 Task: Search one way flight ticket for 2 adults, 4 children and 1 infant on lap in business from Charleston: Charleston International Airport/charleston Afb to Gillette: Gillette Campbell County Airport on 5-1-2023. Choice of flights is American. Number of bags: 2 carry on bags and 7 checked bags. Price is upto 107000. Outbound departure time preference is 20:30.
Action: Mouse moved to (252, 417)
Screenshot: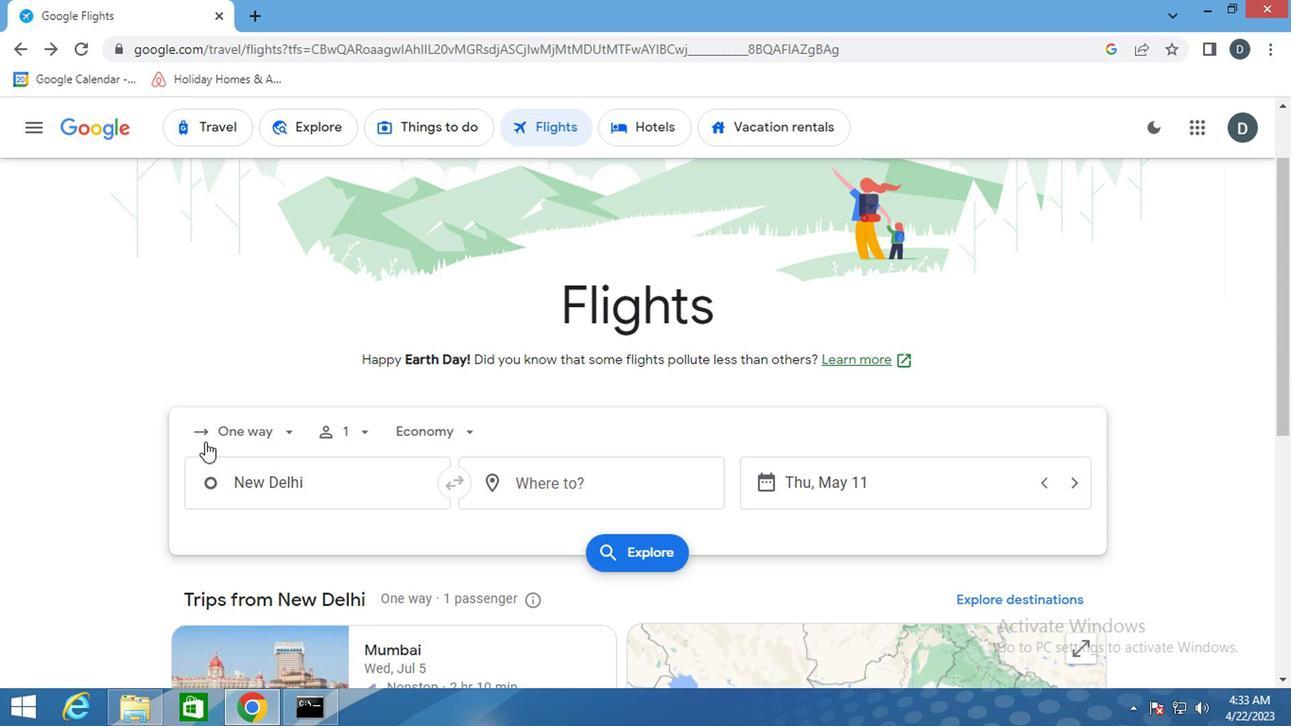 
Action: Mouse pressed left at (252, 417)
Screenshot: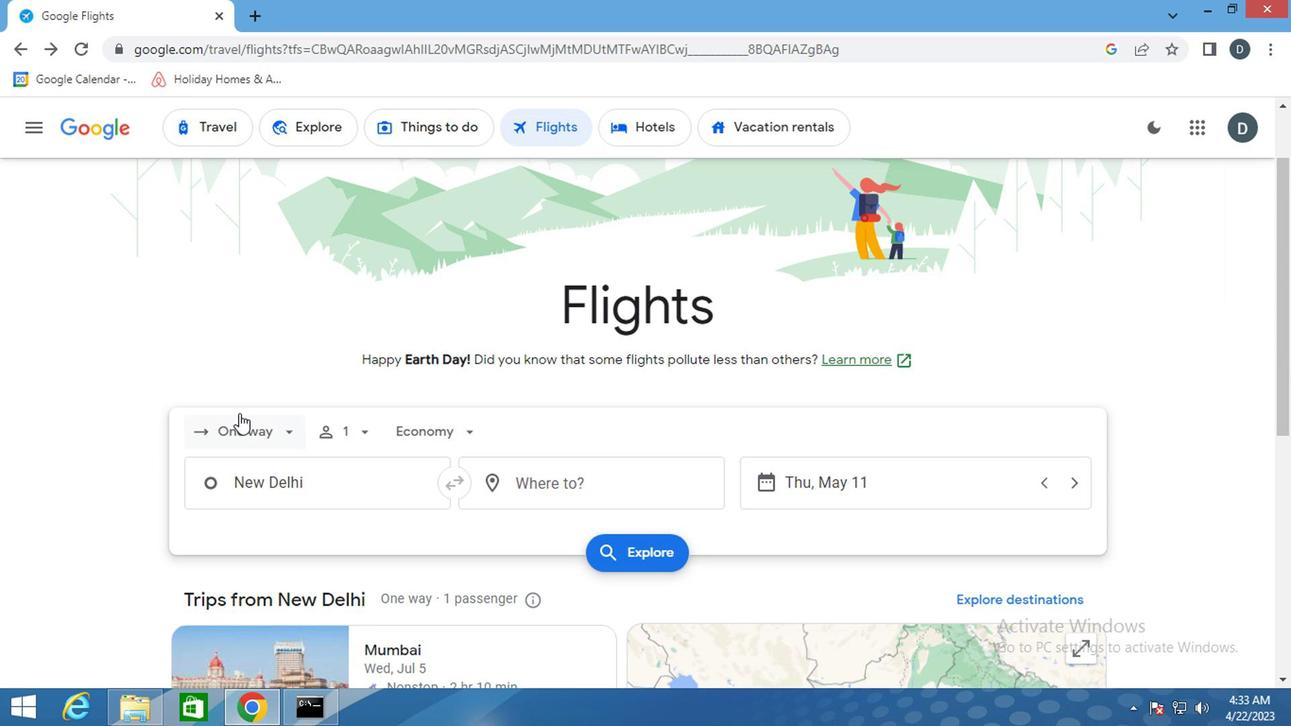 
Action: Mouse moved to (294, 510)
Screenshot: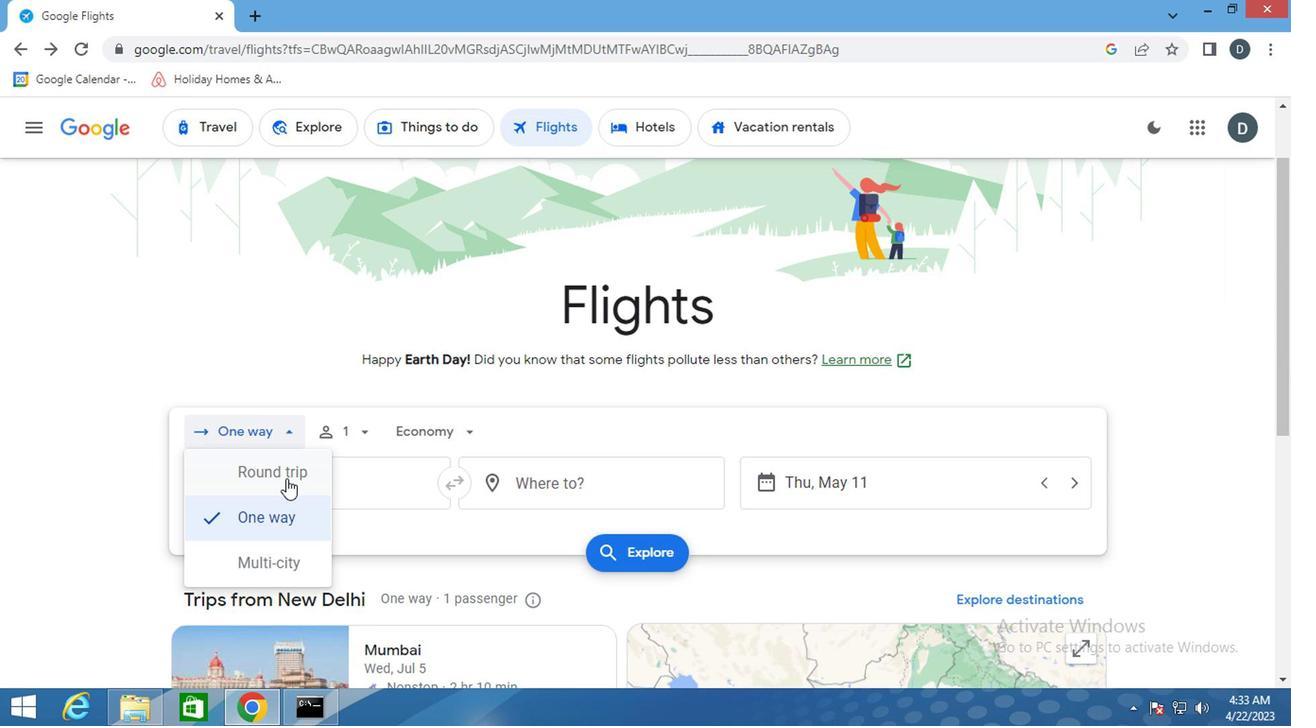 
Action: Mouse pressed left at (294, 510)
Screenshot: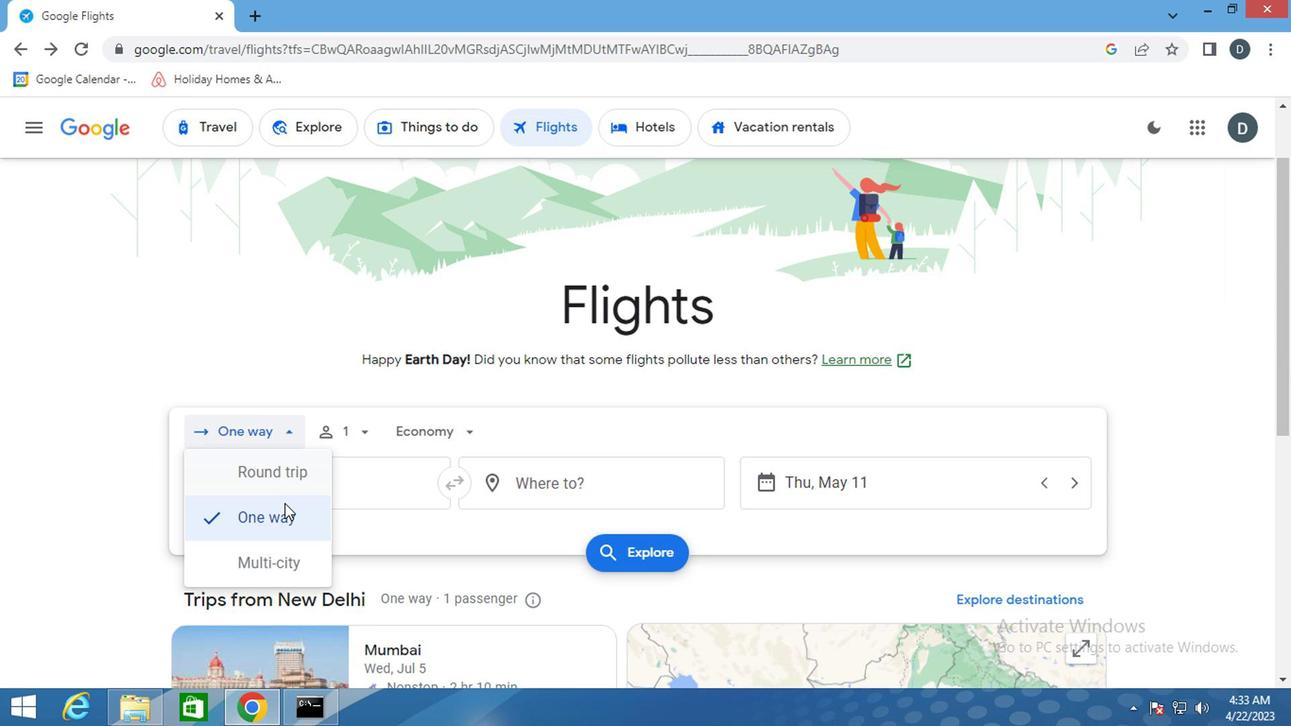 
Action: Mouse moved to (345, 446)
Screenshot: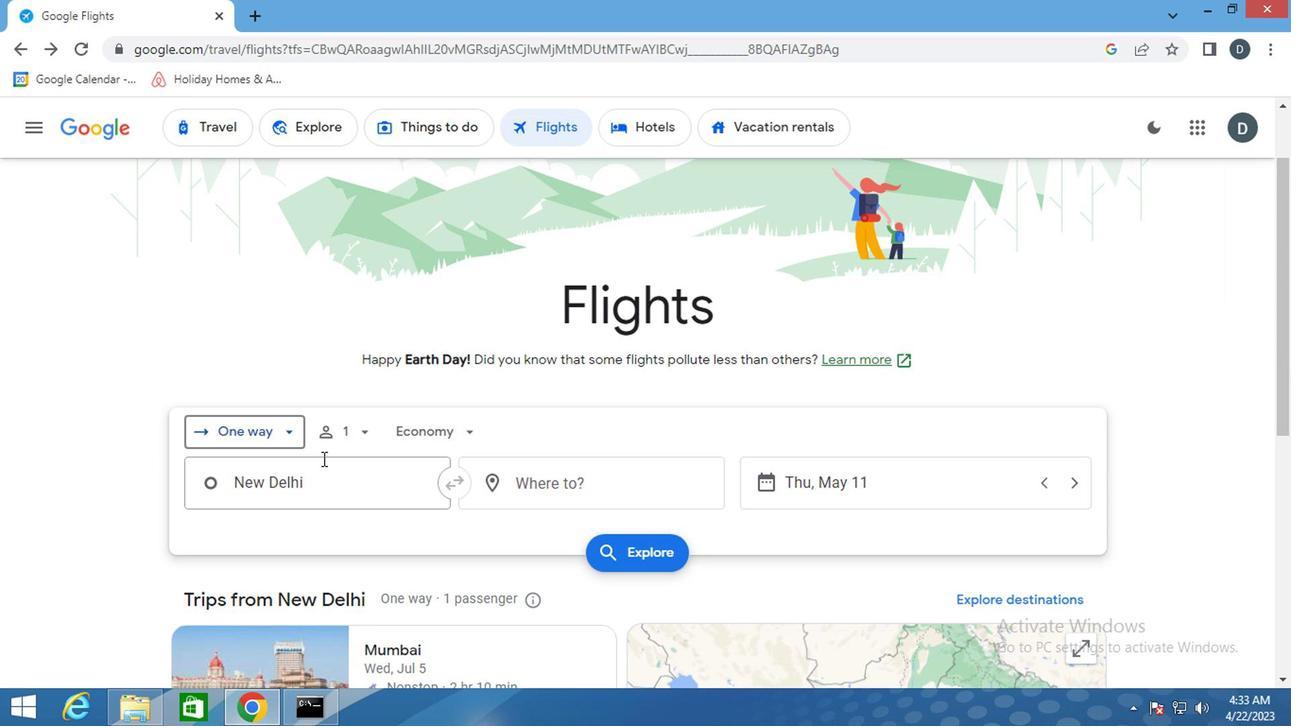 
Action: Mouse pressed left at (345, 446)
Screenshot: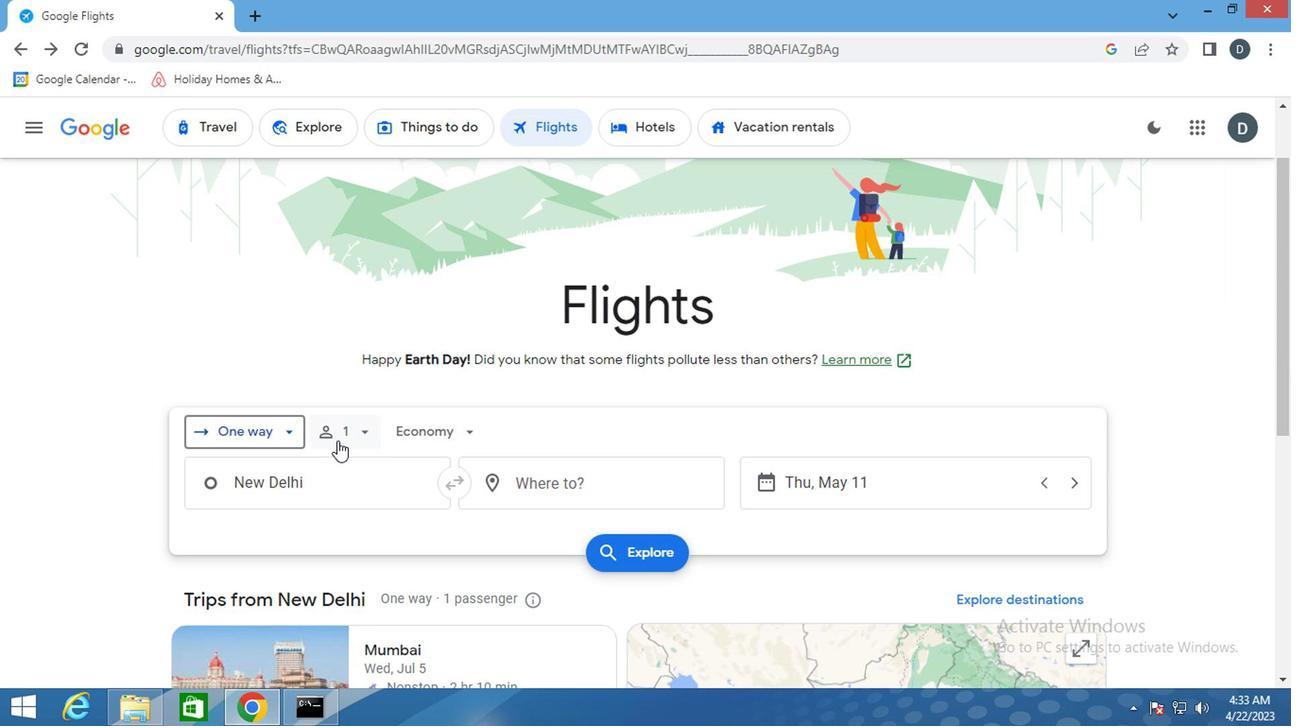 
Action: Mouse moved to (510, 486)
Screenshot: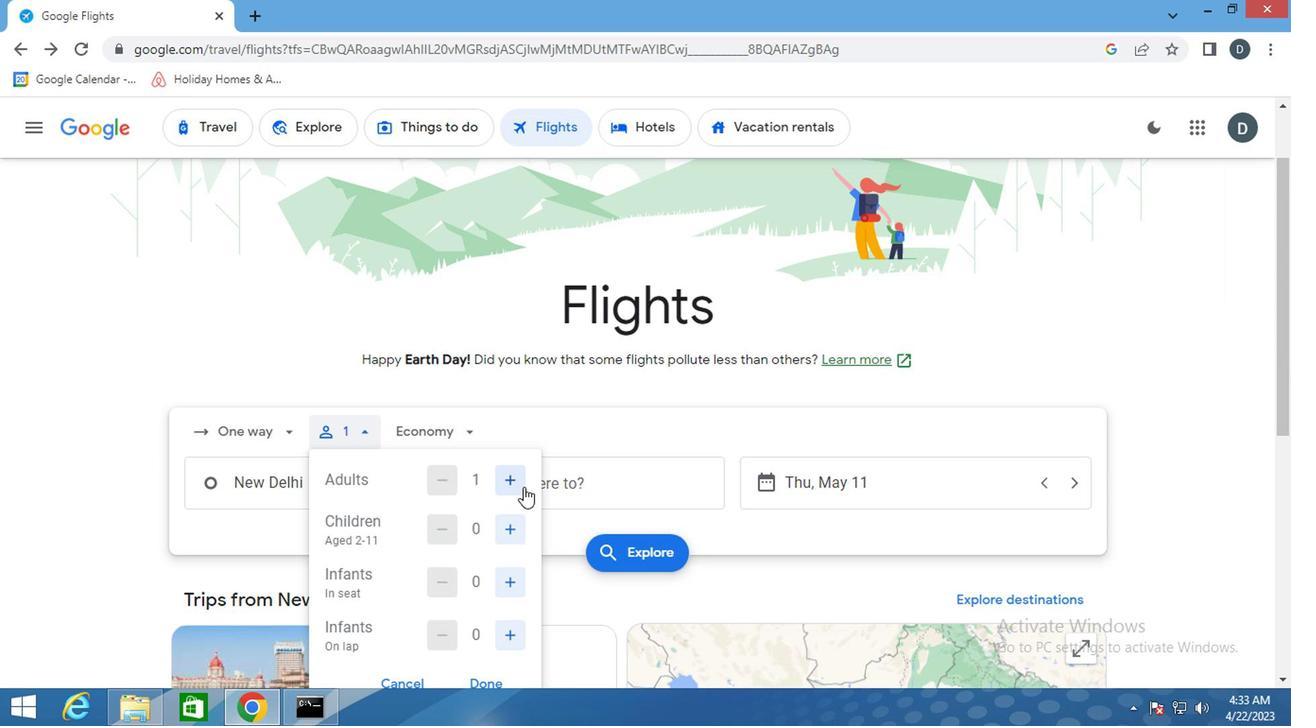 
Action: Mouse pressed left at (510, 486)
Screenshot: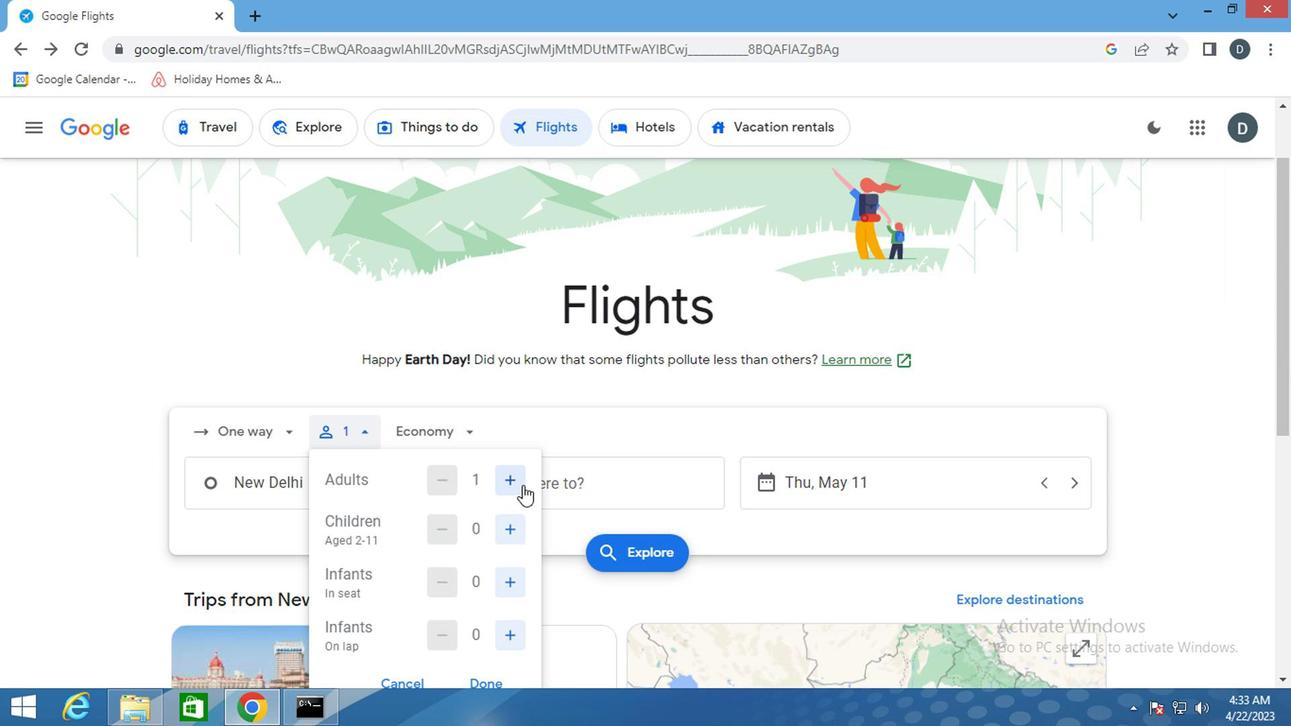 
Action: Mouse pressed left at (510, 486)
Screenshot: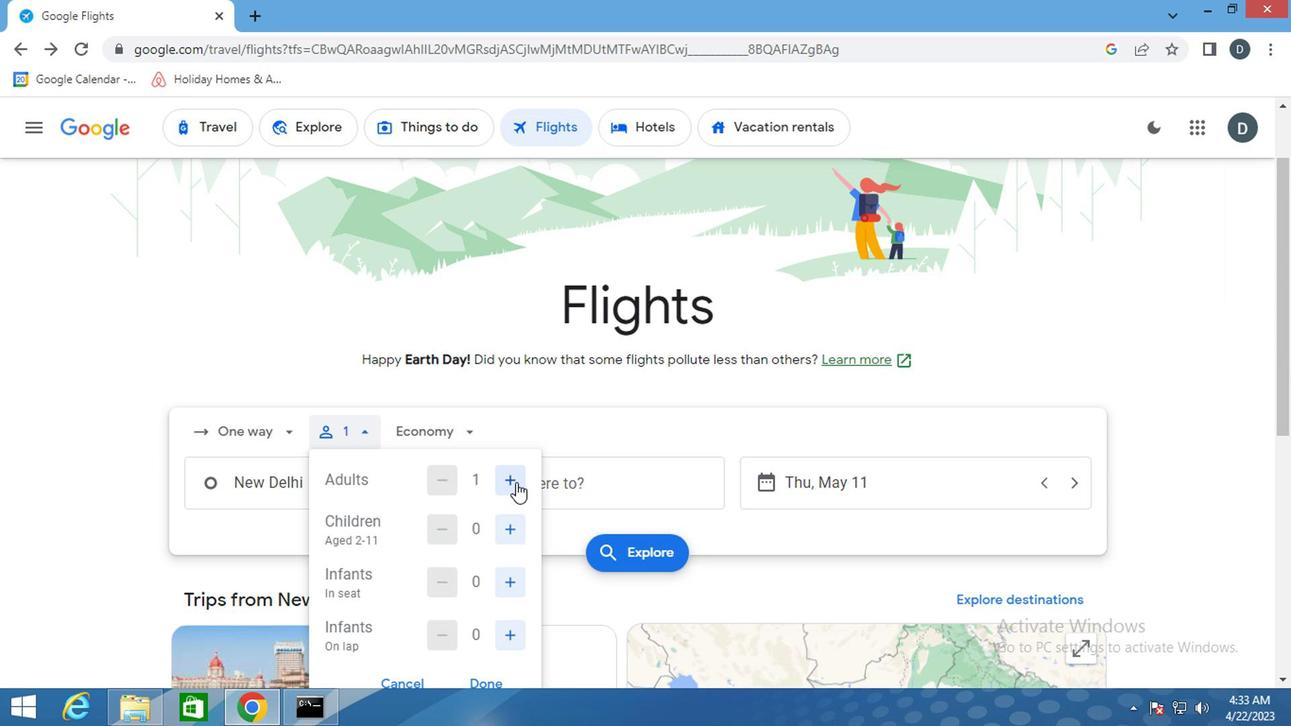 
Action: Mouse moved to (437, 486)
Screenshot: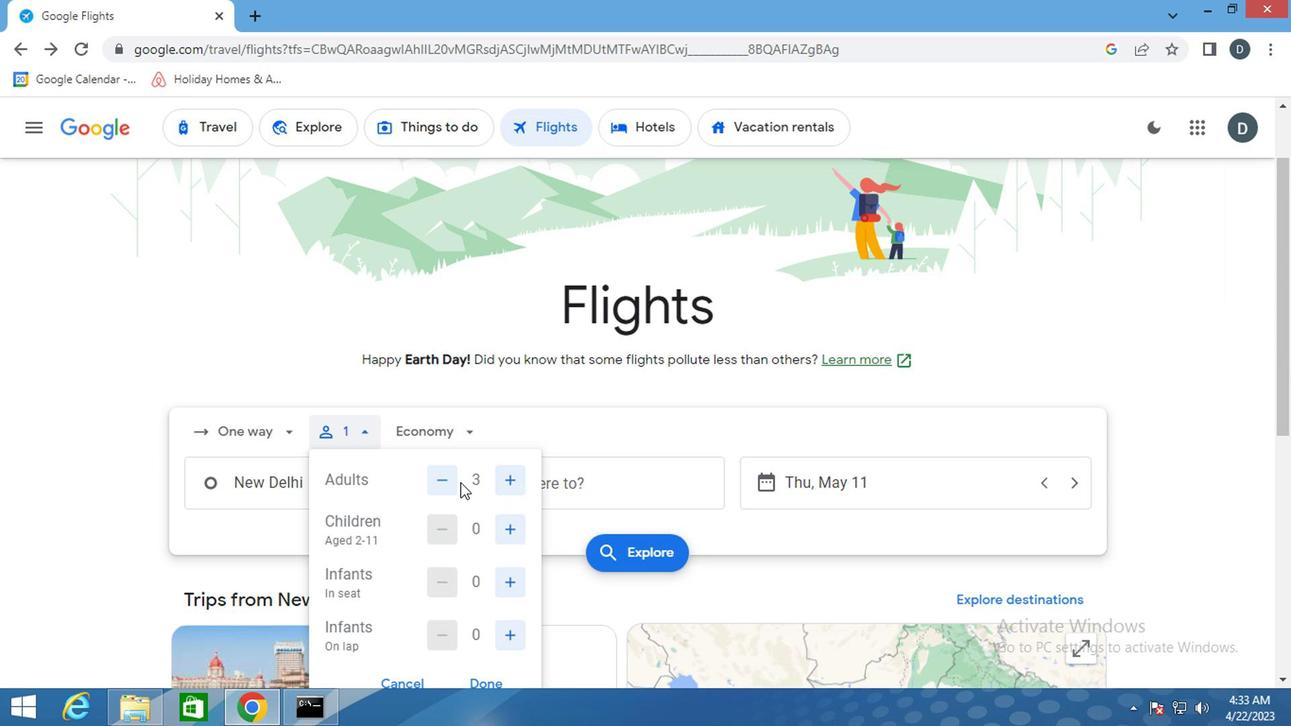 
Action: Mouse pressed left at (437, 486)
Screenshot: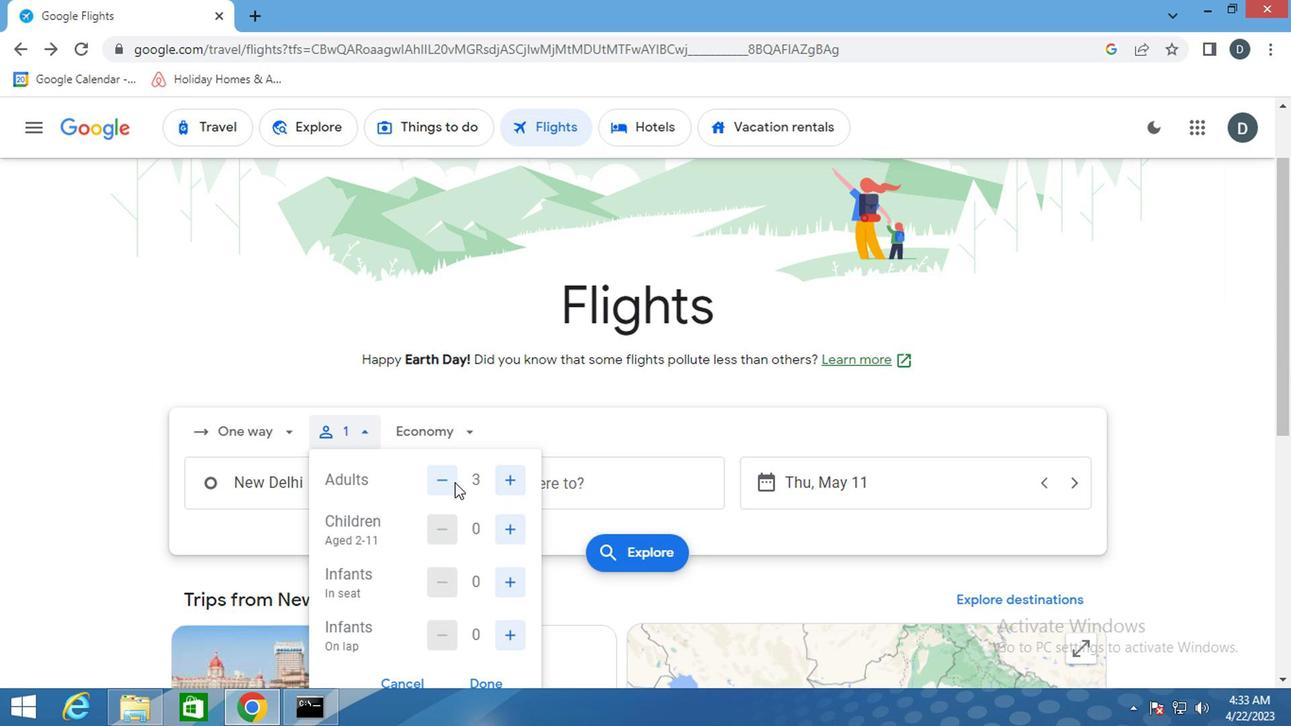 
Action: Mouse moved to (491, 534)
Screenshot: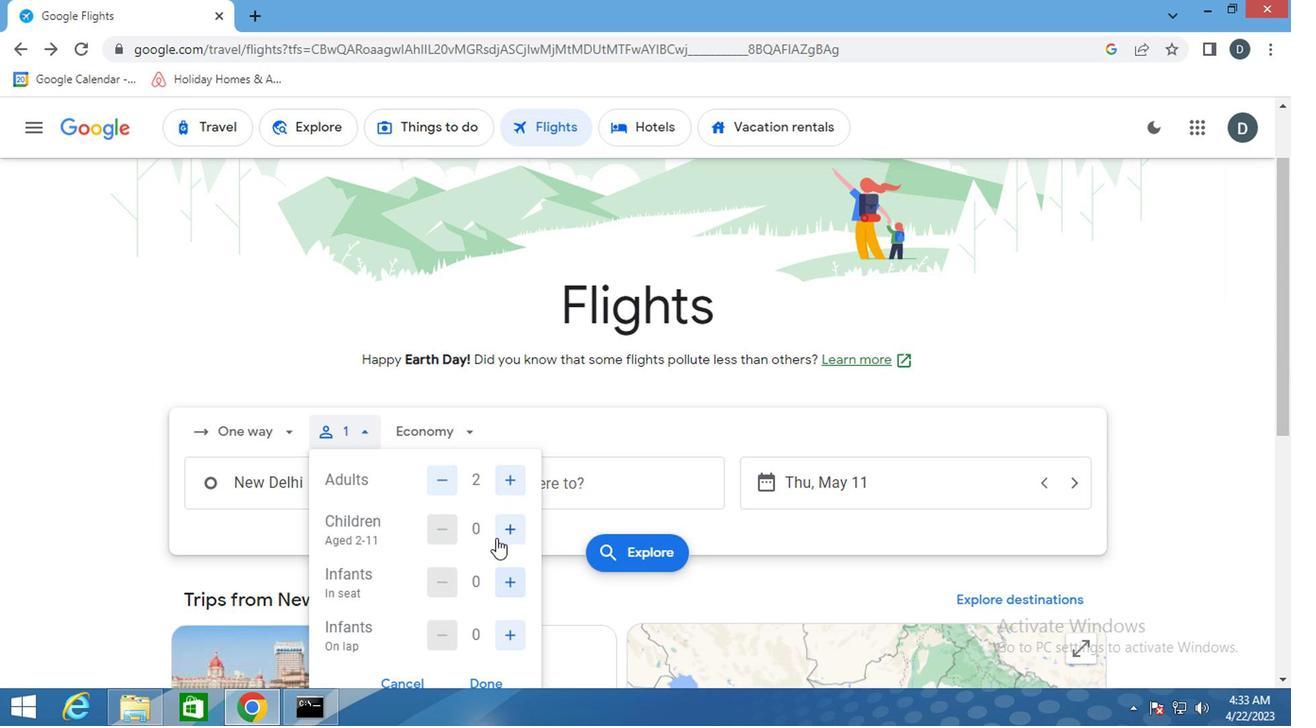 
Action: Mouse pressed left at (491, 534)
Screenshot: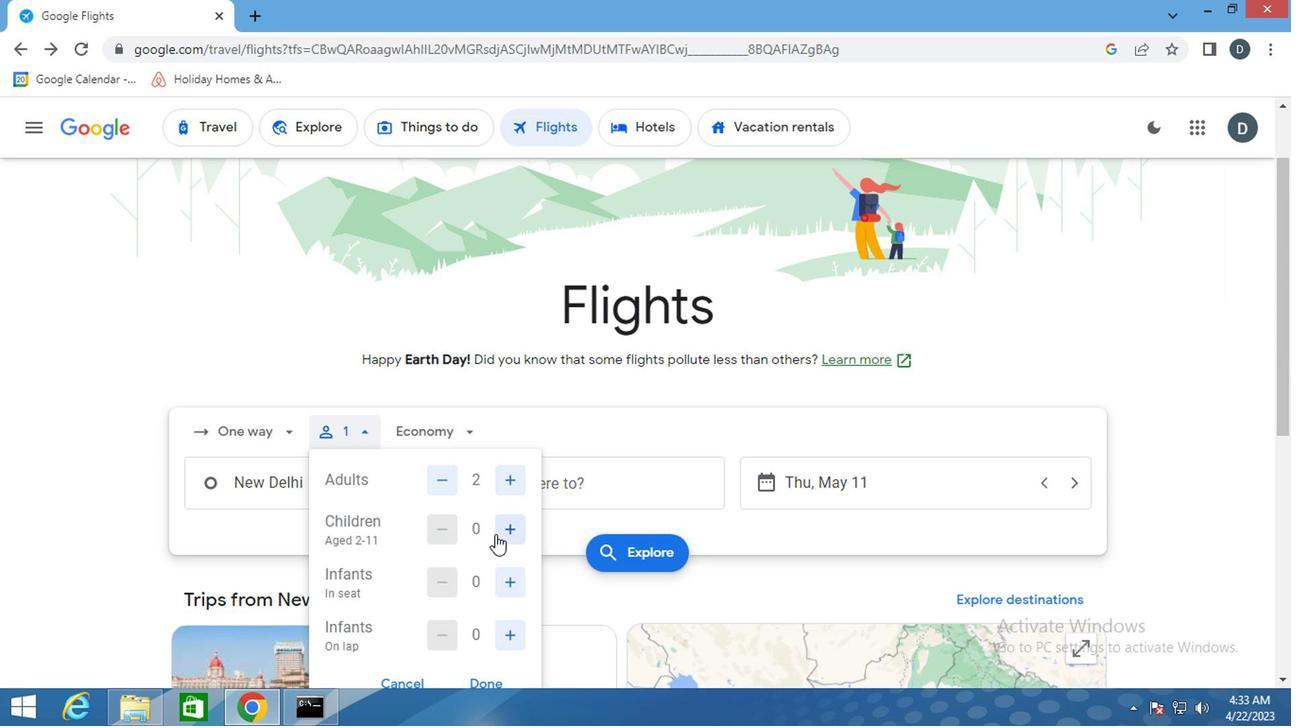 
Action: Mouse pressed left at (491, 534)
Screenshot: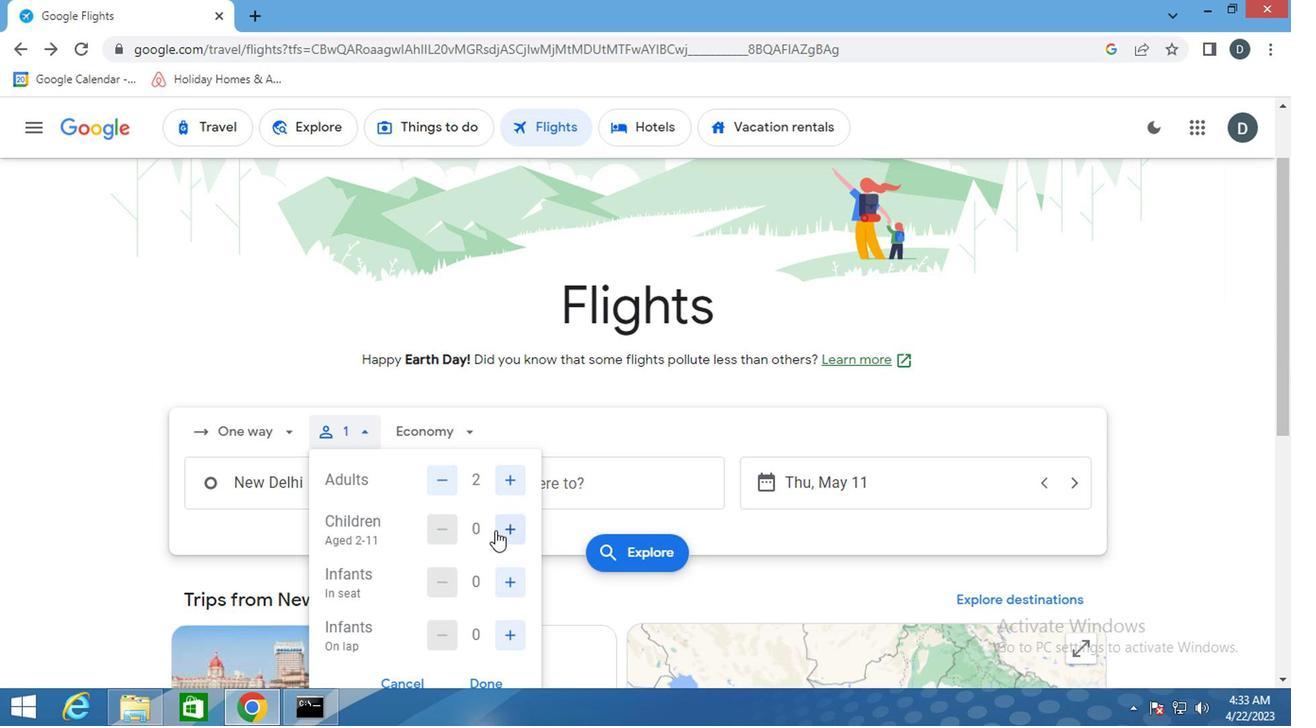 
Action: Mouse pressed left at (491, 534)
Screenshot: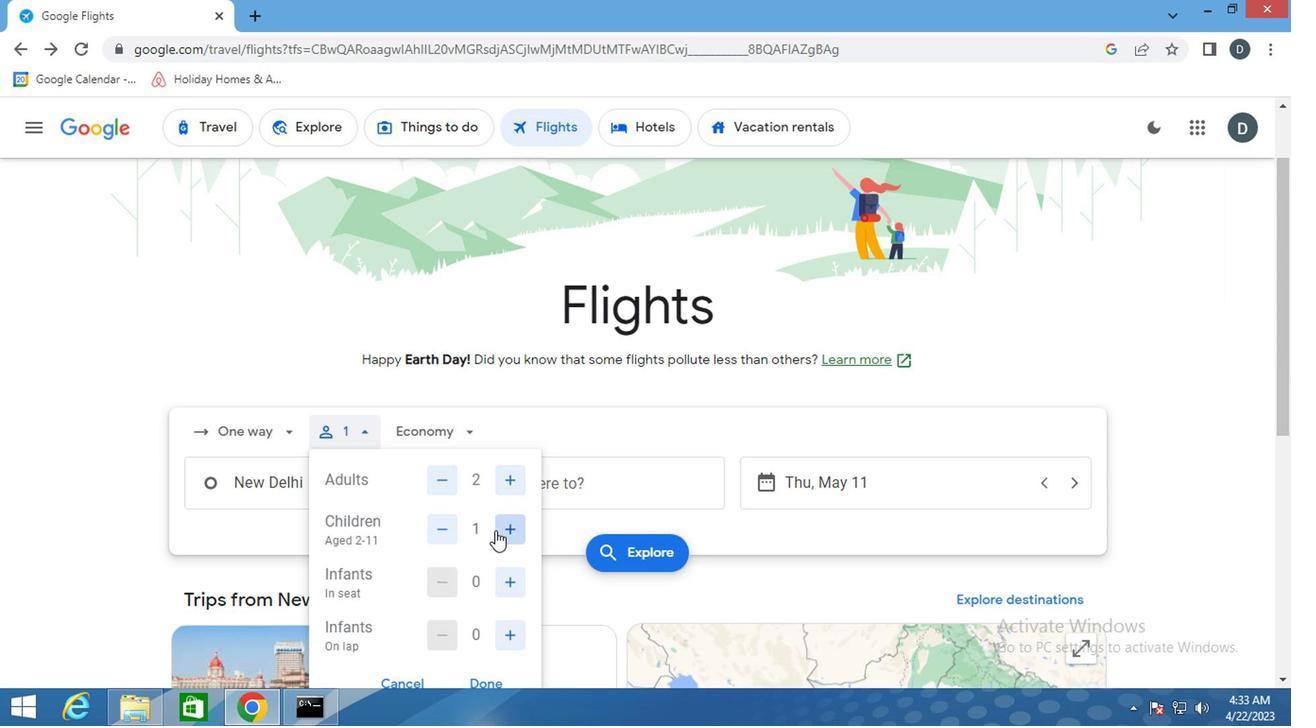 
Action: Mouse pressed left at (491, 534)
Screenshot: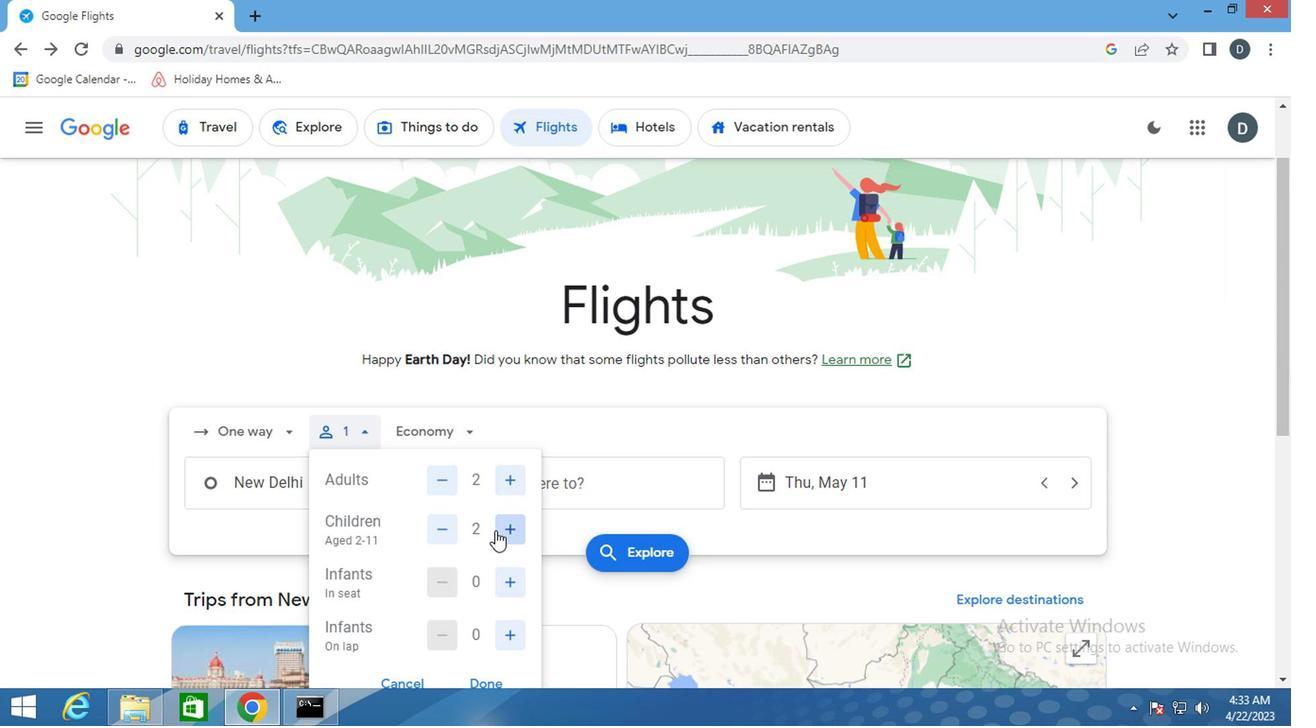 
Action: Mouse moved to (499, 637)
Screenshot: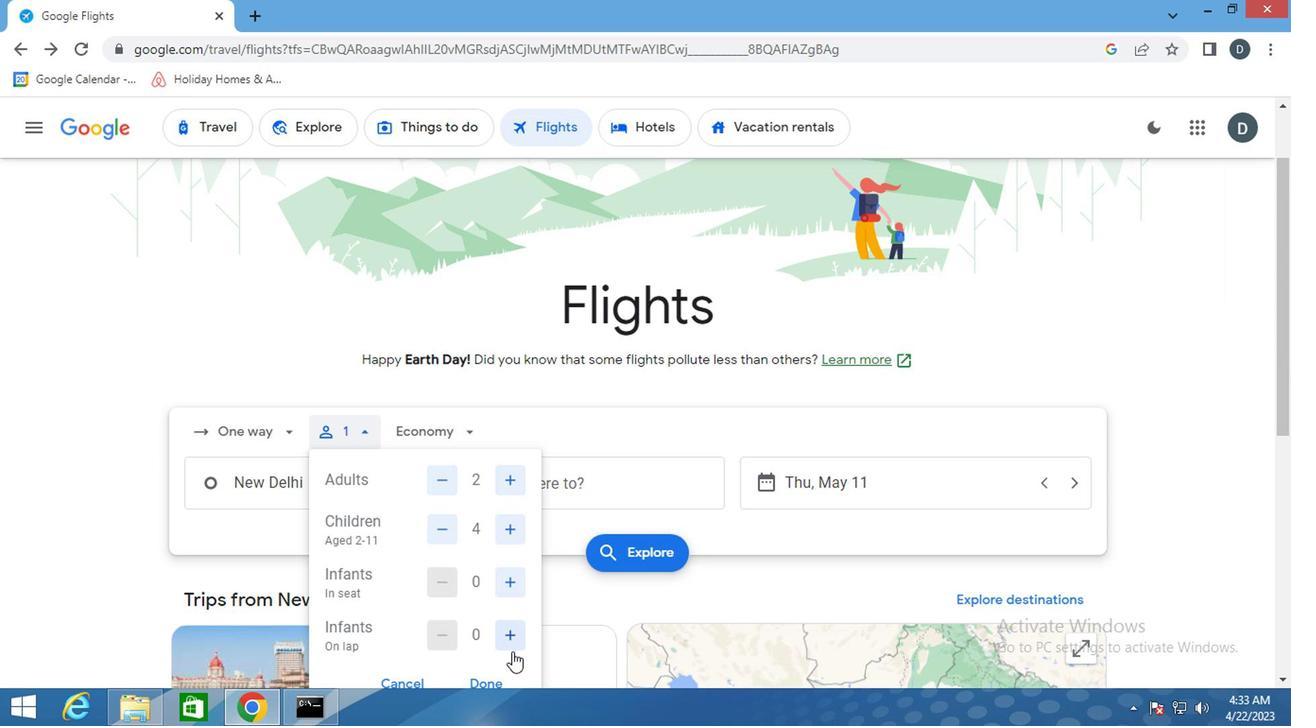 
Action: Mouse pressed left at (499, 637)
Screenshot: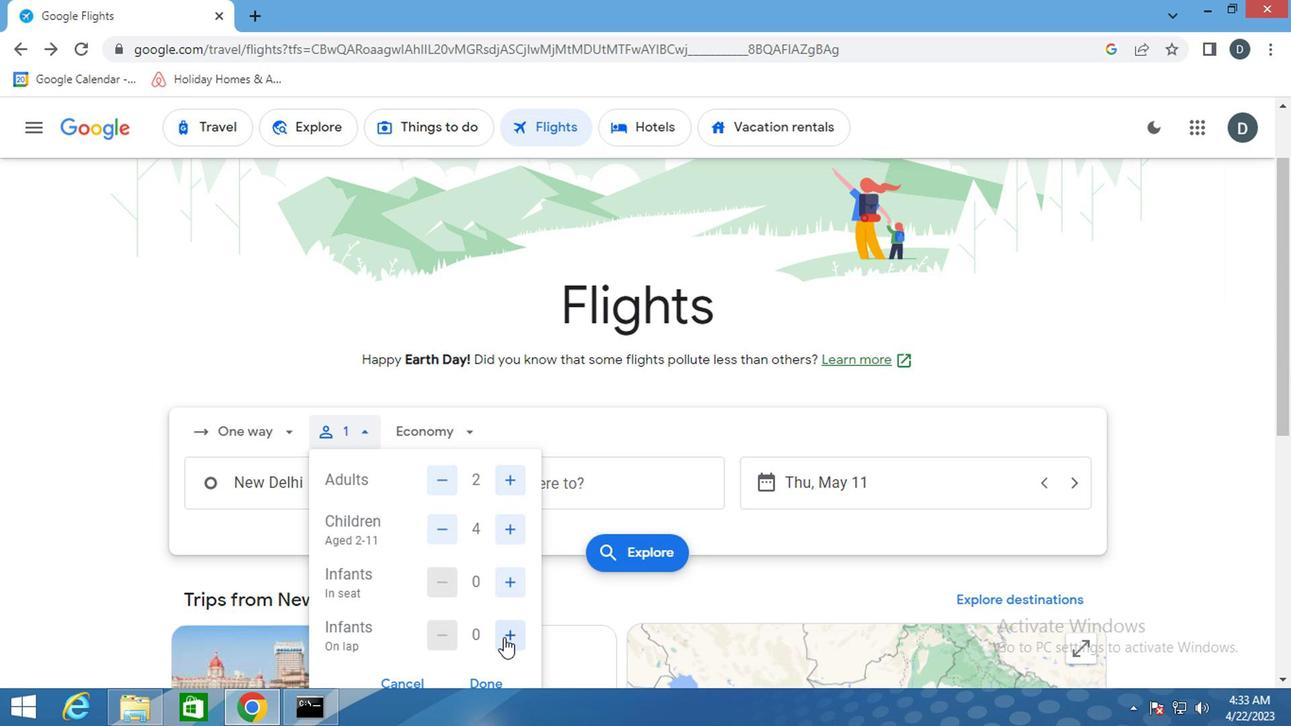
Action: Mouse moved to (487, 676)
Screenshot: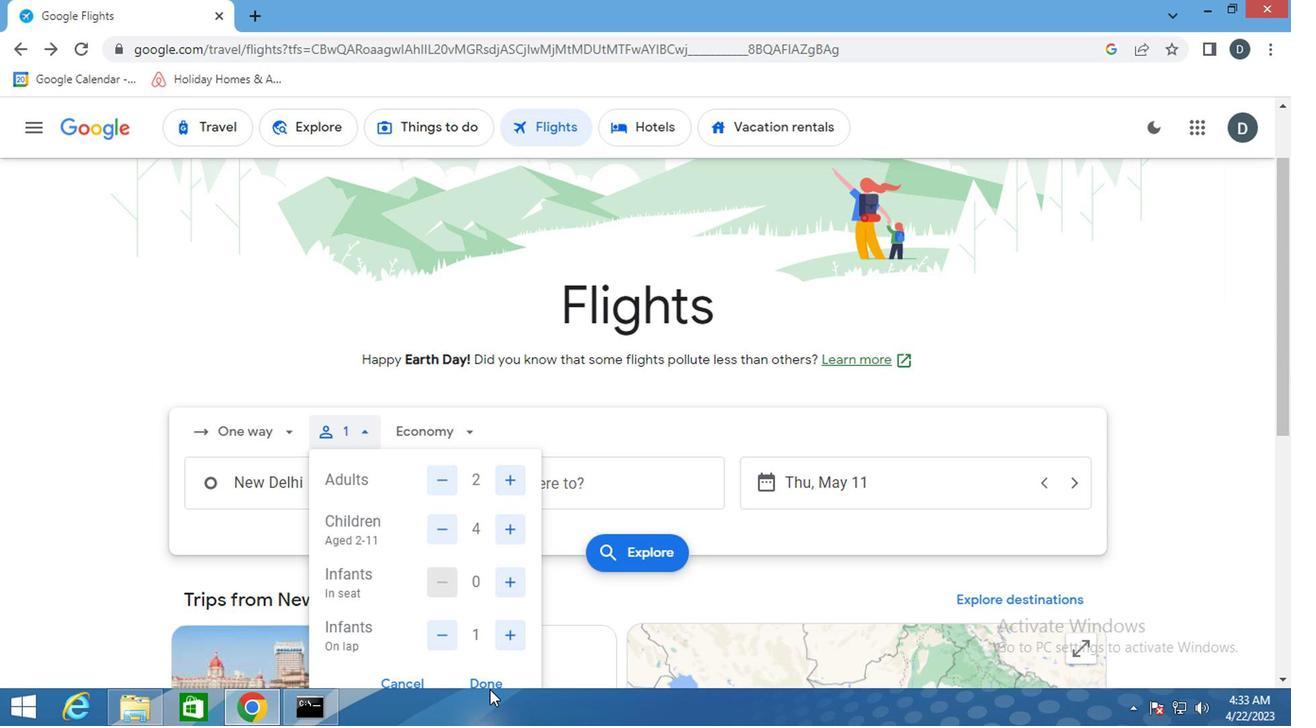 
Action: Mouse pressed left at (487, 676)
Screenshot: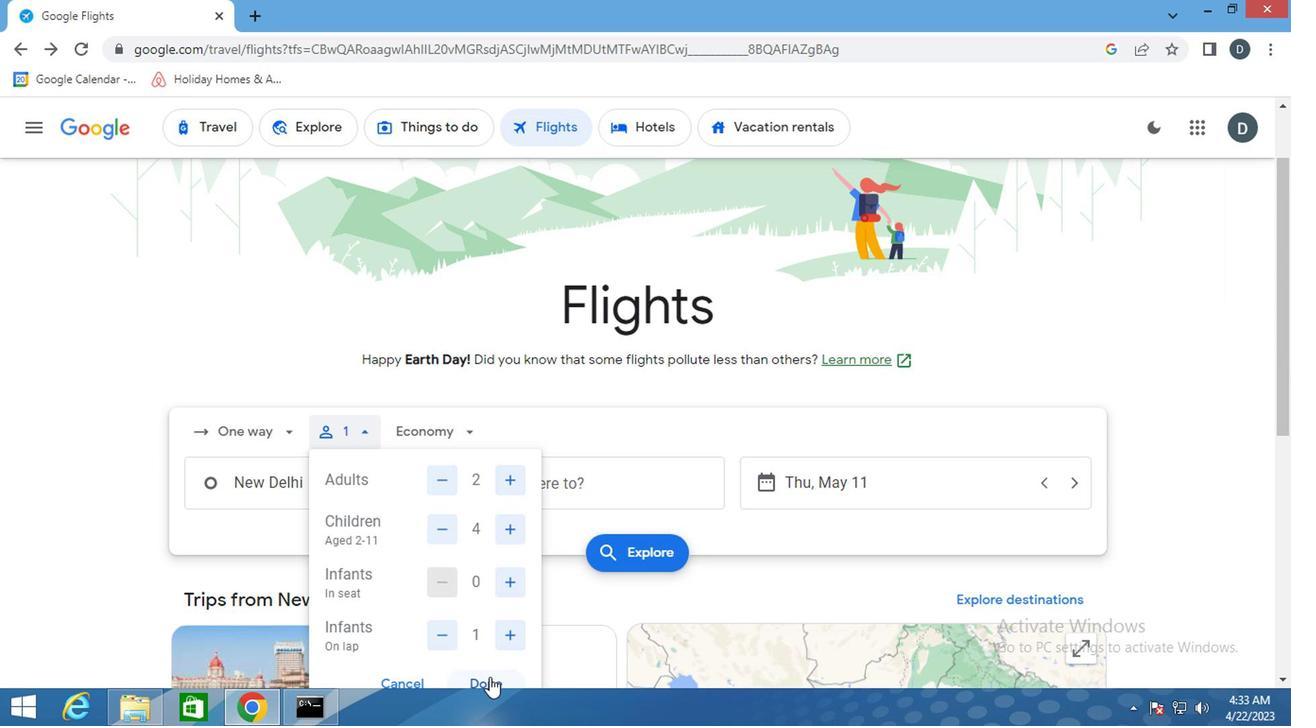 
Action: Mouse moved to (423, 444)
Screenshot: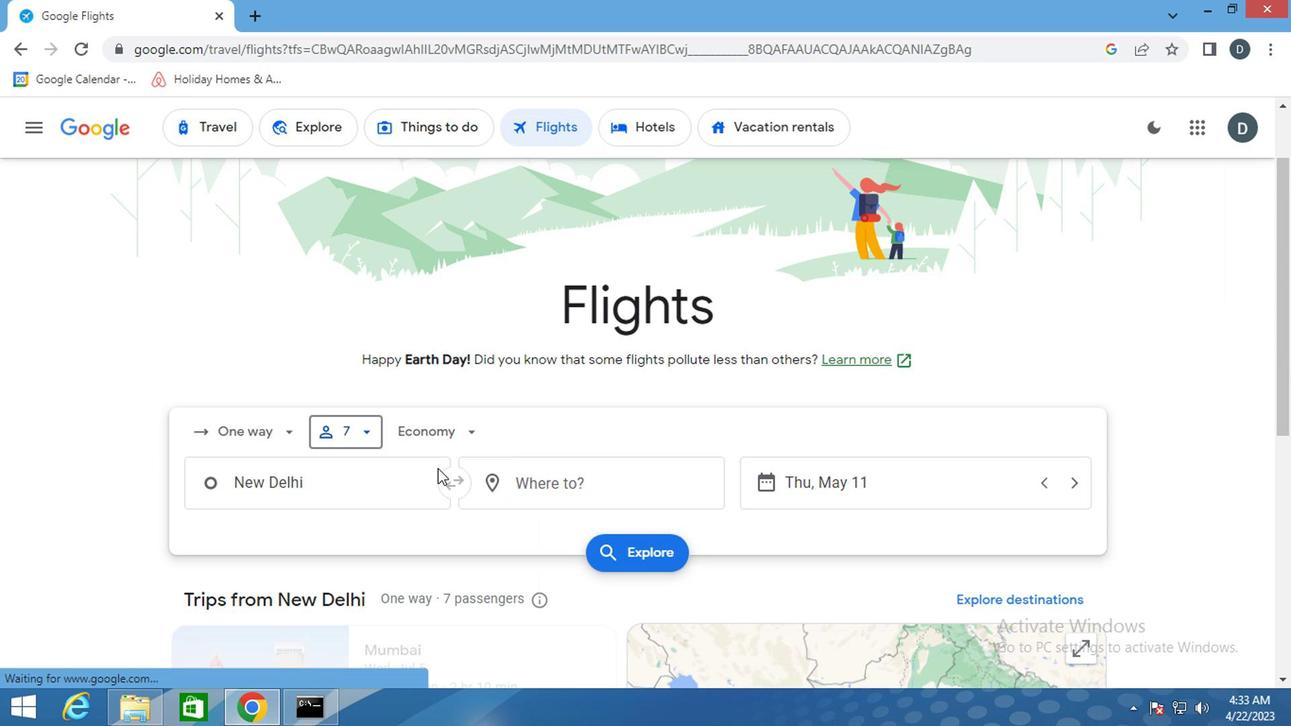 
Action: Mouse pressed left at (423, 444)
Screenshot: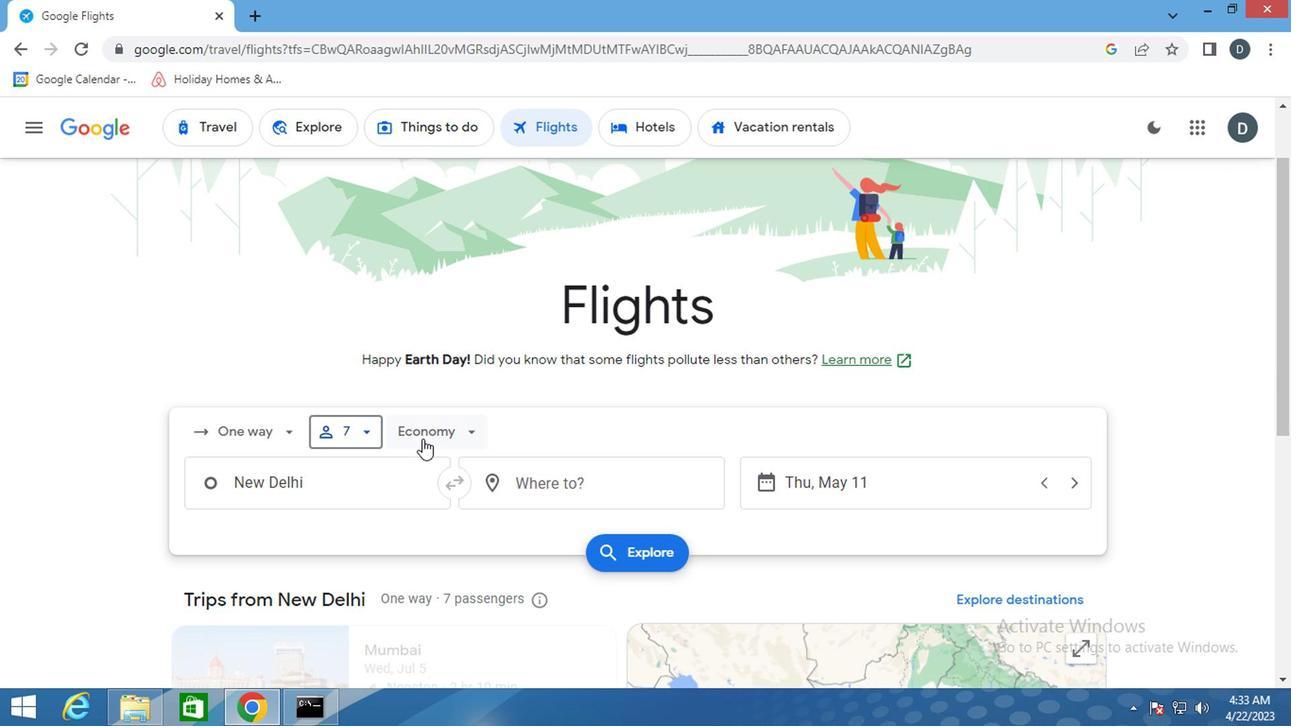 
Action: Mouse moved to (453, 553)
Screenshot: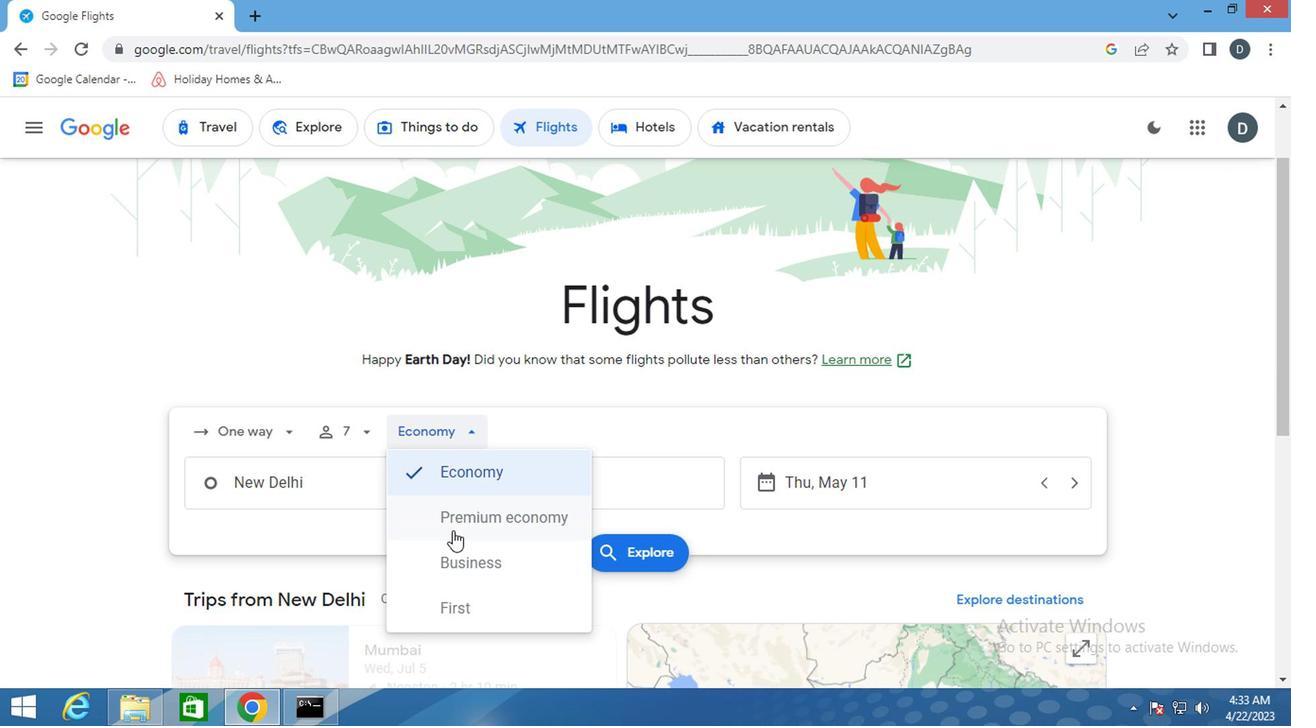 
Action: Mouse pressed left at (453, 553)
Screenshot: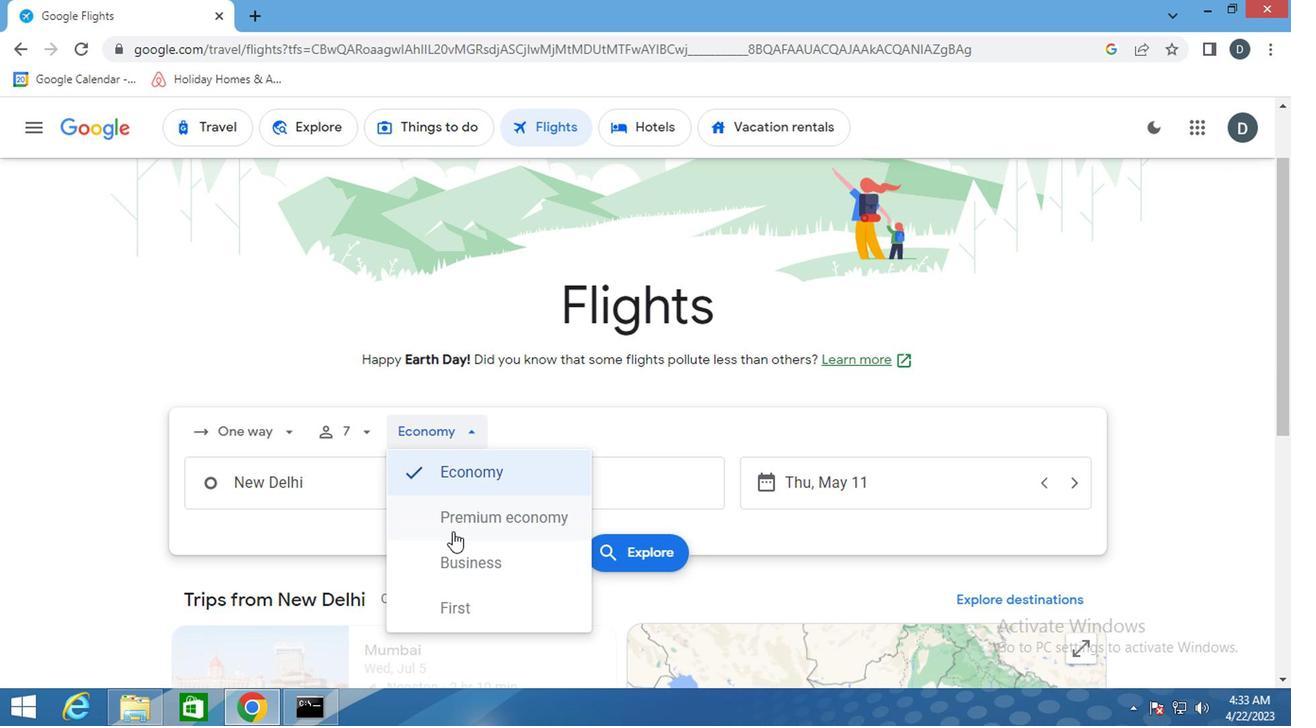
Action: Mouse moved to (323, 495)
Screenshot: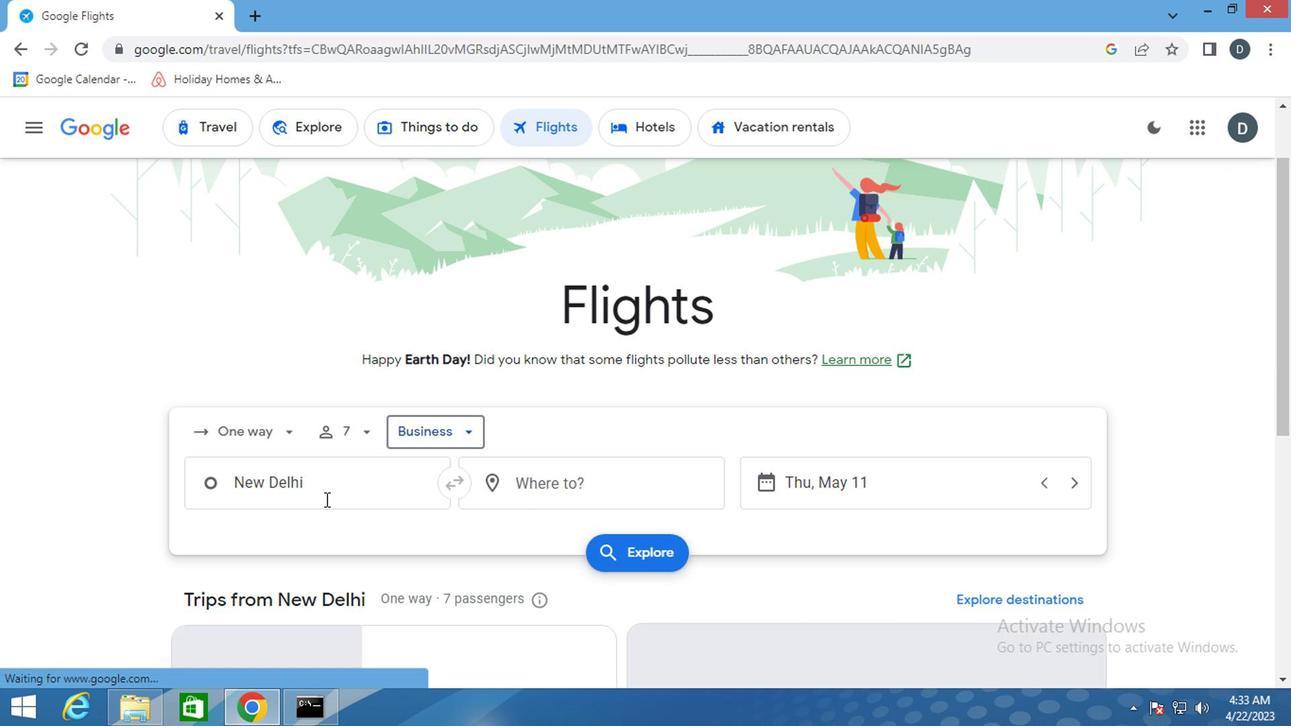 
Action: Mouse pressed left at (323, 495)
Screenshot: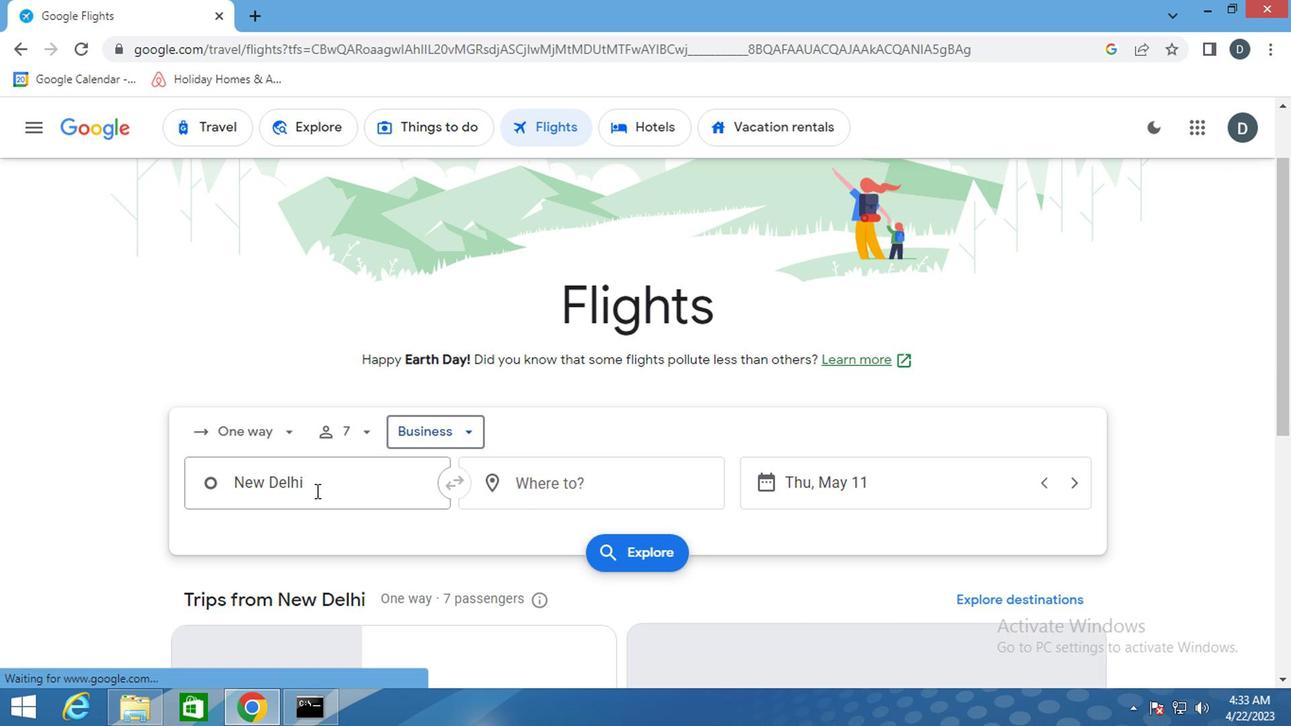 
Action: Mouse moved to (322, 493)
Screenshot: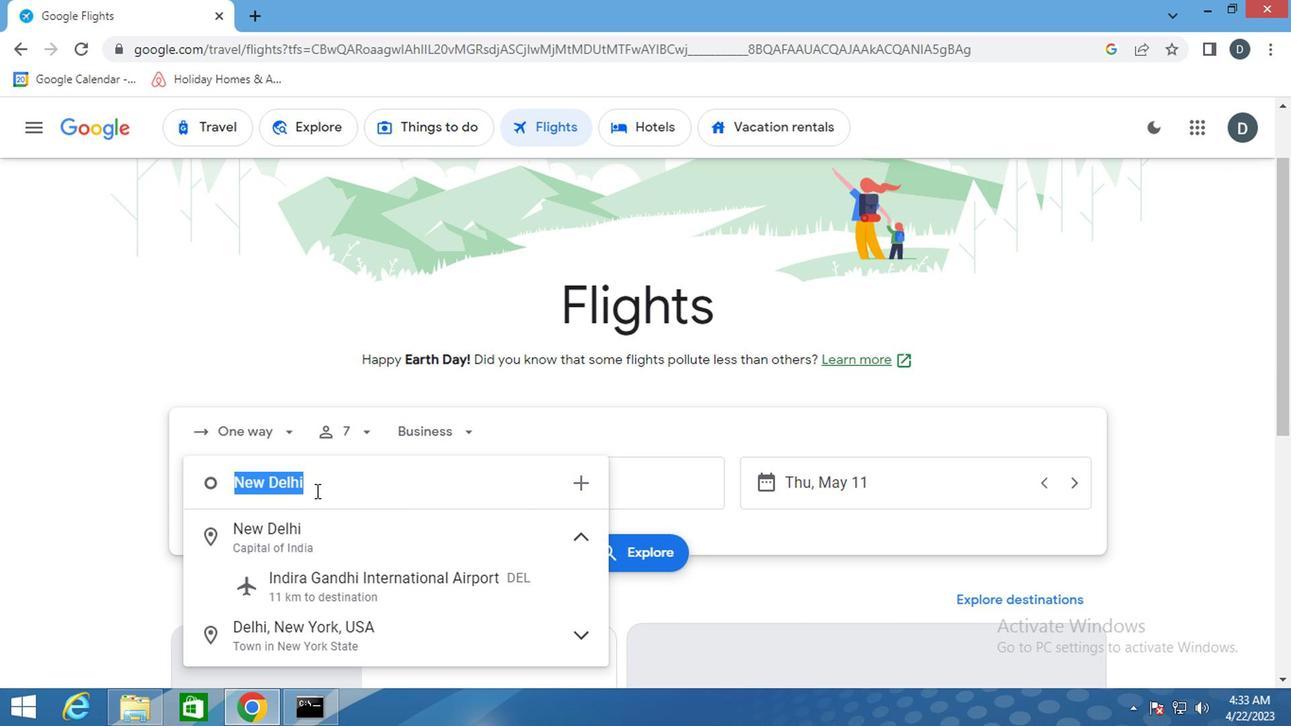 
Action: Key pressed <Key.shift><Key.shift>CHAR<Key.down><Key.down><Key.enter>
Screenshot: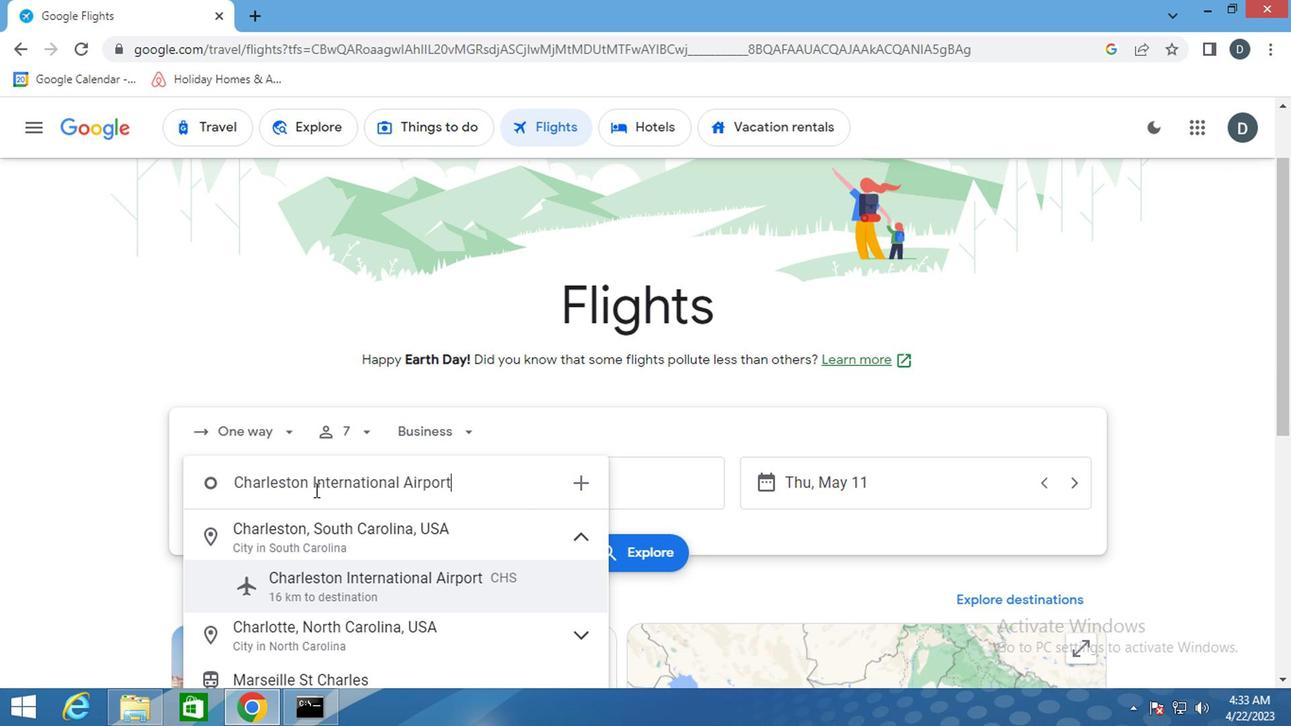 
Action: Mouse moved to (561, 495)
Screenshot: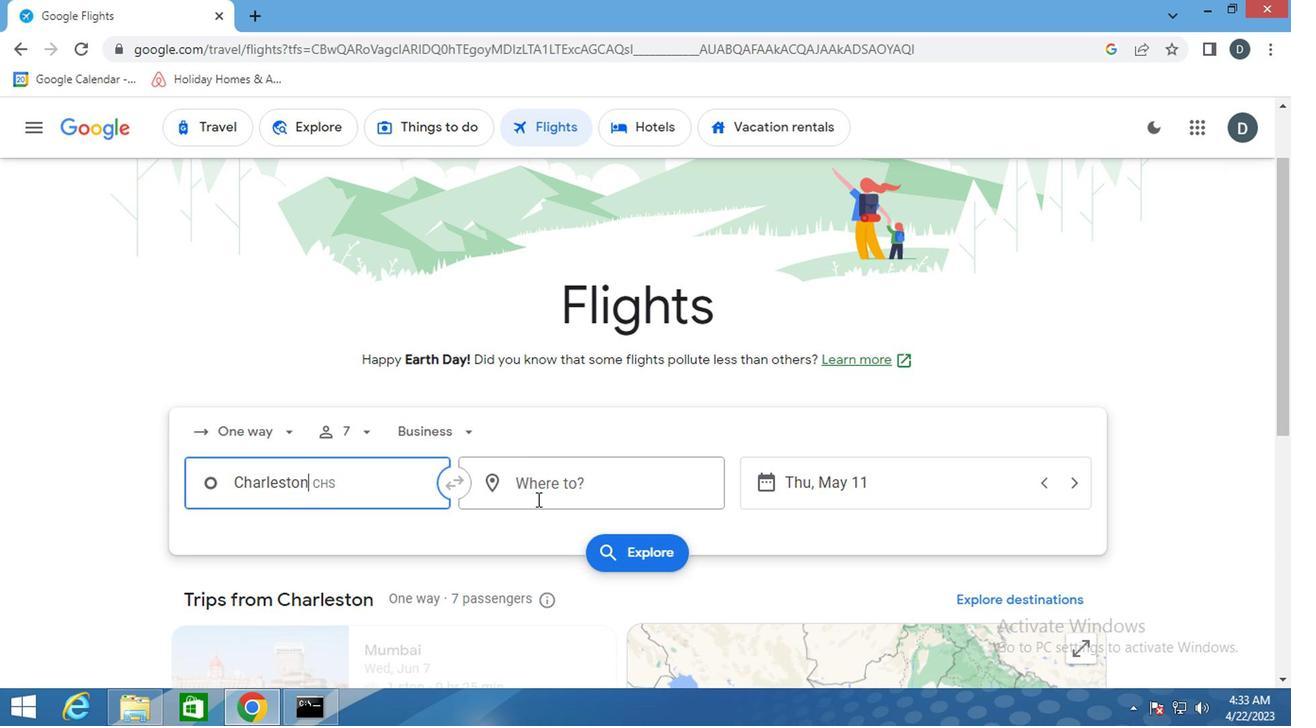 
Action: Mouse pressed left at (561, 495)
Screenshot: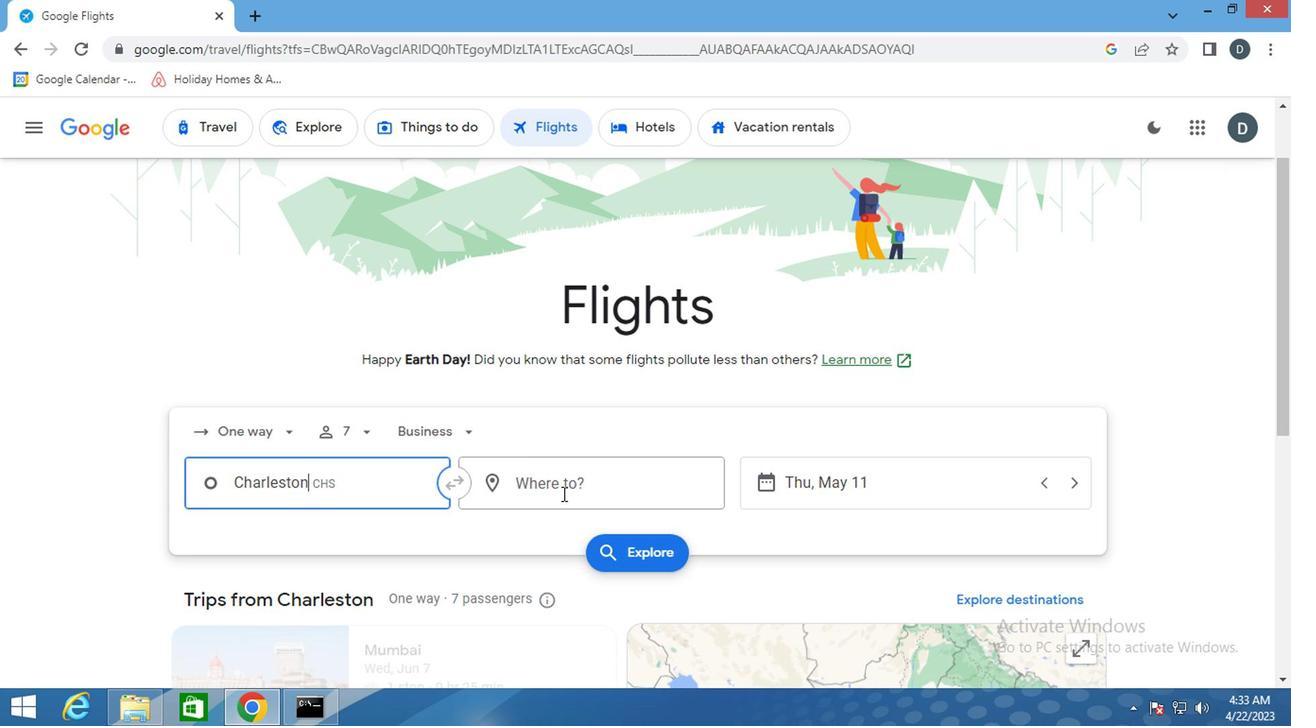 
Action: Key pressed <Key.shift>GILETTE
Screenshot: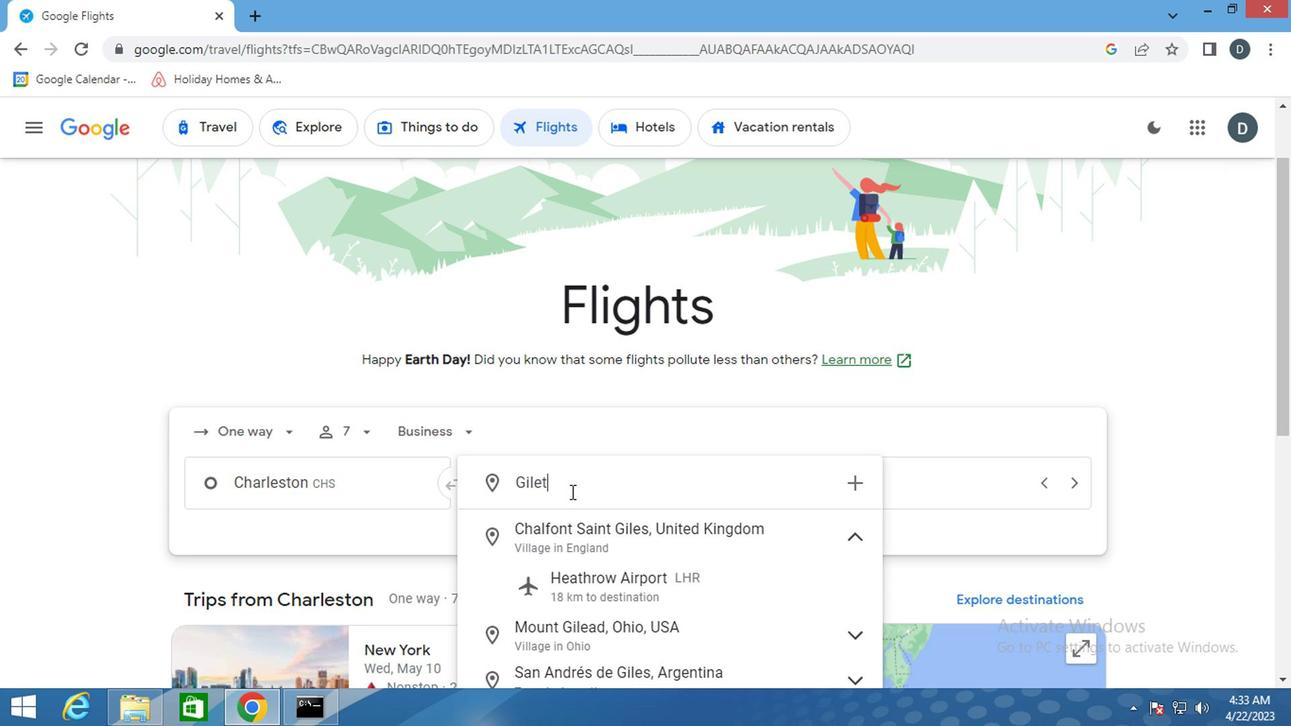 
Action: Mouse moved to (661, 497)
Screenshot: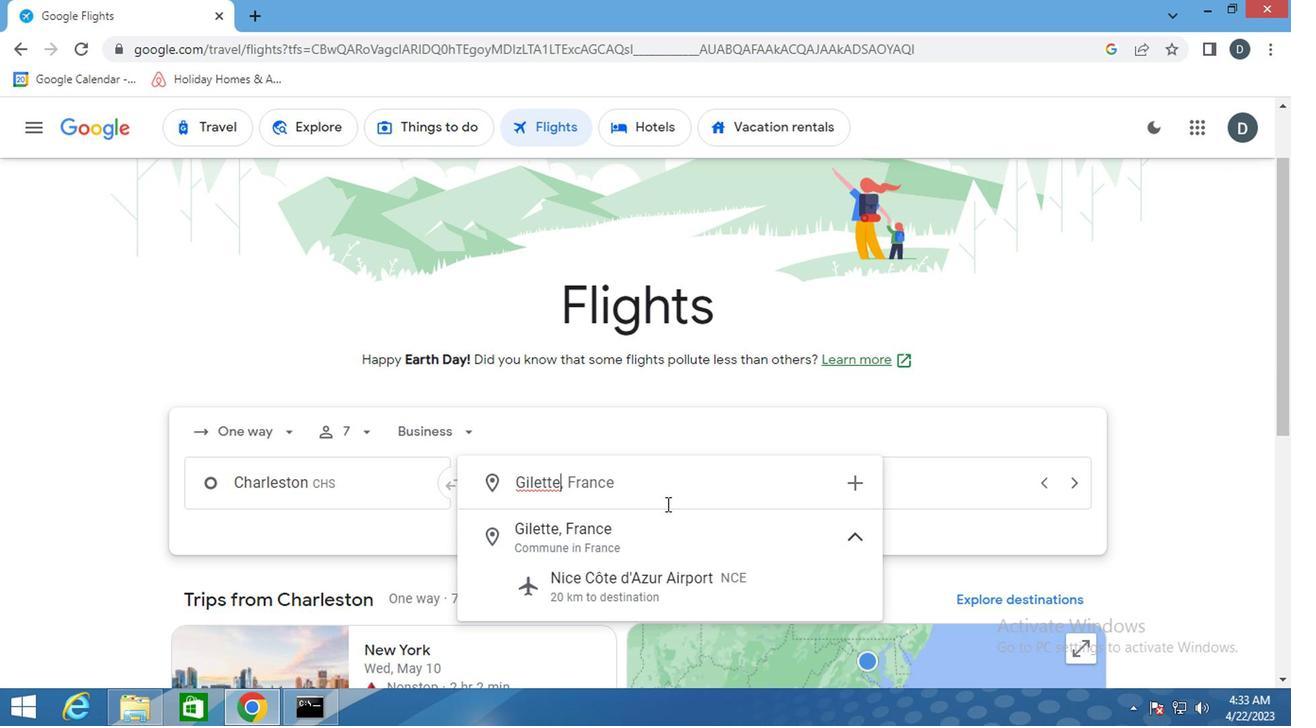 
Action: Key pressed <Key.backspace><Key.backspace><Key.backspace><Key.backspace>
Screenshot: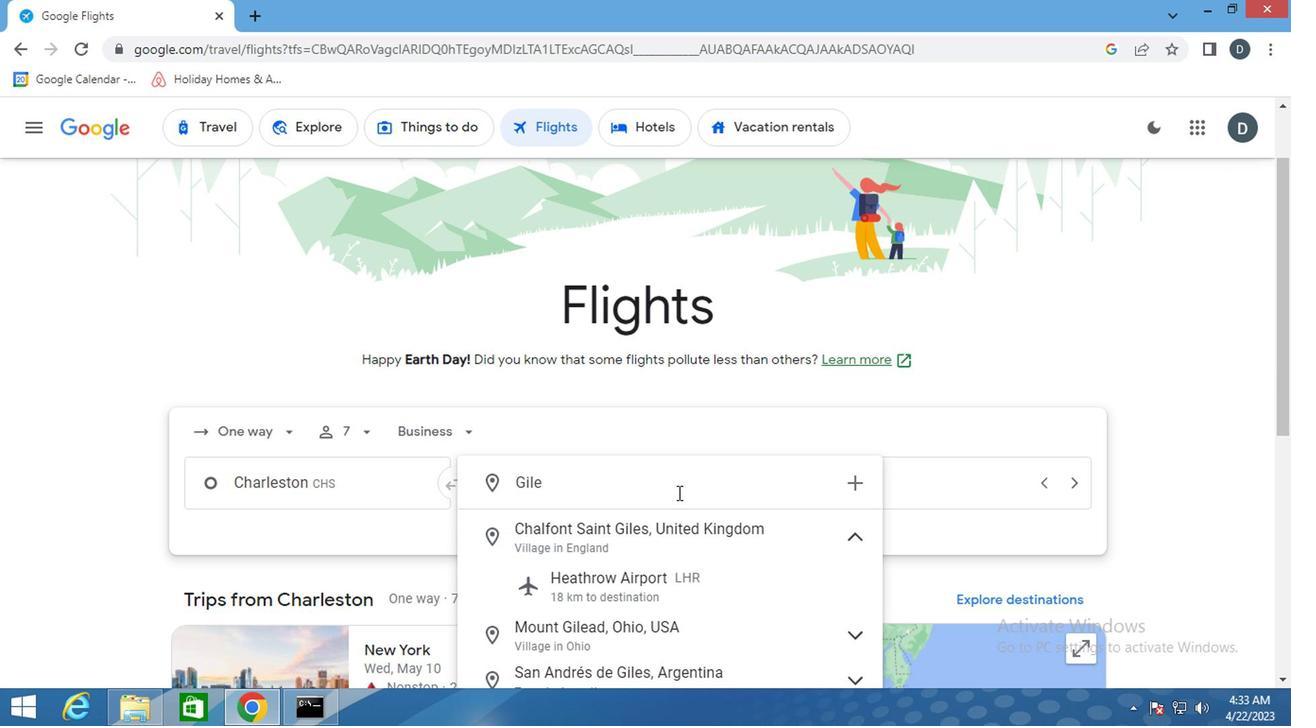 
Action: Mouse moved to (660, 497)
Screenshot: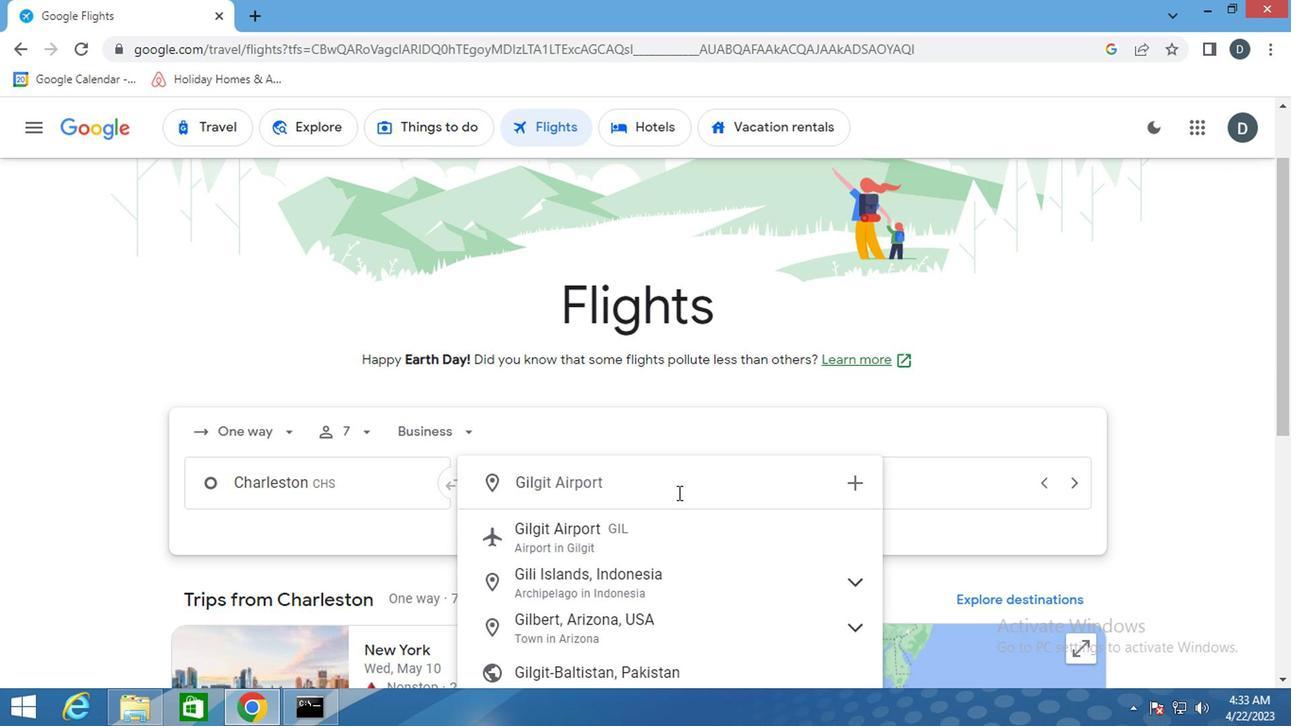 
Action: Key pressed L
Screenshot: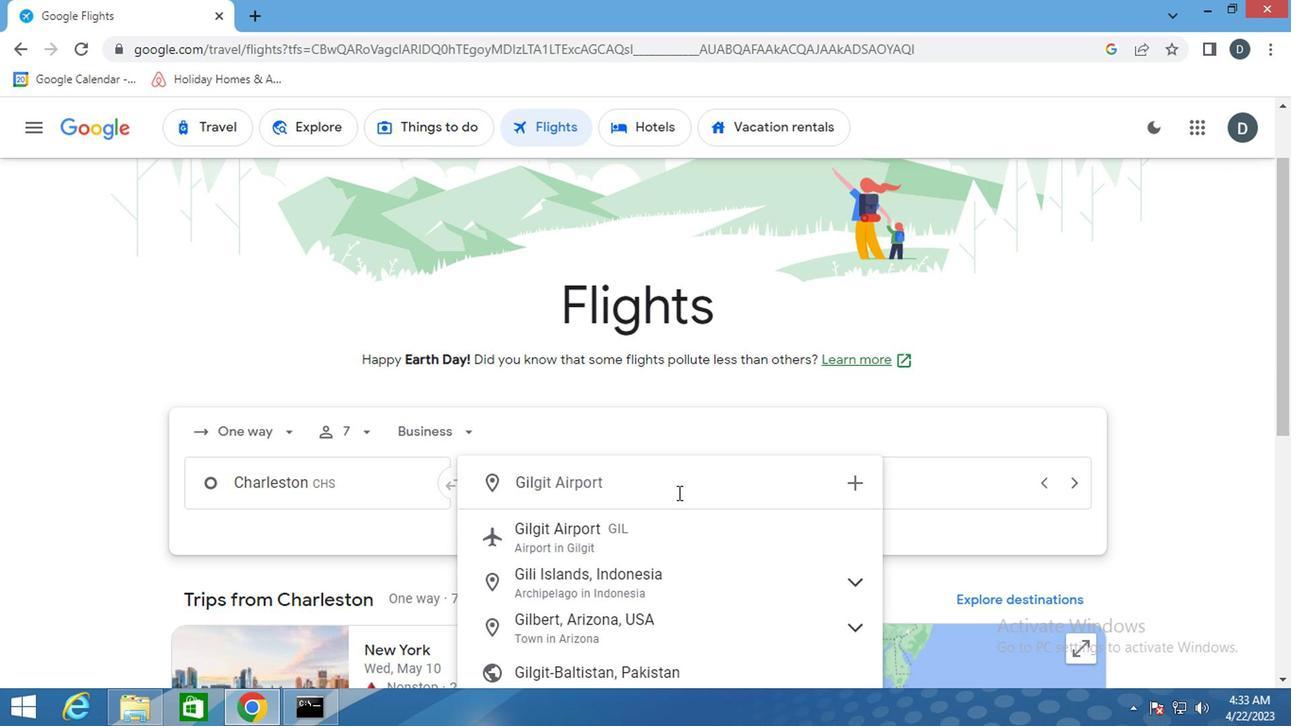 
Action: Mouse moved to (654, 498)
Screenshot: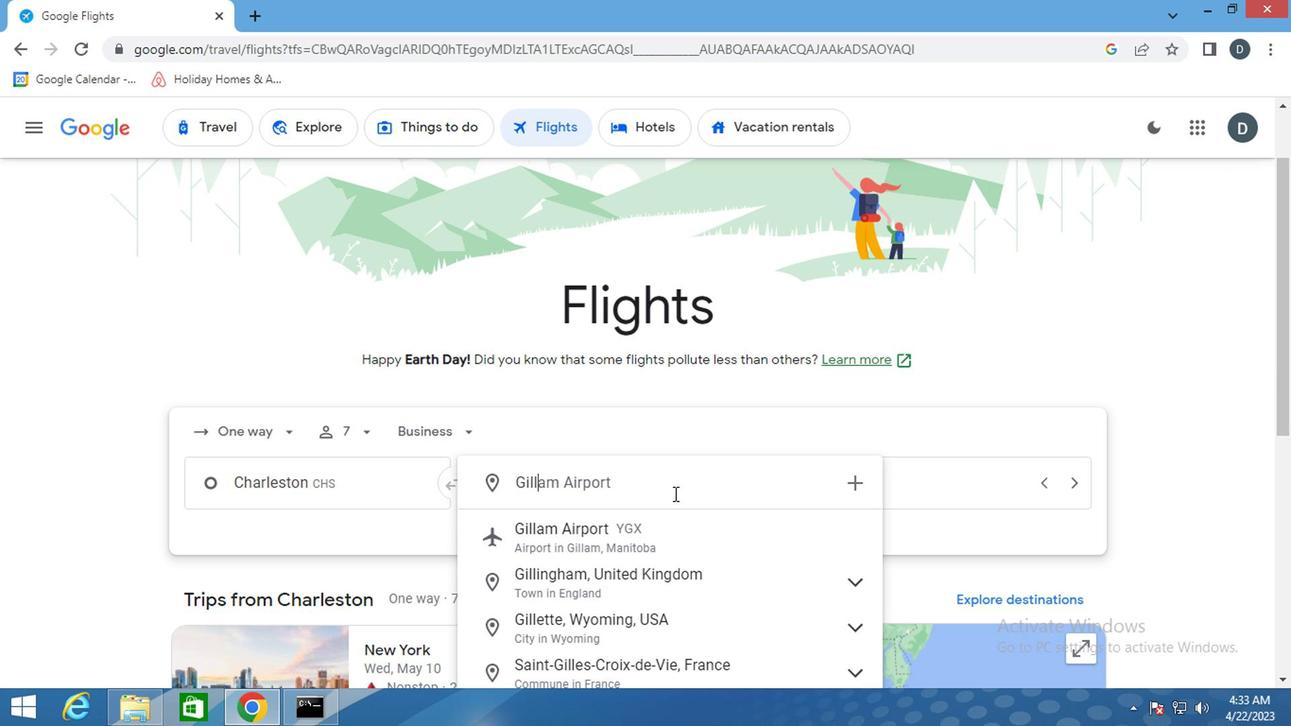 
Action: Key pressed E
Screenshot: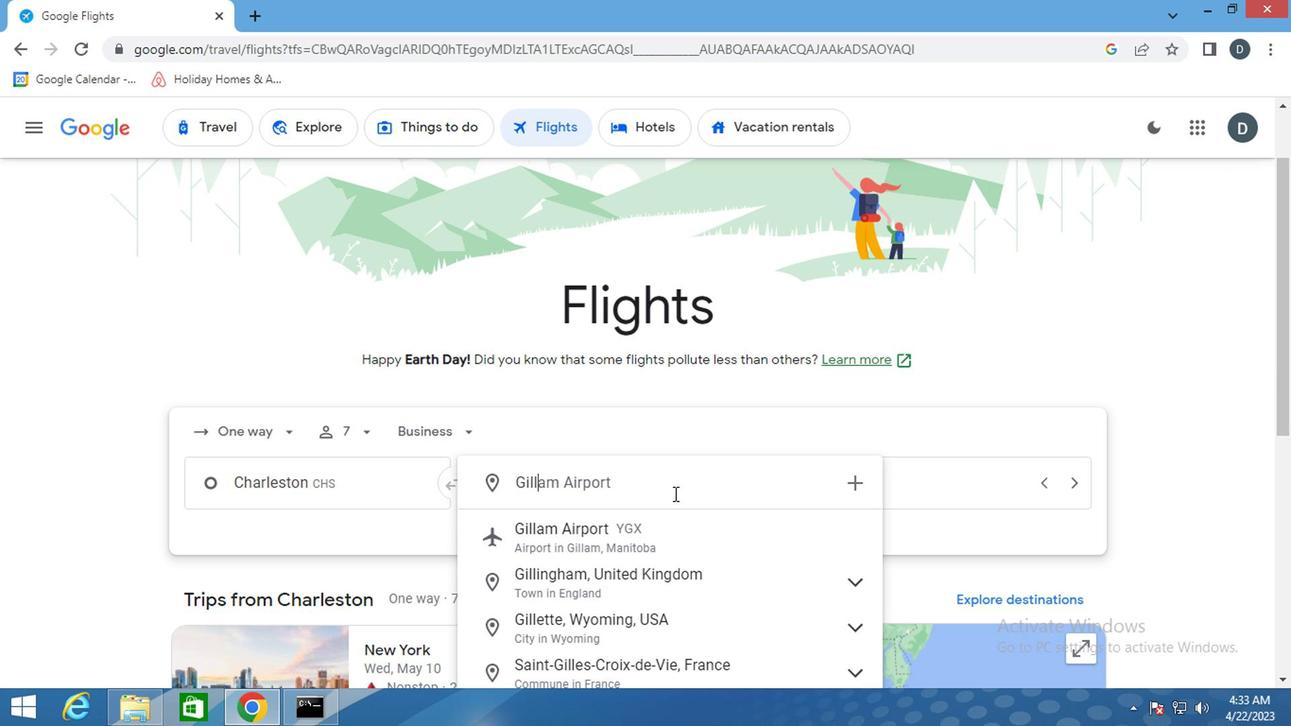 
Action: Mouse moved to (652, 499)
Screenshot: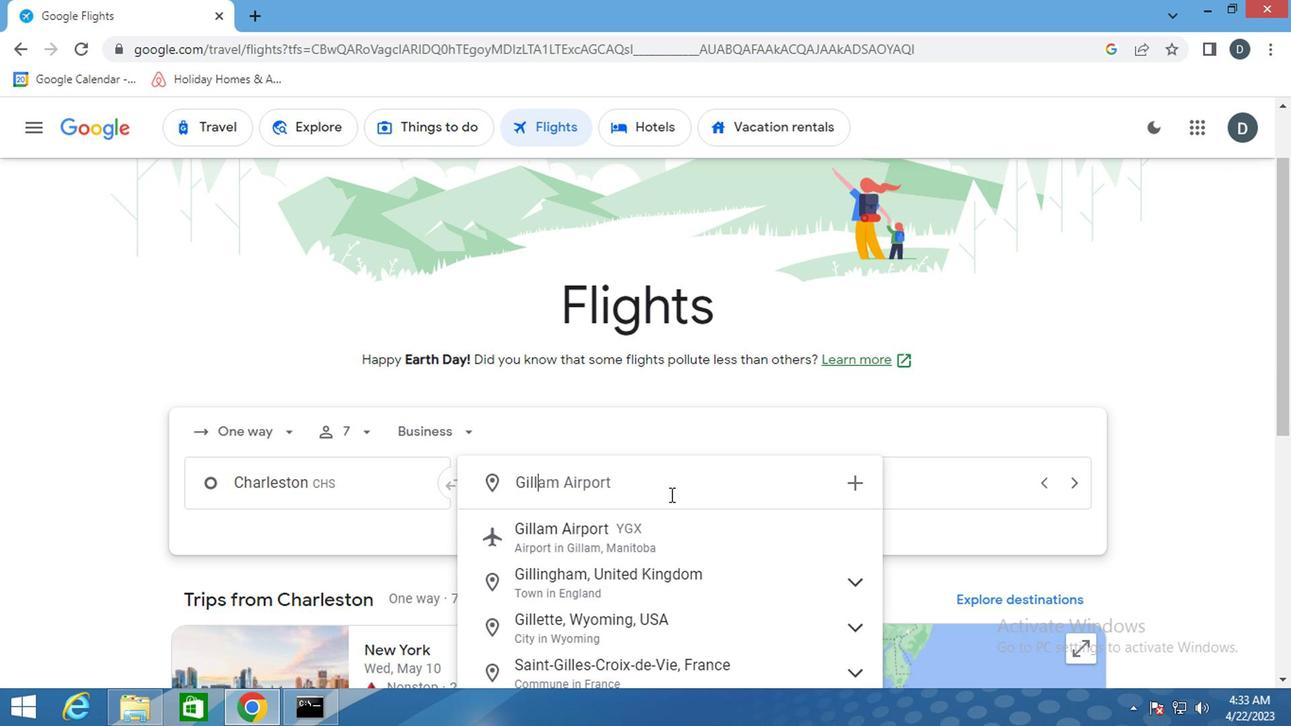 
Action: Key pressed TT
Screenshot: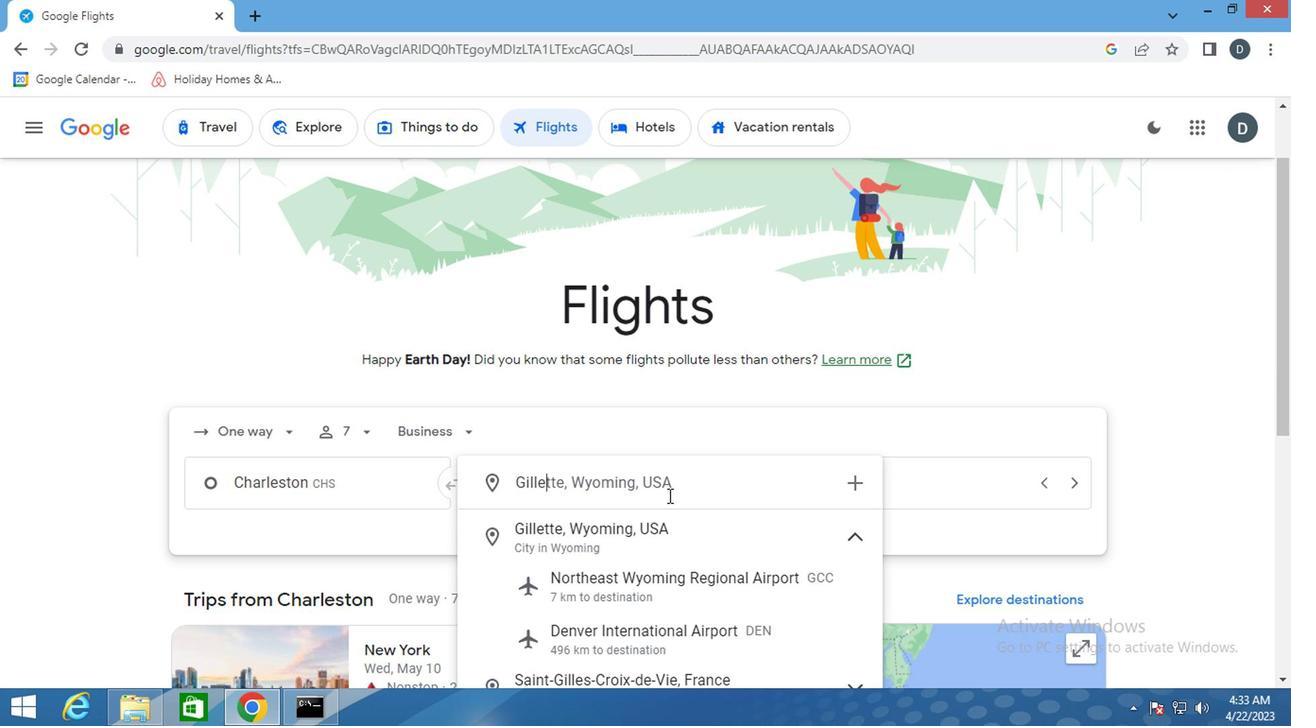 
Action: Mouse moved to (650, 500)
Screenshot: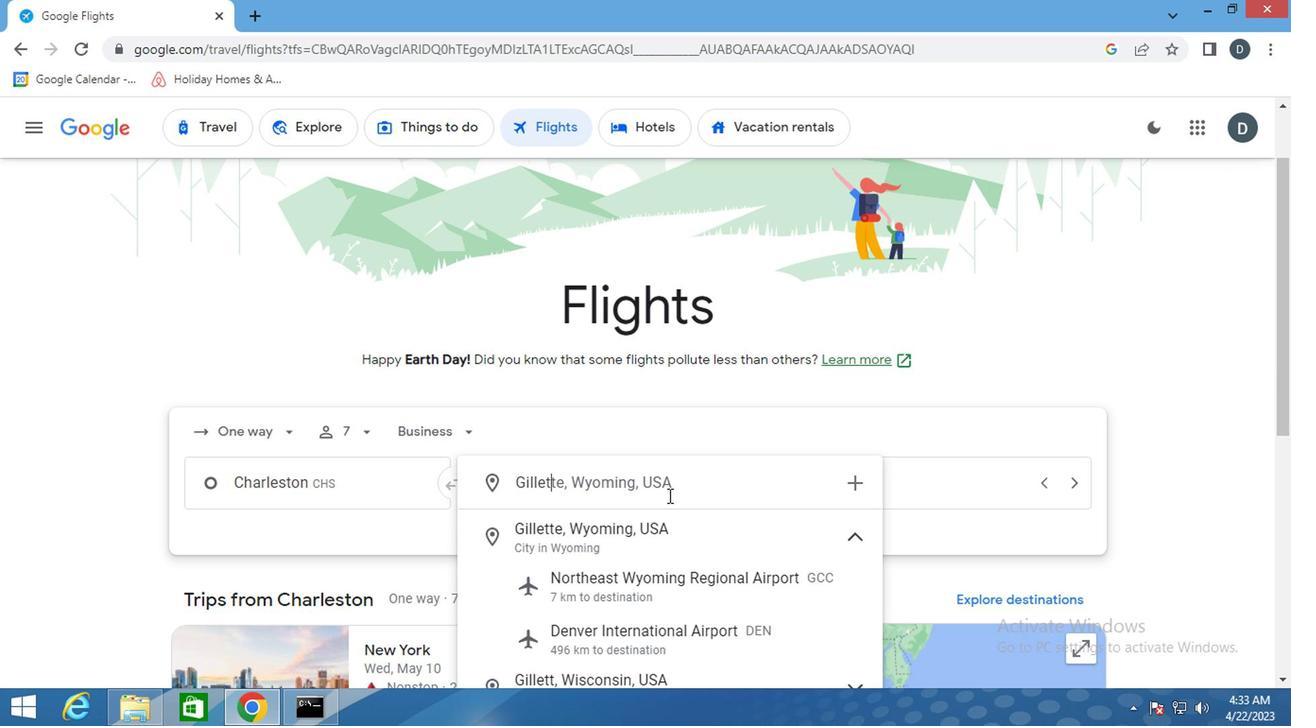 
Action: Key pressed E
Screenshot: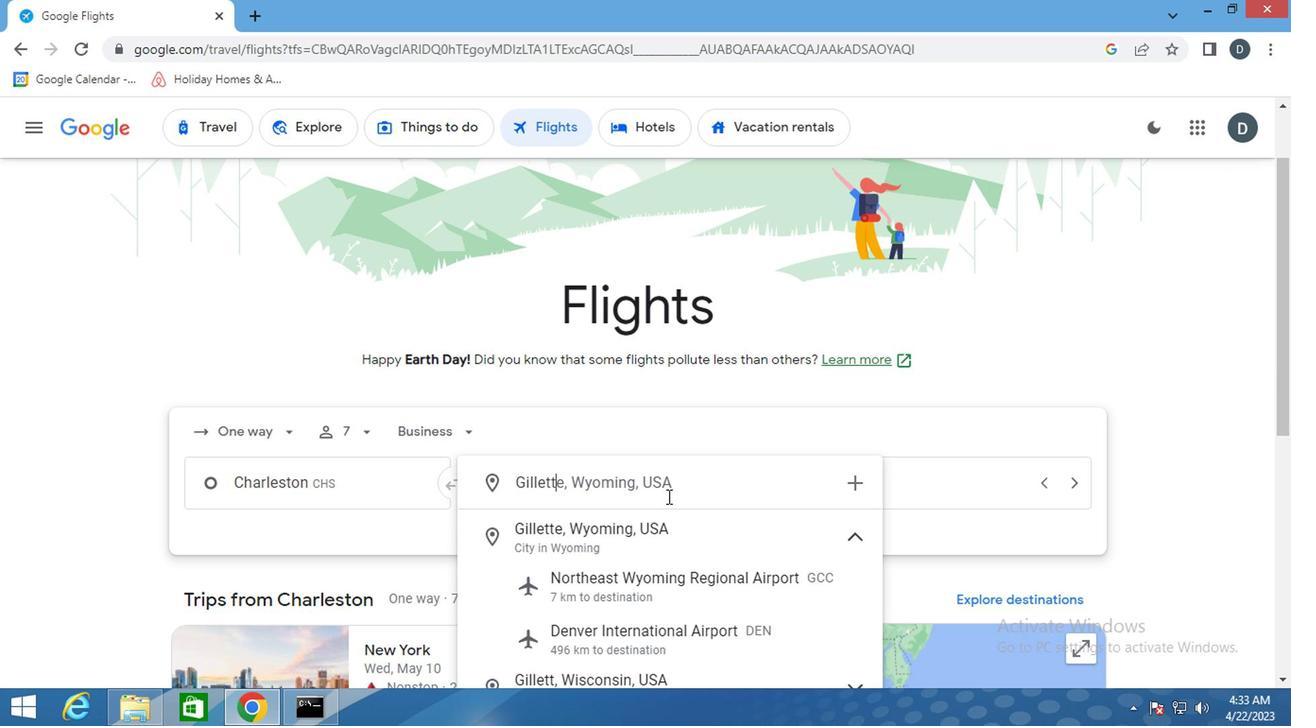 
Action: Mouse moved to (631, 548)
Screenshot: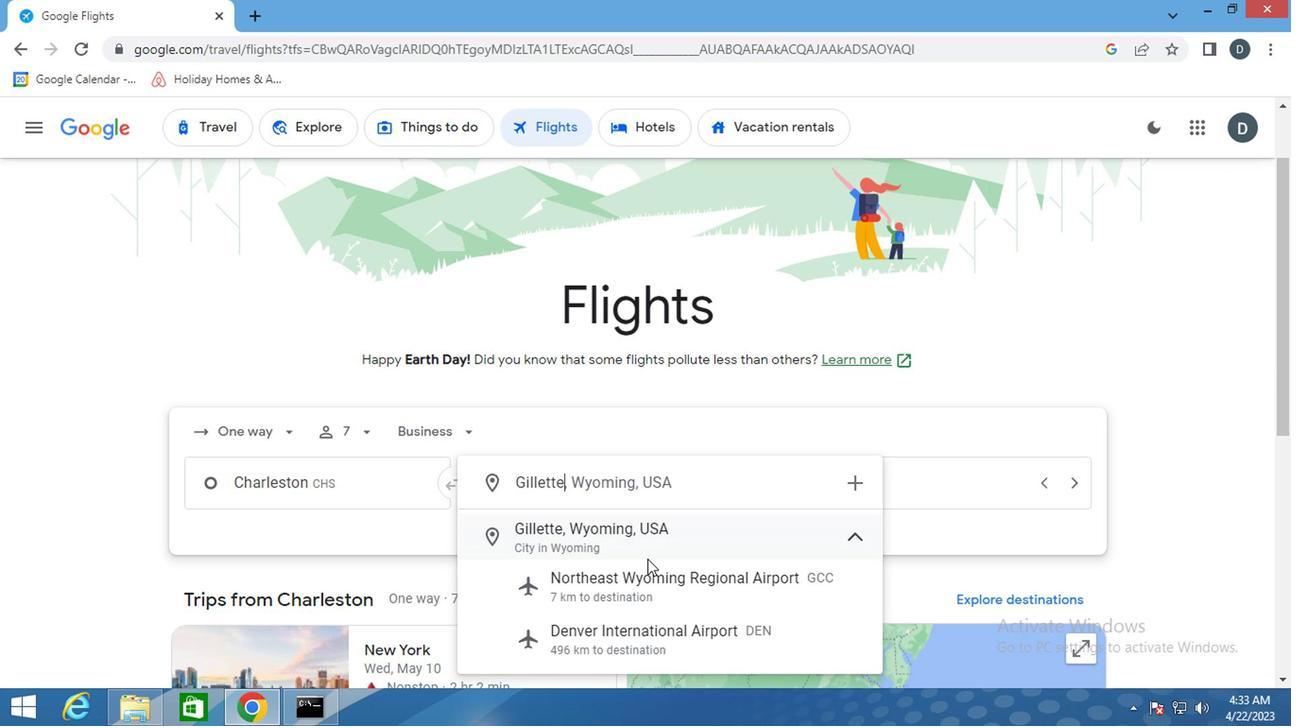 
Action: Mouse pressed left at (631, 548)
Screenshot: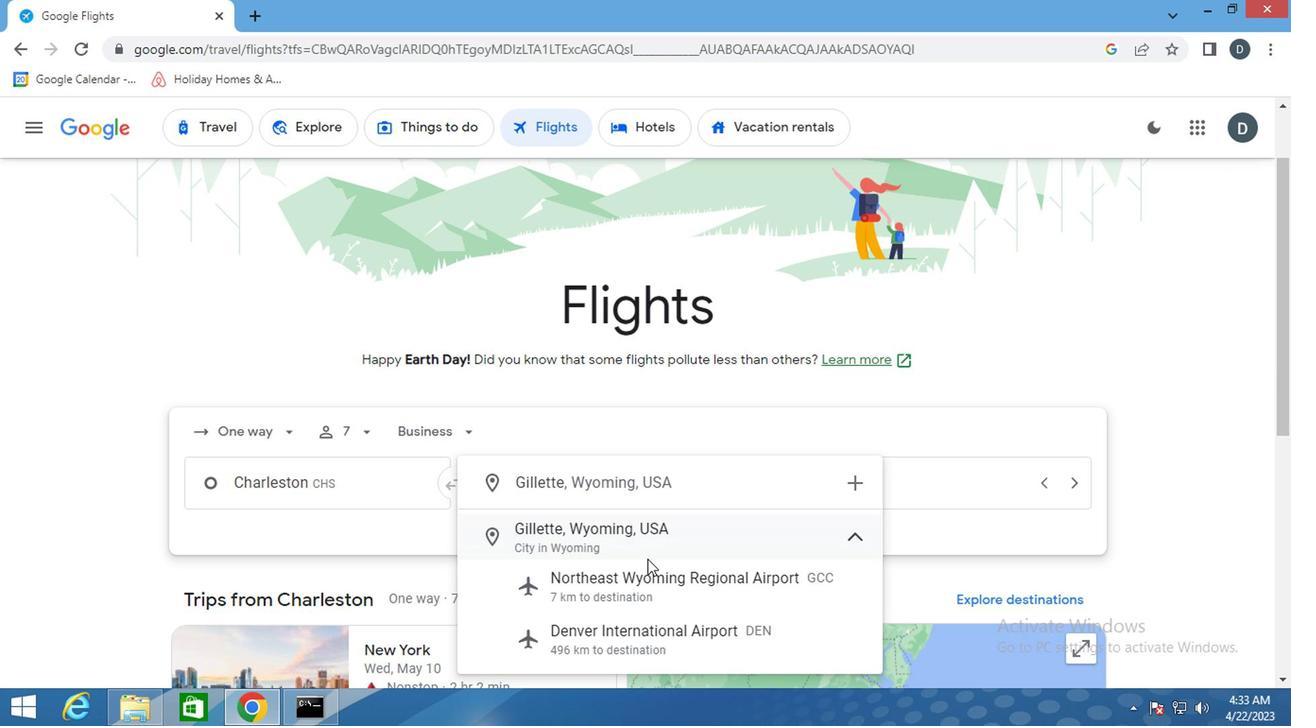 
Action: Mouse moved to (890, 485)
Screenshot: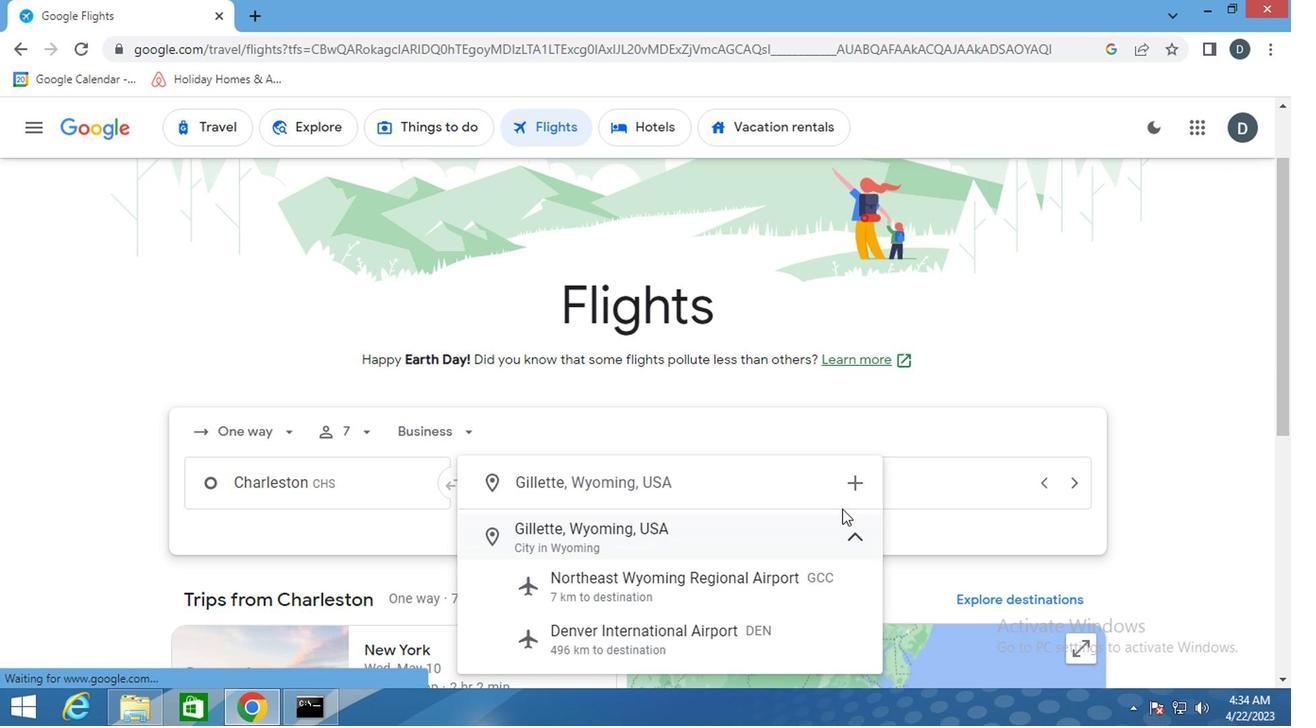 
Action: Mouse pressed left at (890, 485)
Screenshot: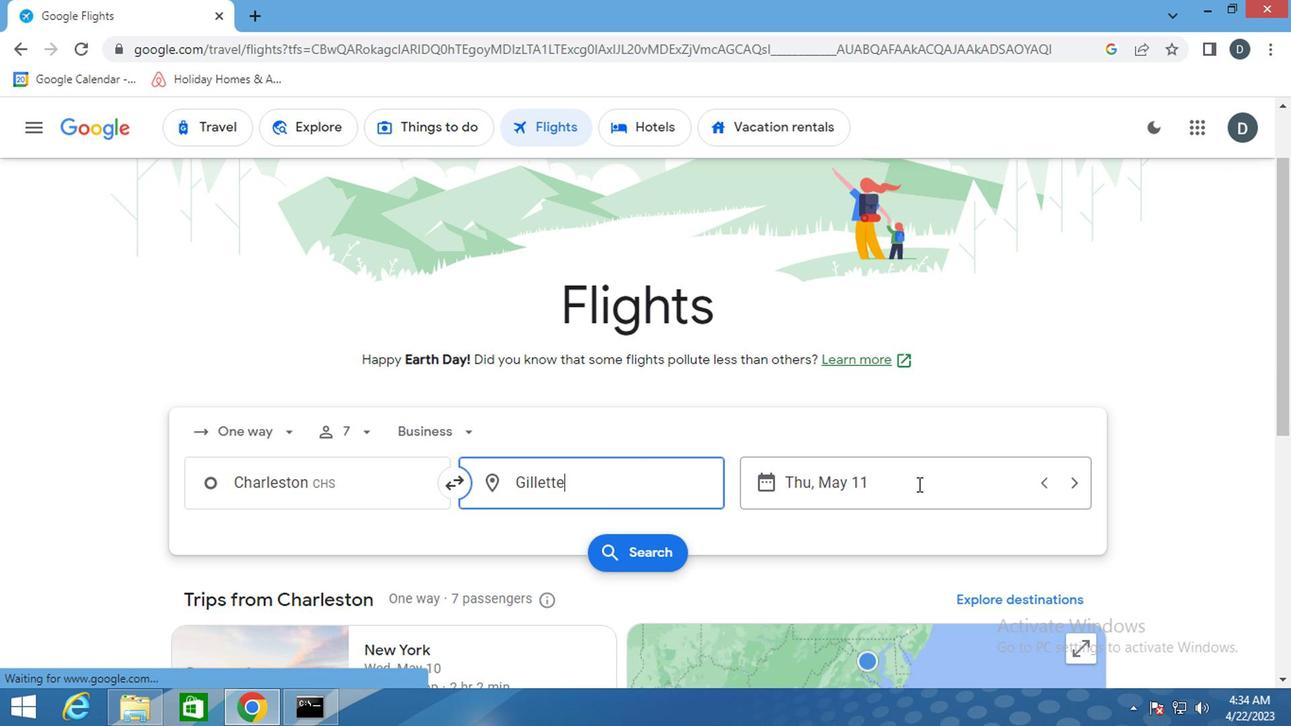 
Action: Mouse moved to (796, 365)
Screenshot: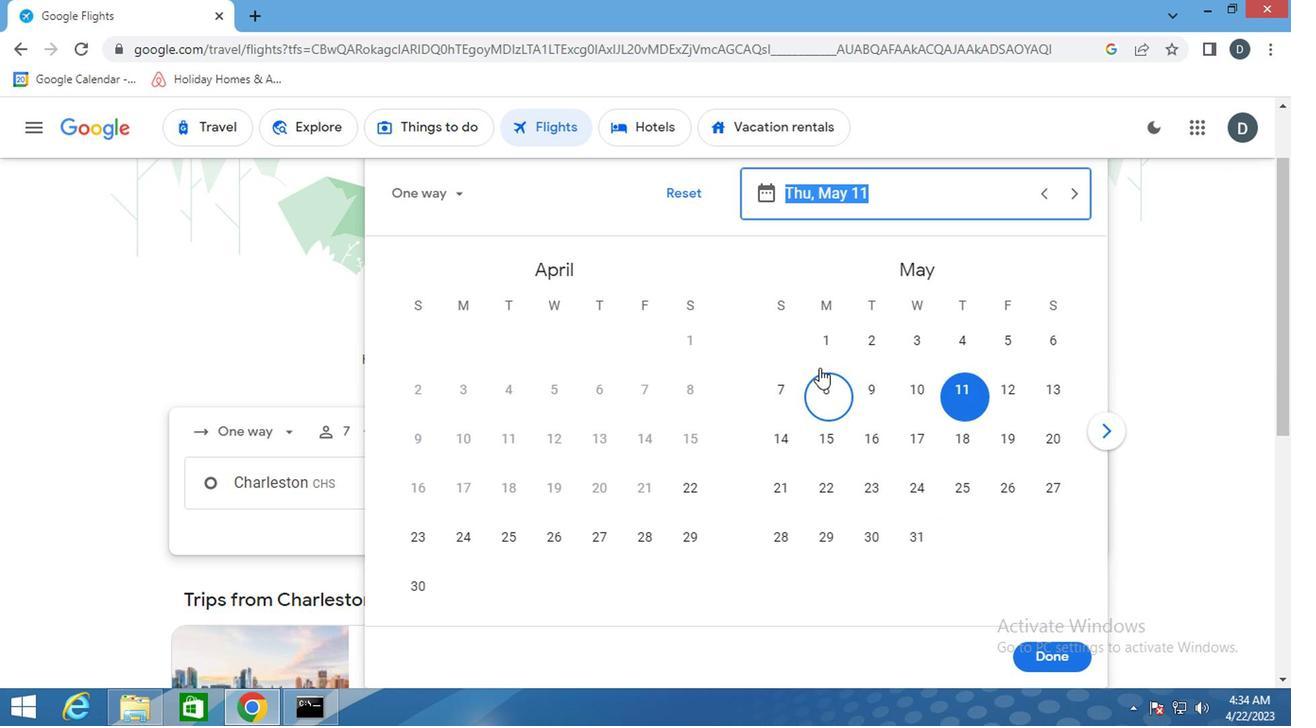 
Action: Mouse pressed left at (796, 365)
Screenshot: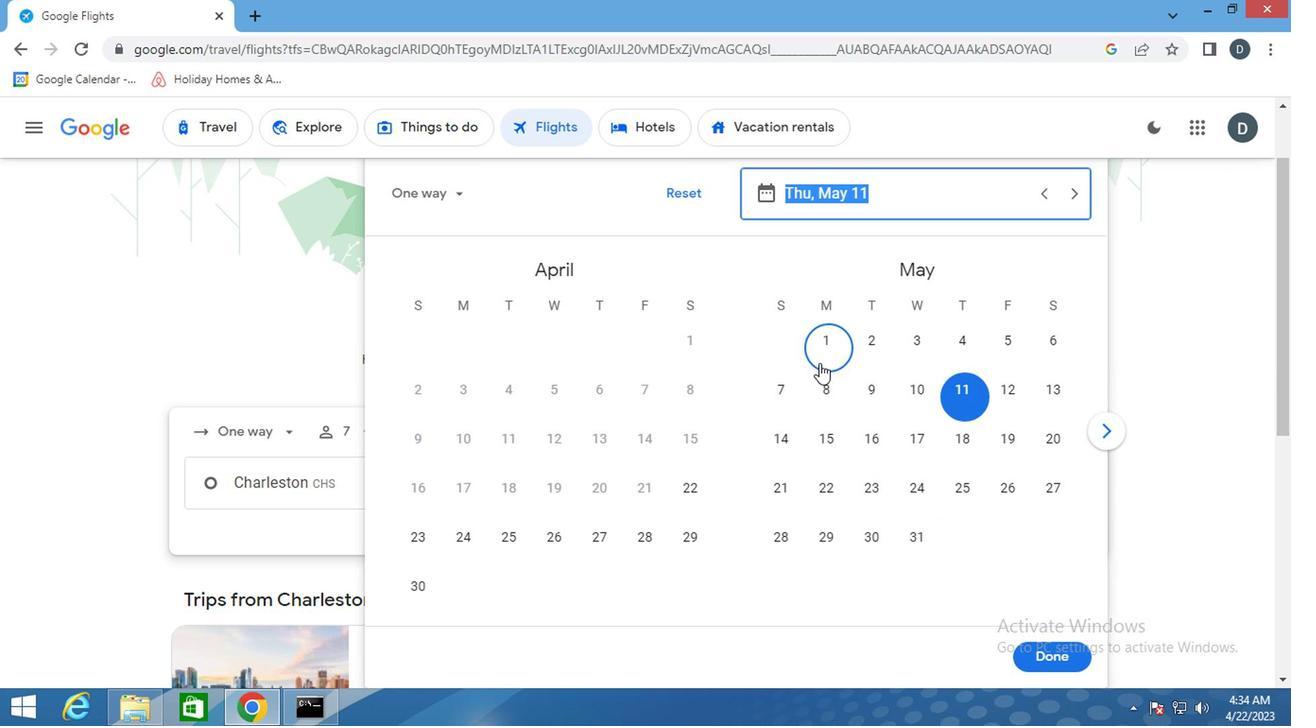 
Action: Mouse moved to (997, 666)
Screenshot: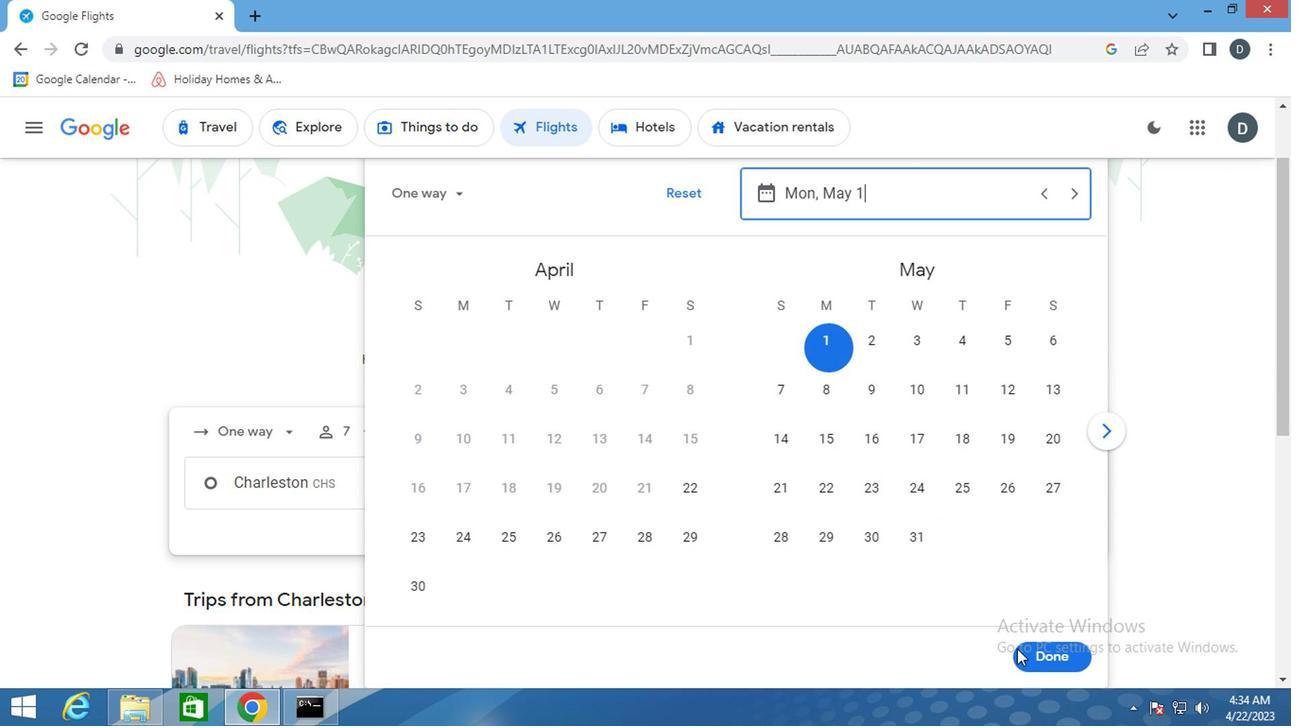 
Action: Mouse pressed left at (997, 666)
Screenshot: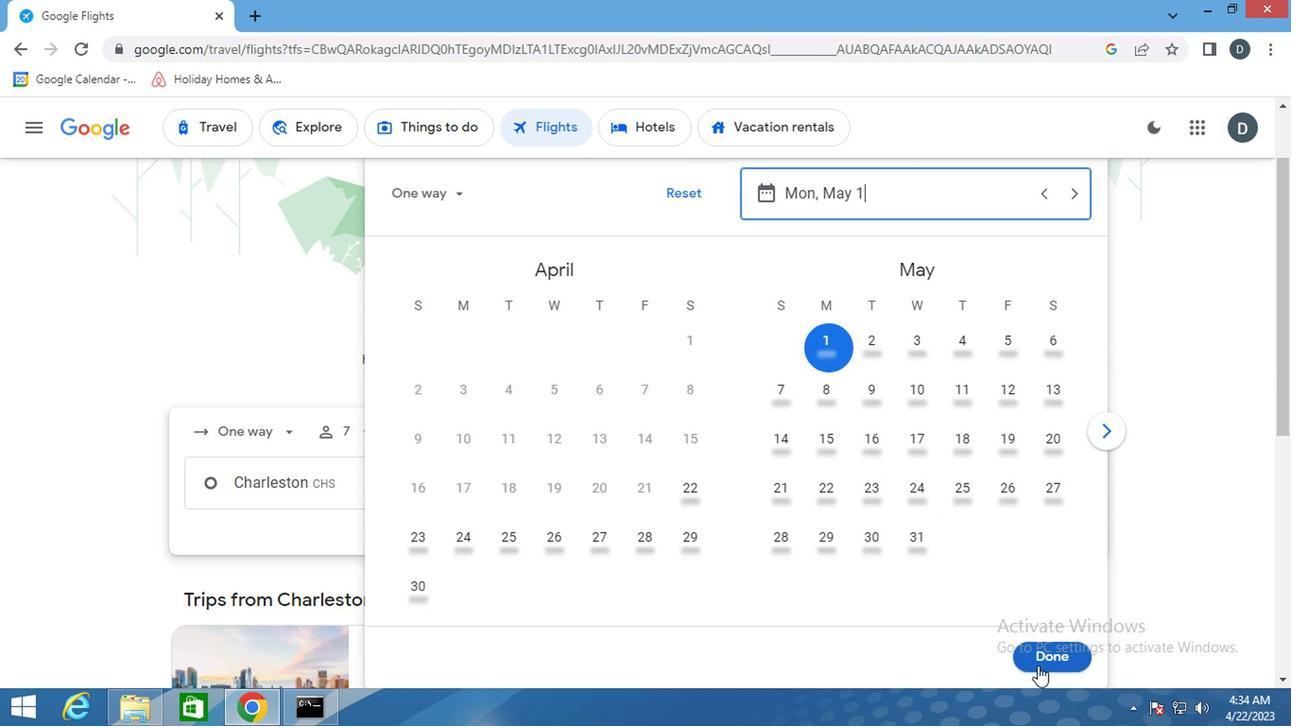 
Action: Mouse moved to (595, 563)
Screenshot: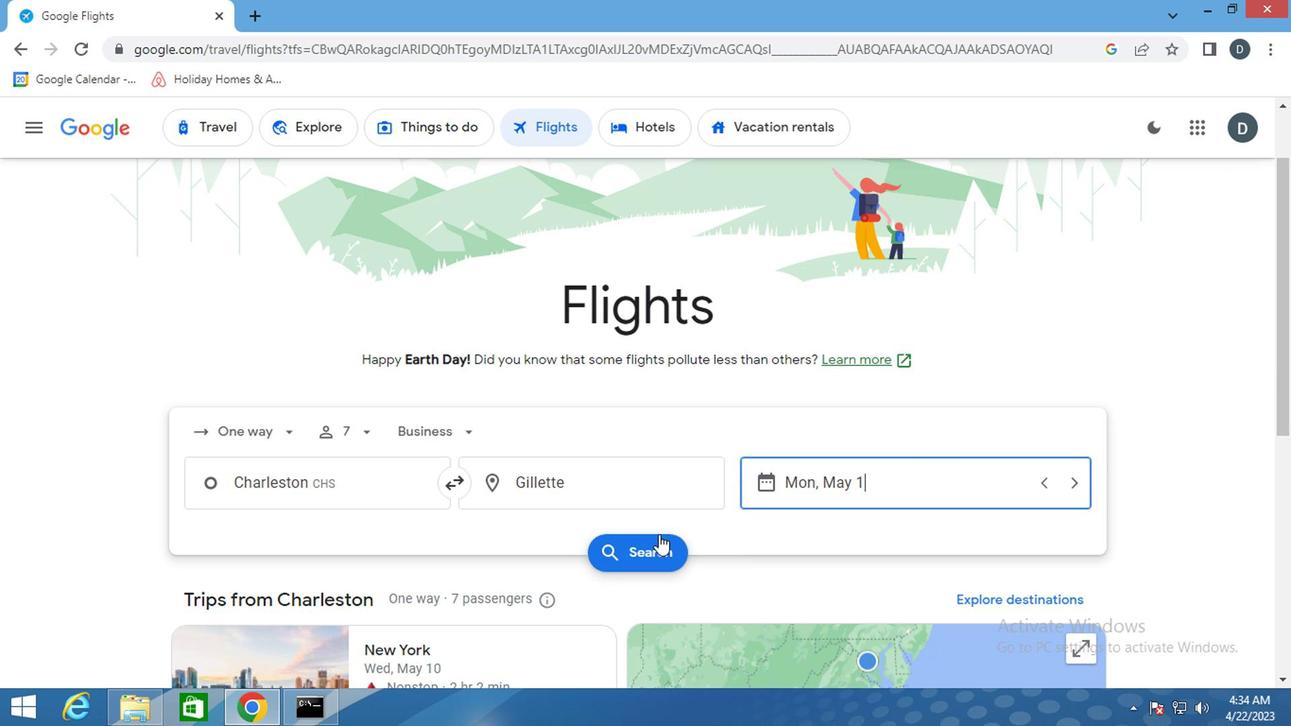 
Action: Mouse pressed left at (595, 563)
Screenshot: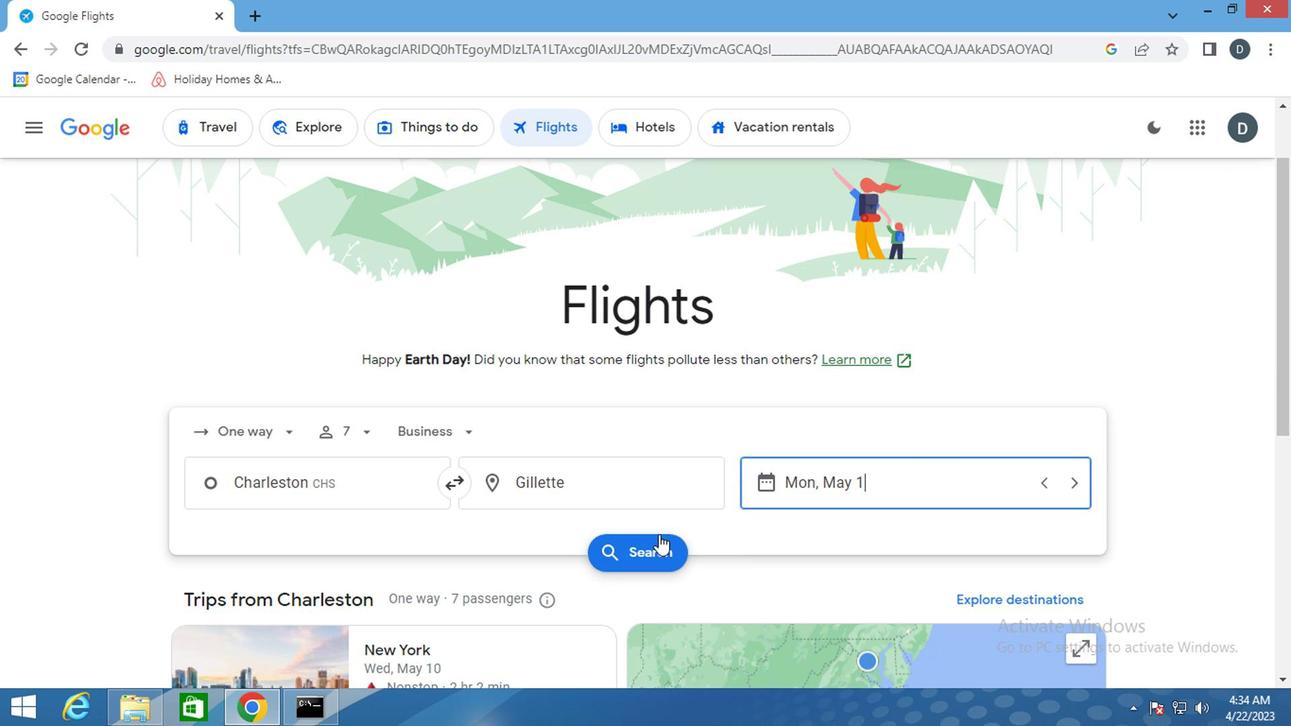 
Action: Mouse moved to (222, 304)
Screenshot: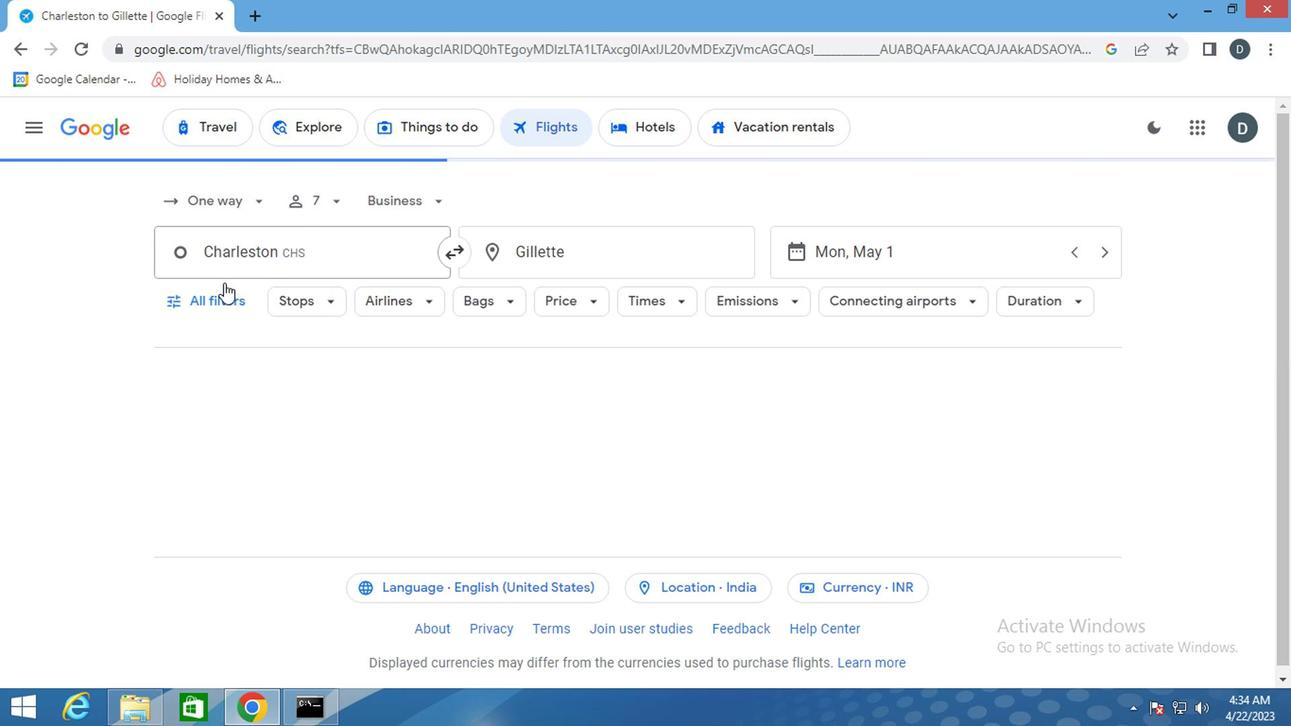 
Action: Mouse pressed left at (222, 304)
Screenshot: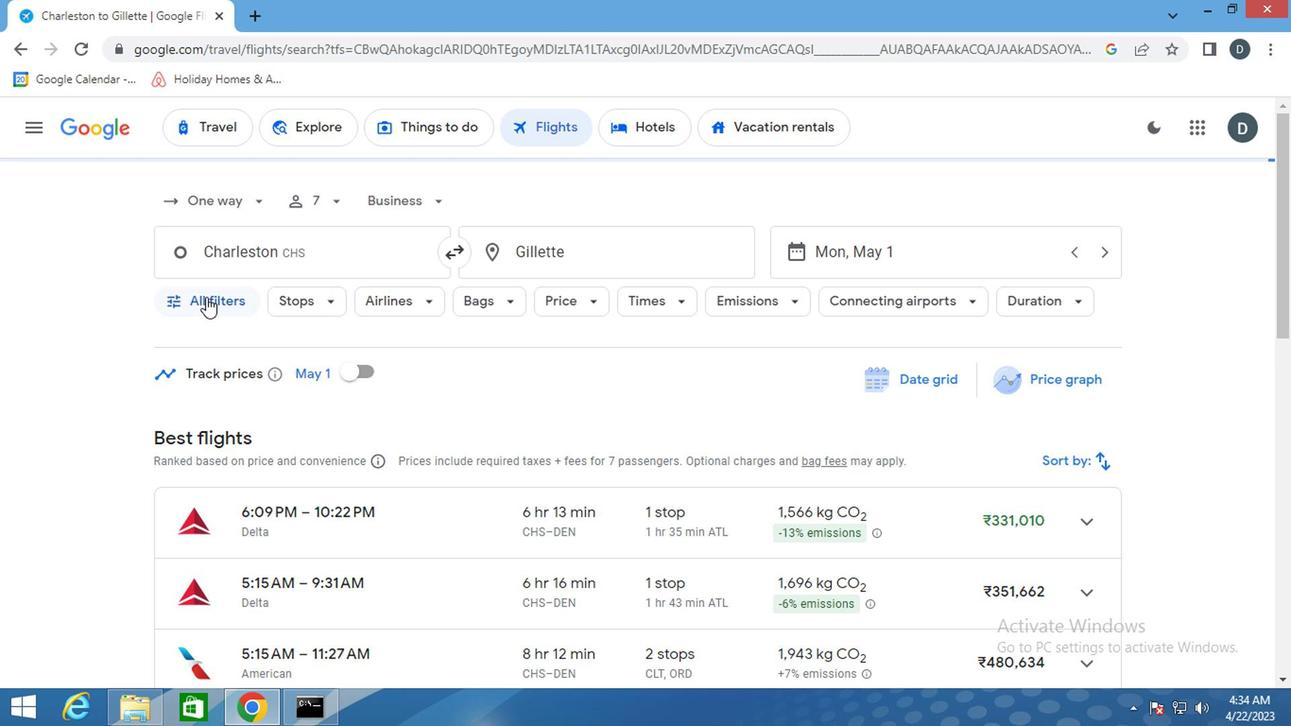 
Action: Mouse moved to (291, 470)
Screenshot: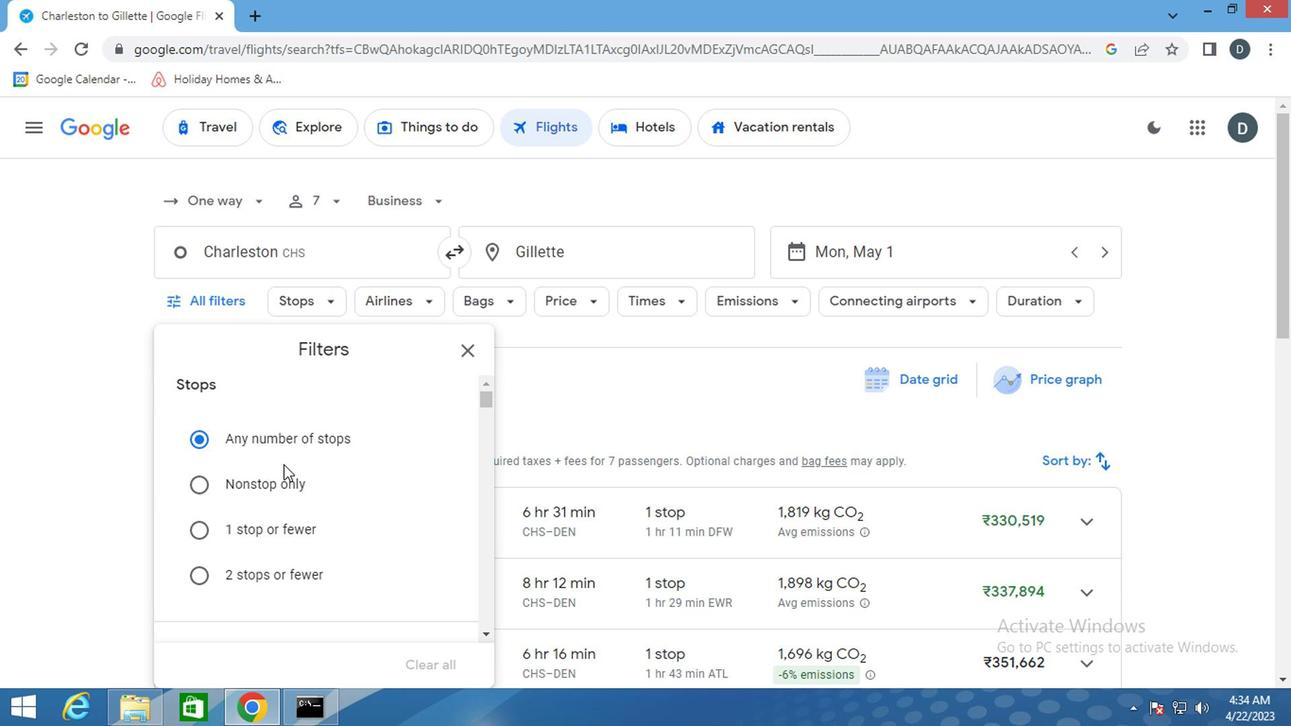 
Action: Mouse scrolled (291, 468) with delta (0, -1)
Screenshot: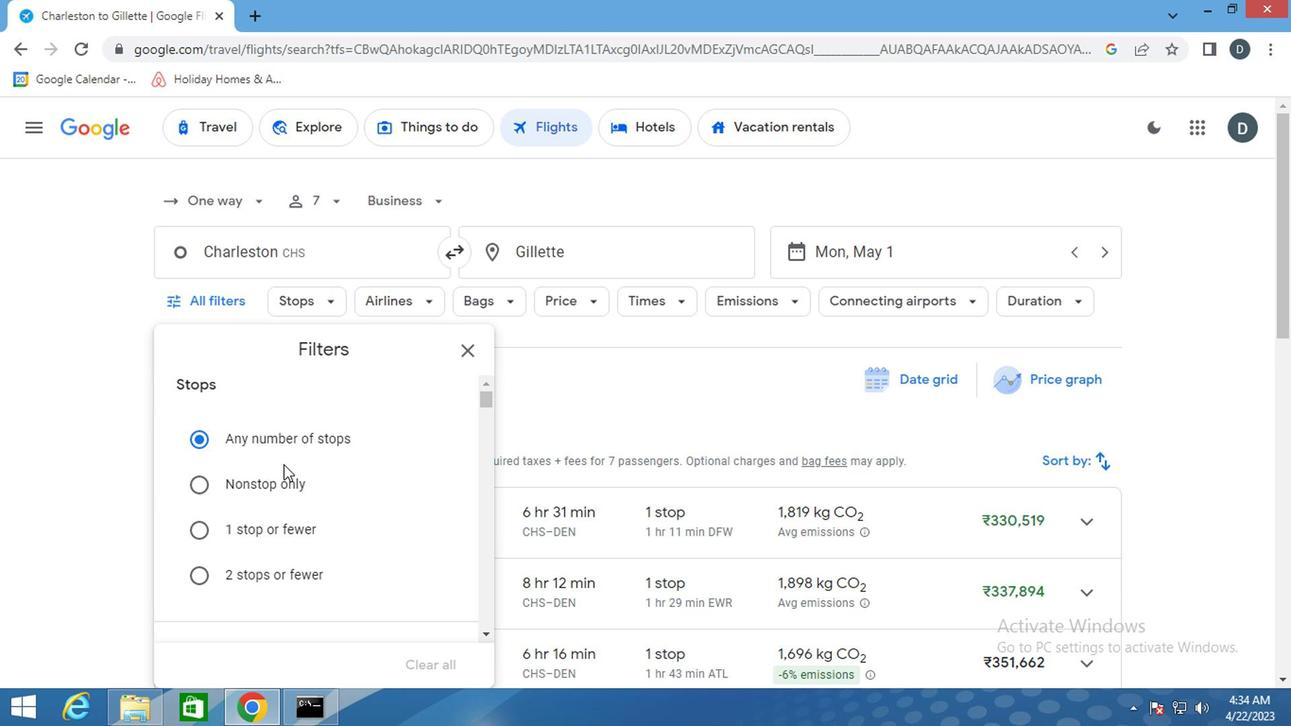 
Action: Mouse moved to (291, 470)
Screenshot: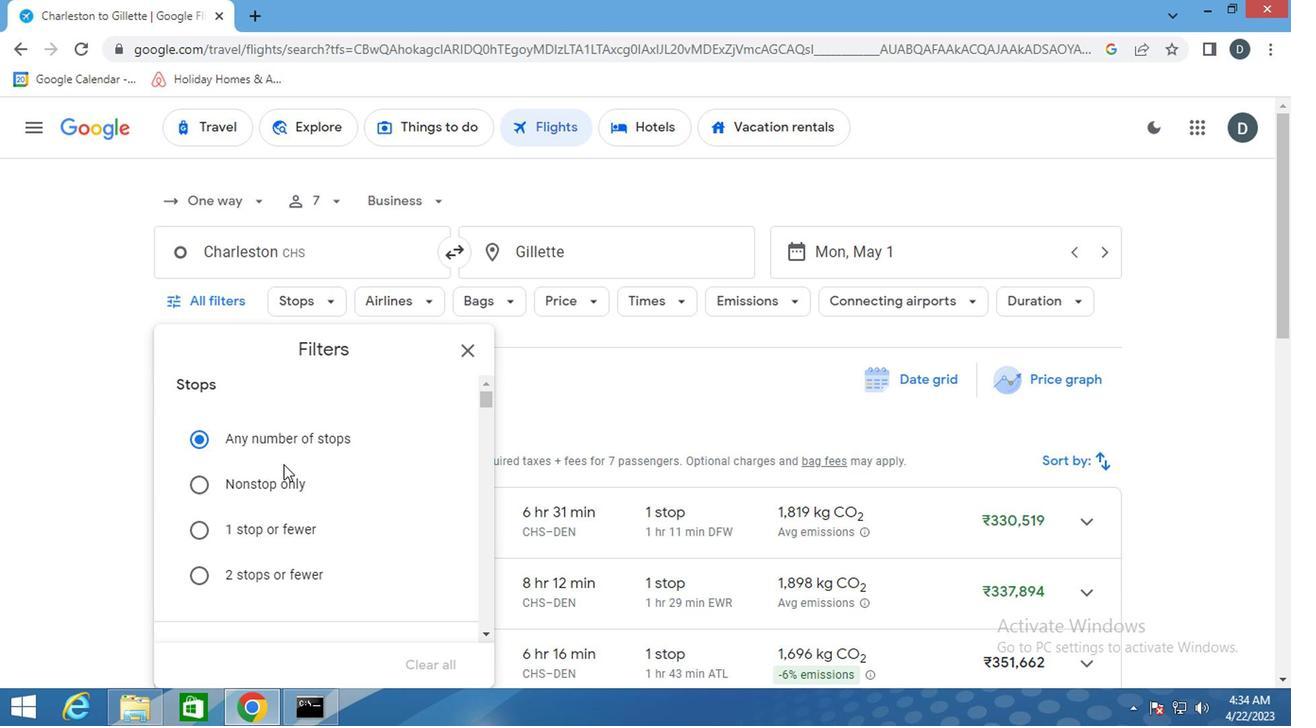 
Action: Mouse scrolled (291, 470) with delta (0, 0)
Screenshot: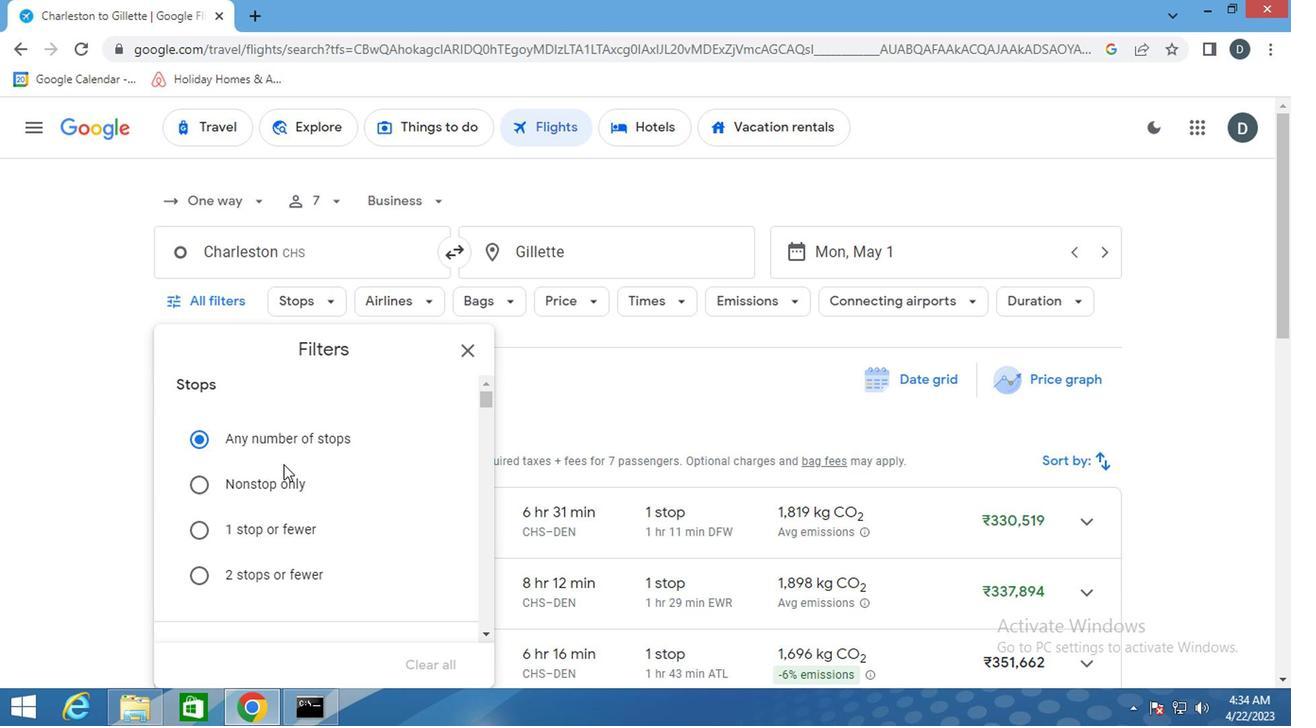 
Action: Mouse scrolled (291, 470) with delta (0, 0)
Screenshot: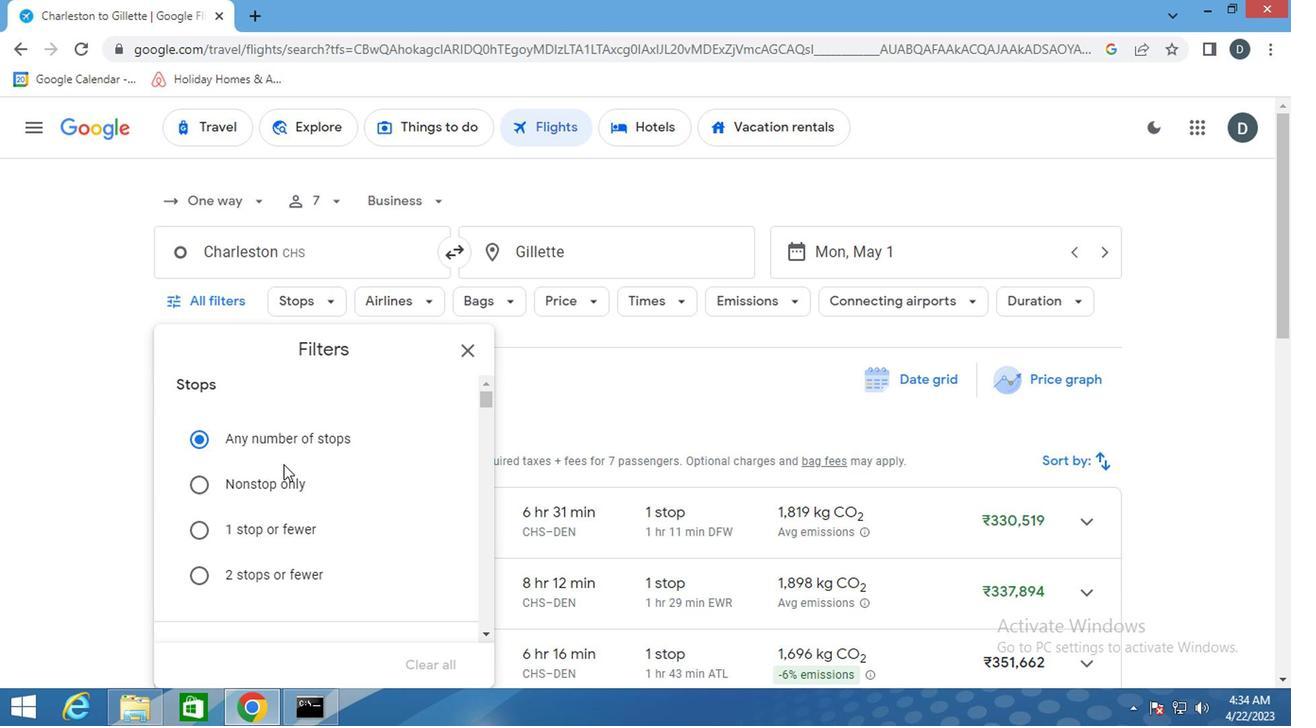 
Action: Mouse scrolled (291, 470) with delta (0, 0)
Screenshot: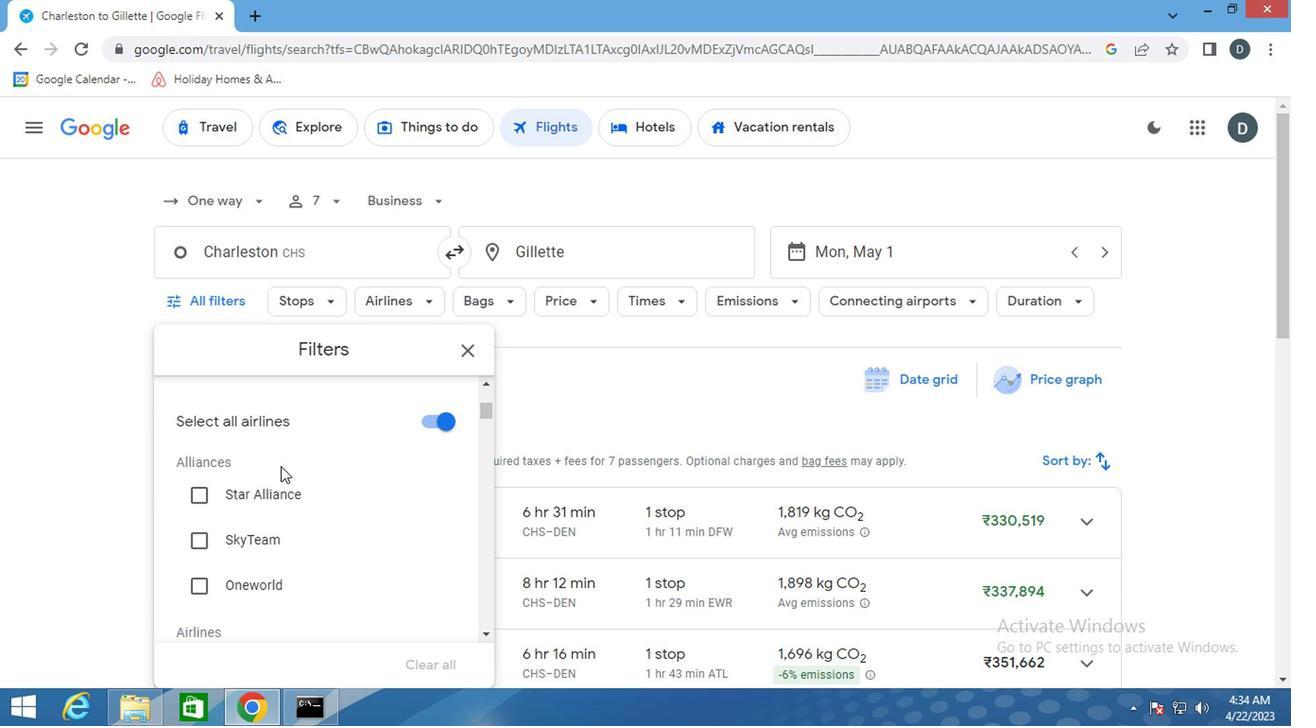 
Action: Mouse scrolled (291, 470) with delta (0, 0)
Screenshot: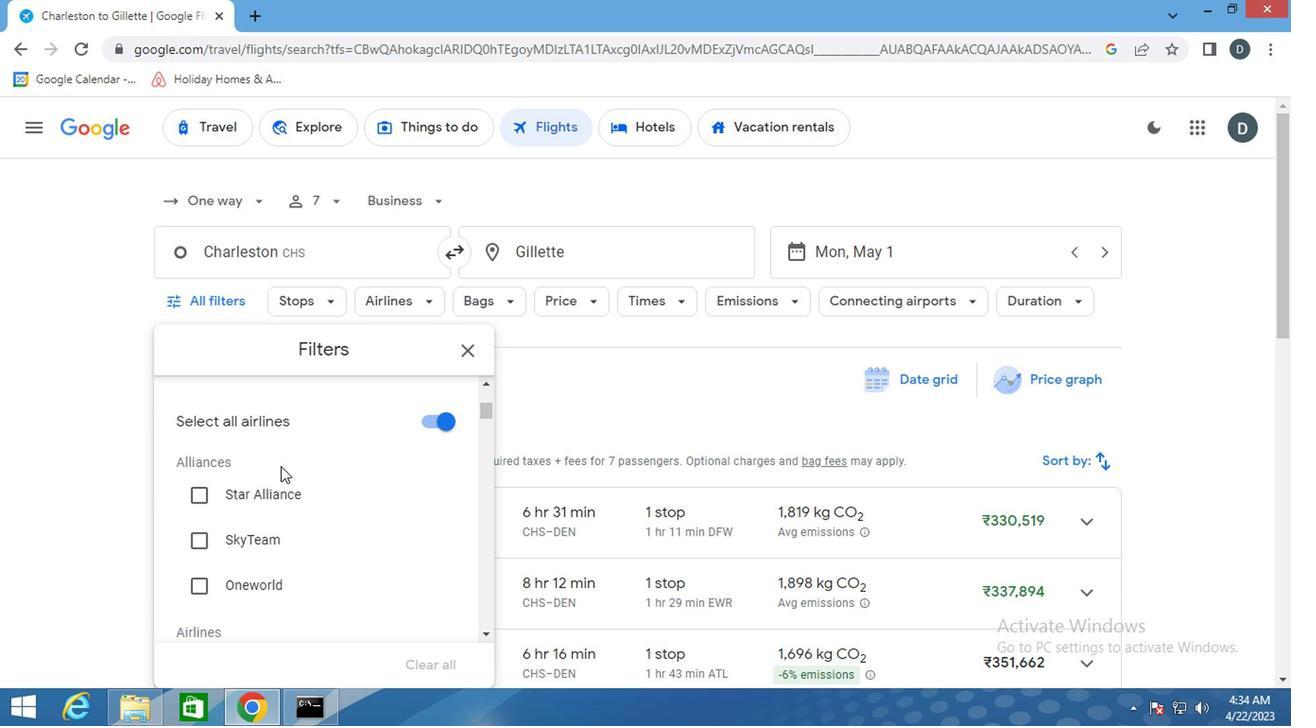 
Action: Mouse scrolled (291, 470) with delta (0, 0)
Screenshot: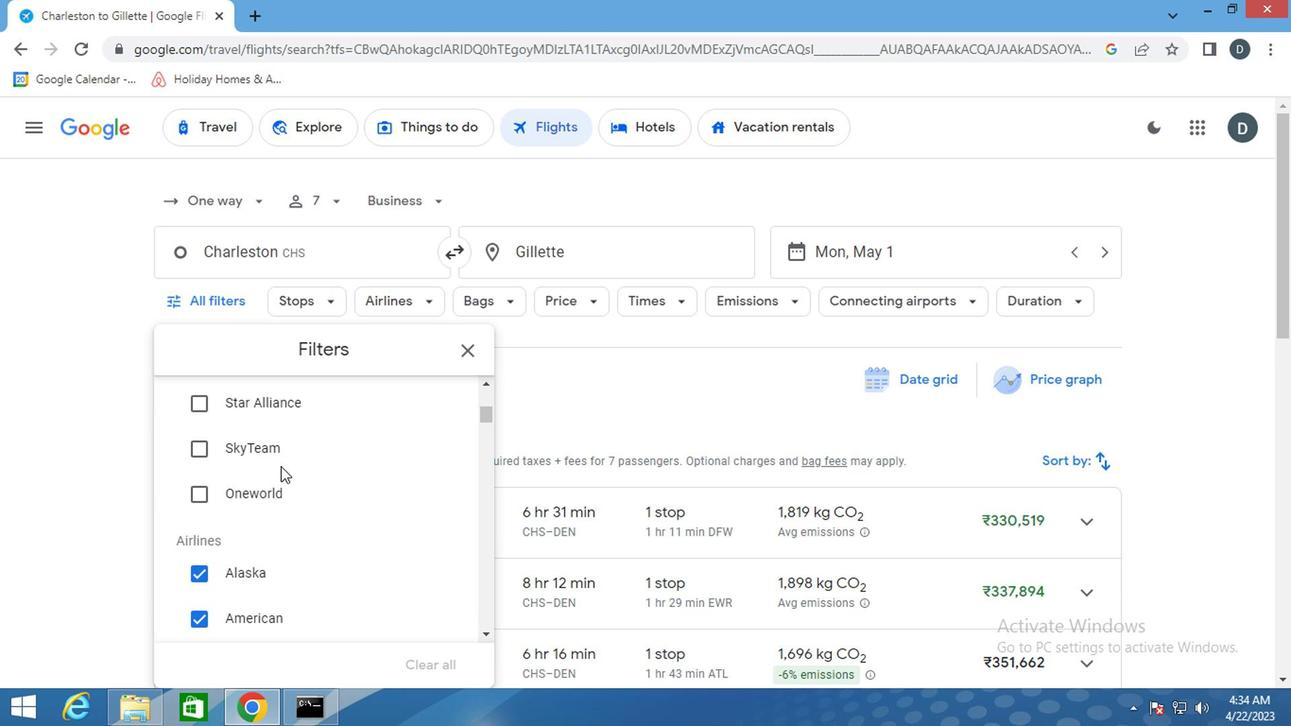 
Action: Mouse scrolled (291, 471) with delta (0, 0)
Screenshot: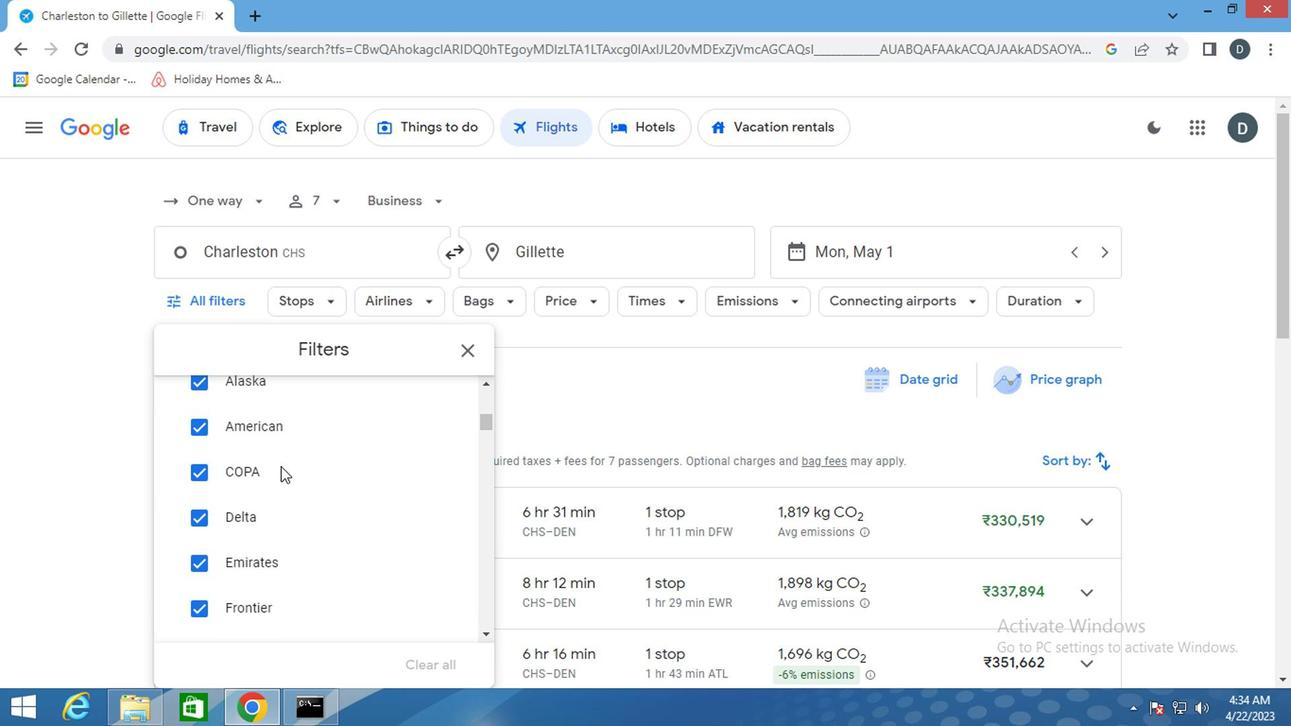 
Action: Mouse moved to (413, 520)
Screenshot: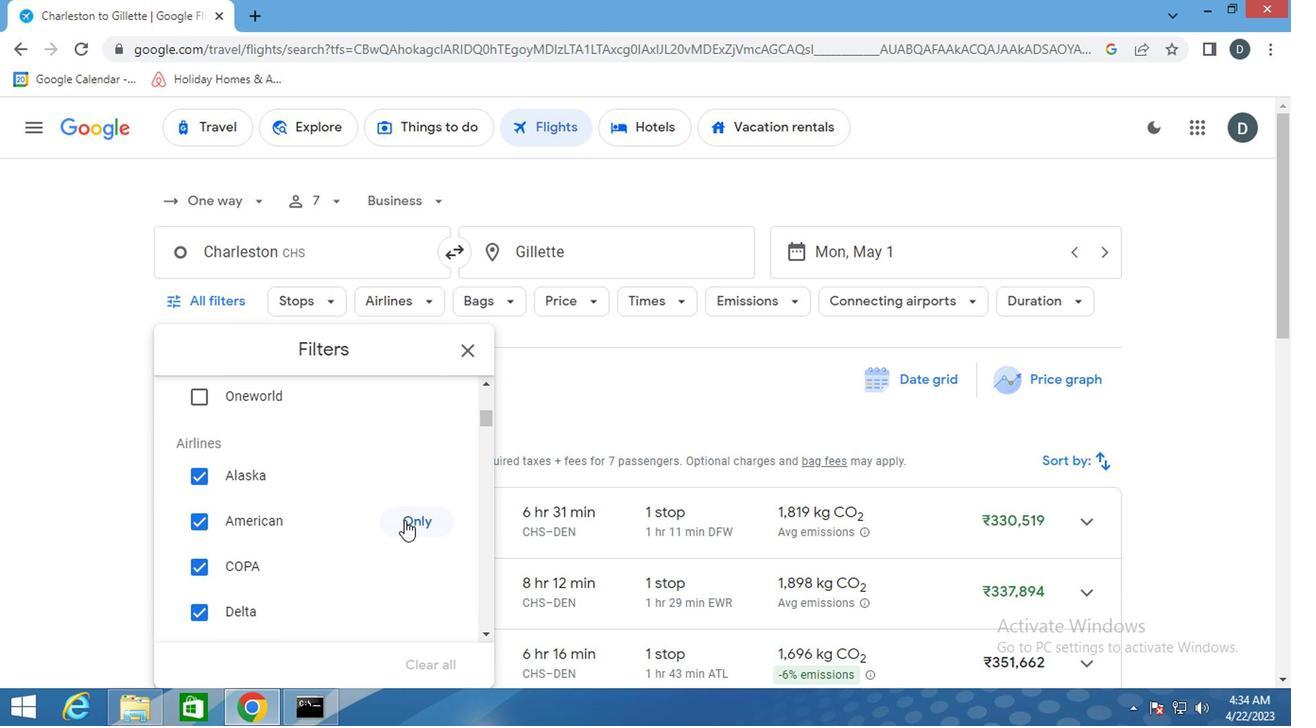 
Action: Mouse pressed left at (413, 520)
Screenshot: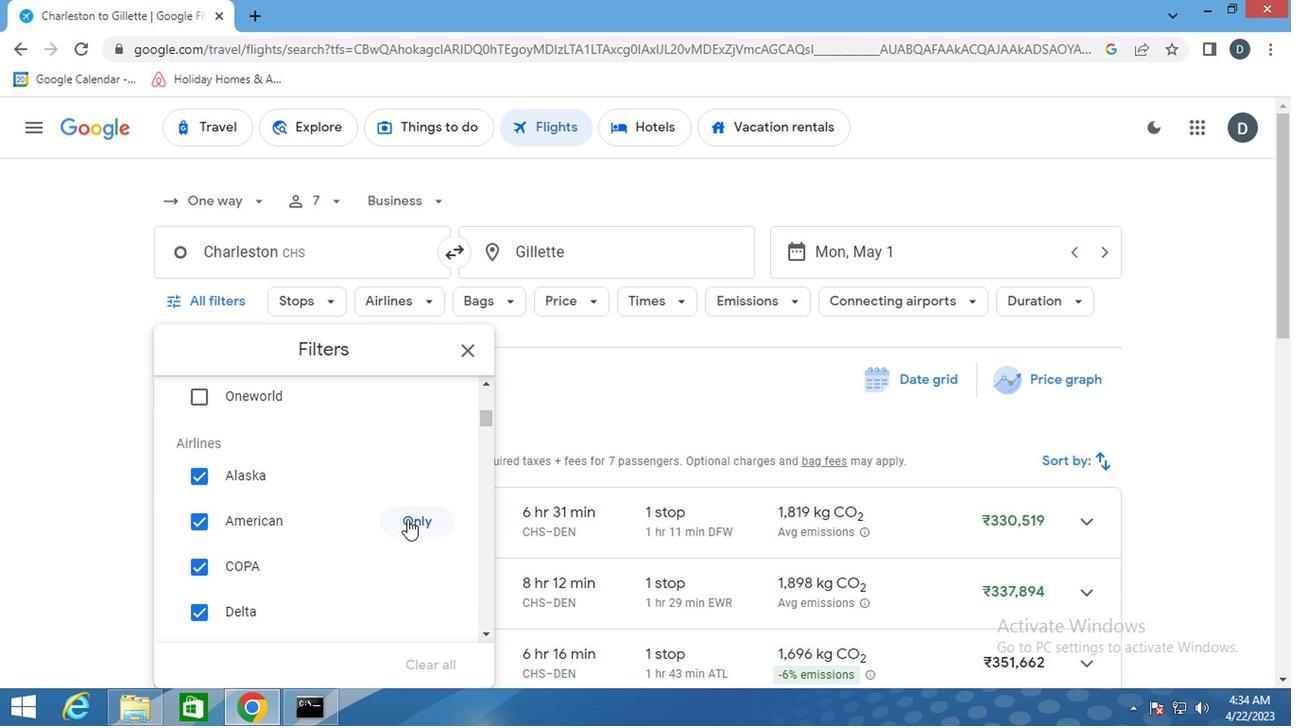 
Action: Mouse scrolled (413, 520) with delta (0, 0)
Screenshot: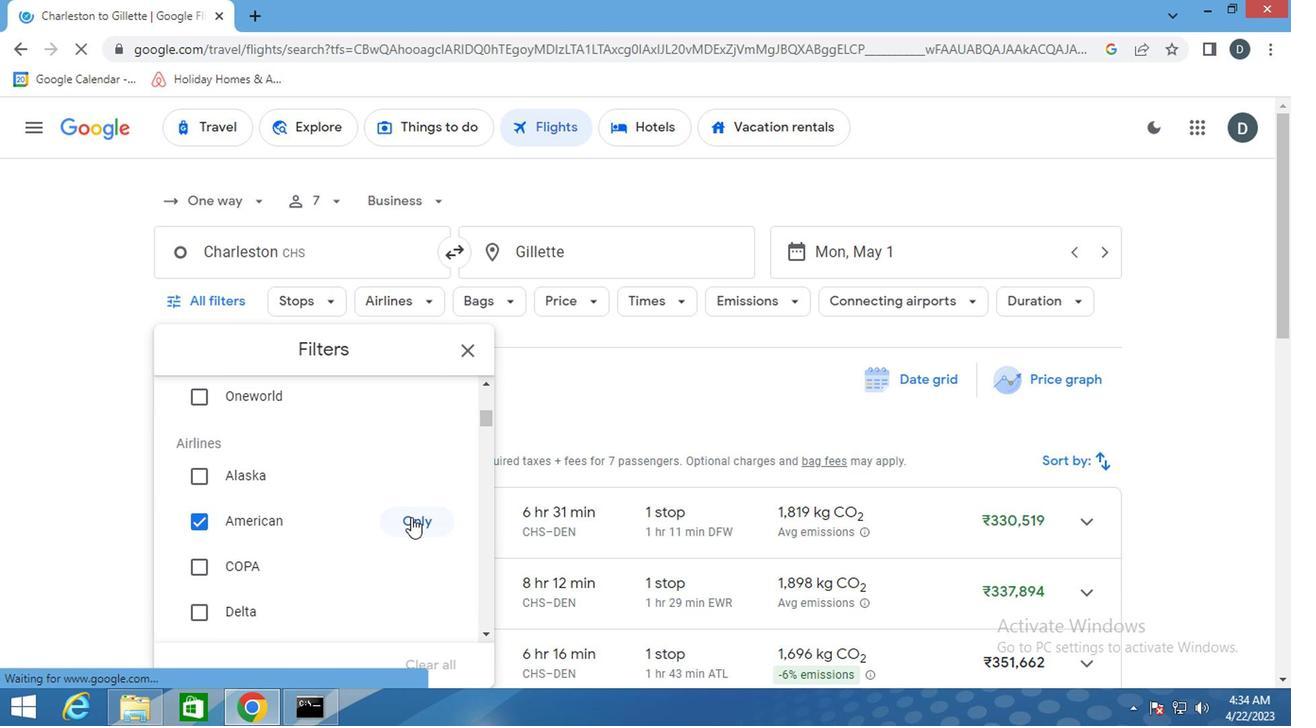 
Action: Mouse scrolled (413, 520) with delta (0, 0)
Screenshot: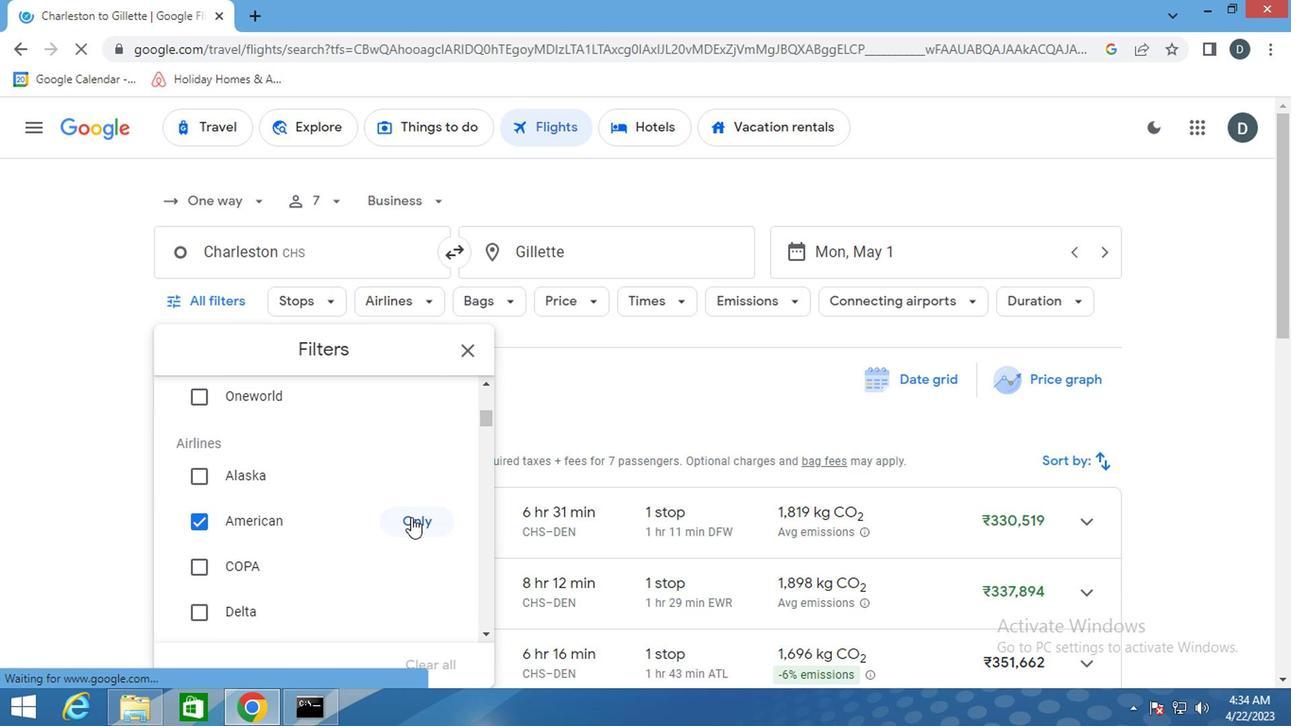 
Action: Mouse moved to (413, 520)
Screenshot: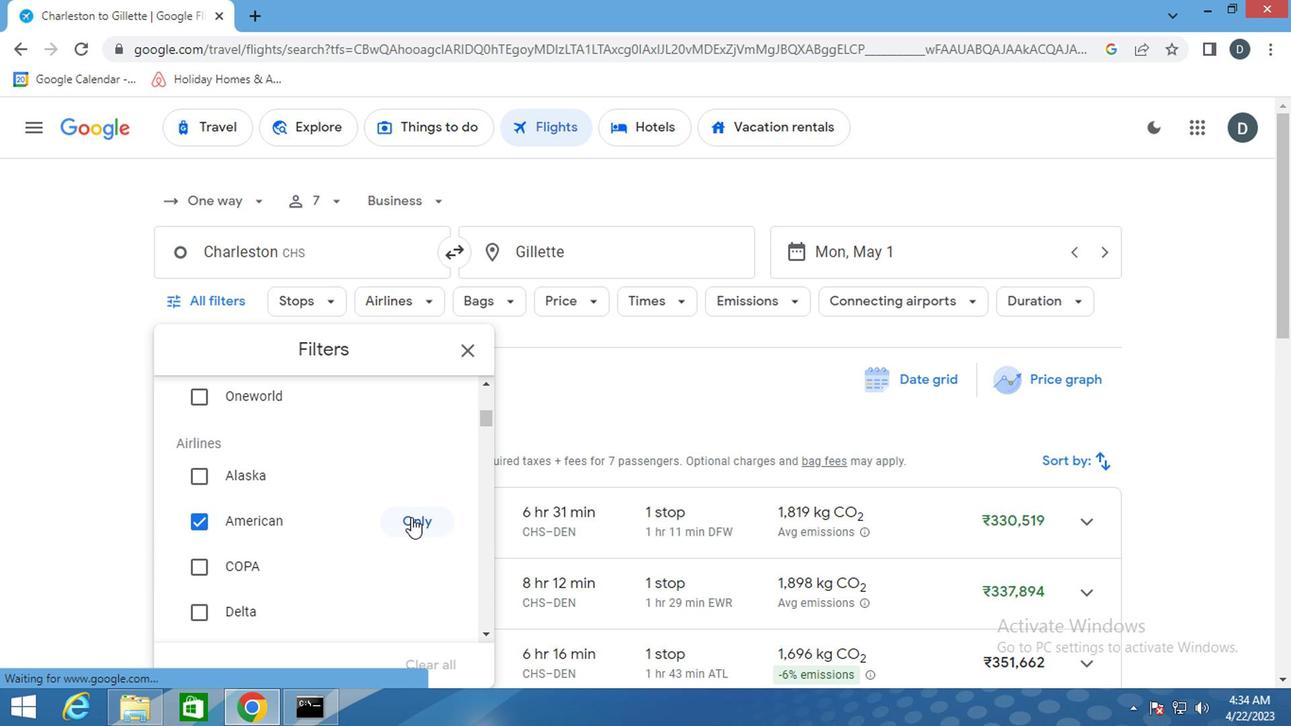 
Action: Mouse scrolled (413, 520) with delta (0, 0)
Screenshot: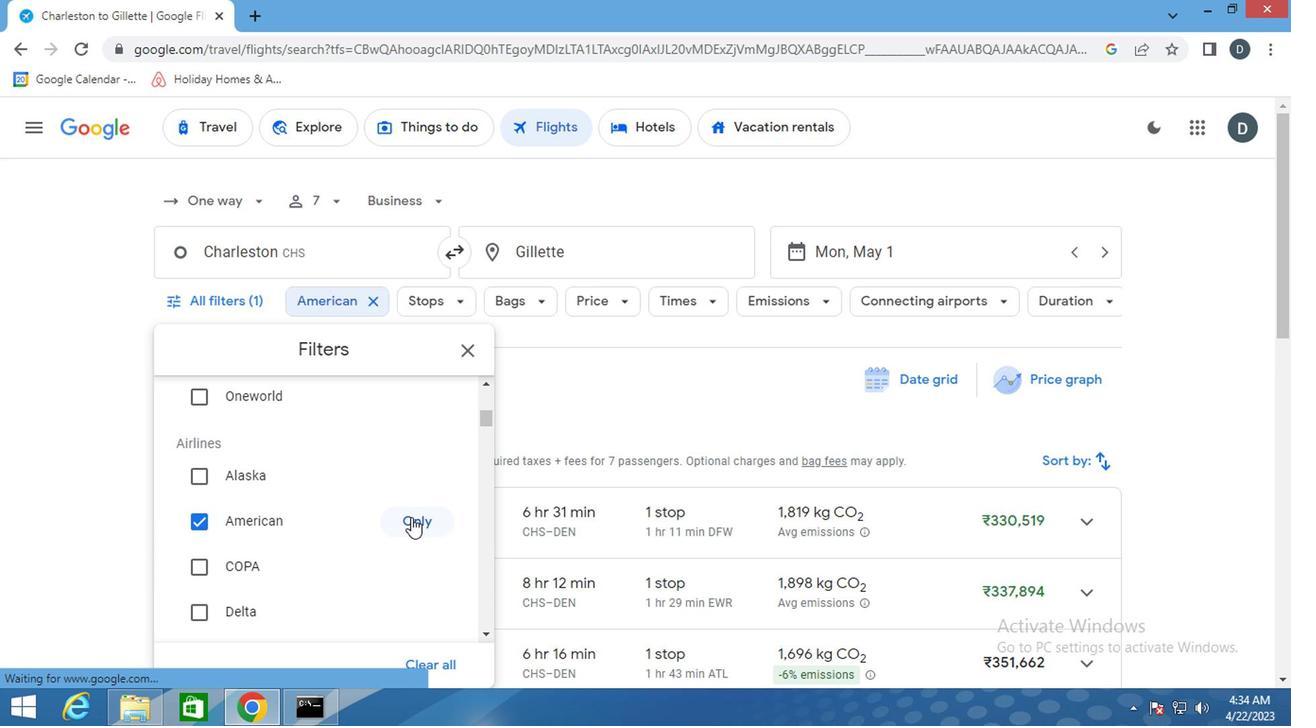 
Action: Mouse moved to (411, 519)
Screenshot: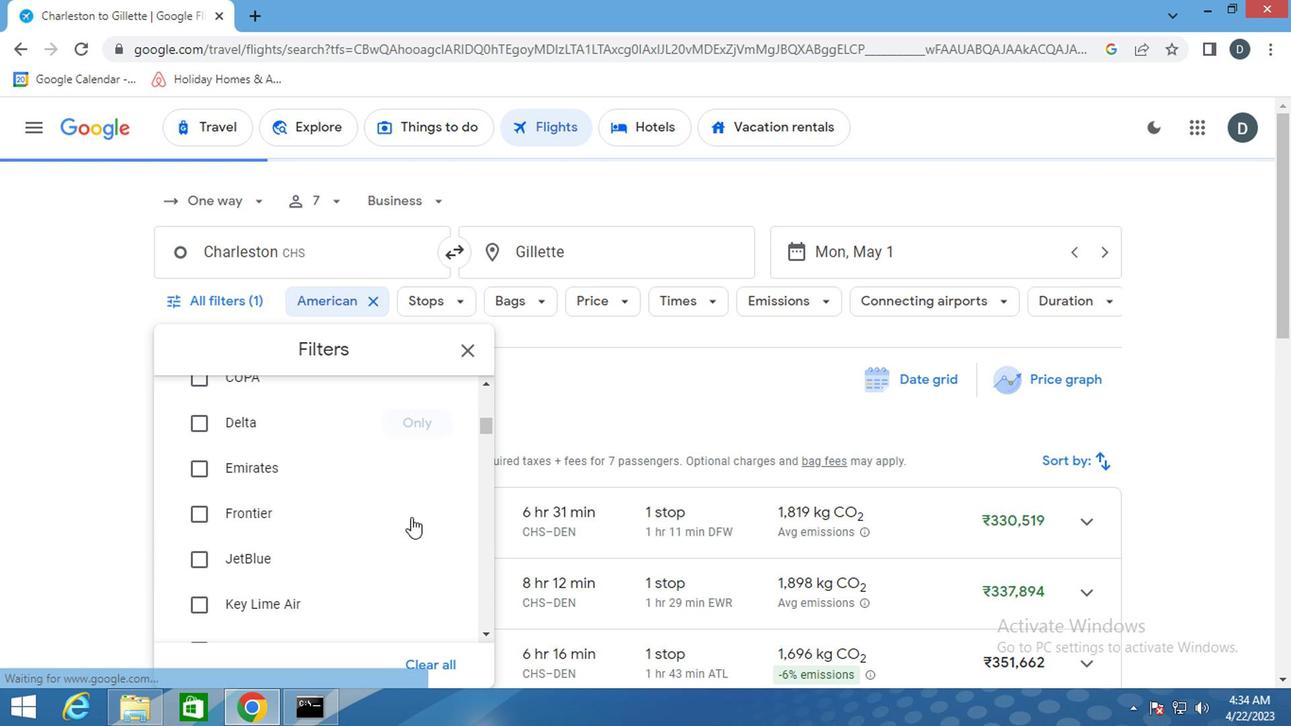 
Action: Mouse scrolled (411, 518) with delta (0, -1)
Screenshot: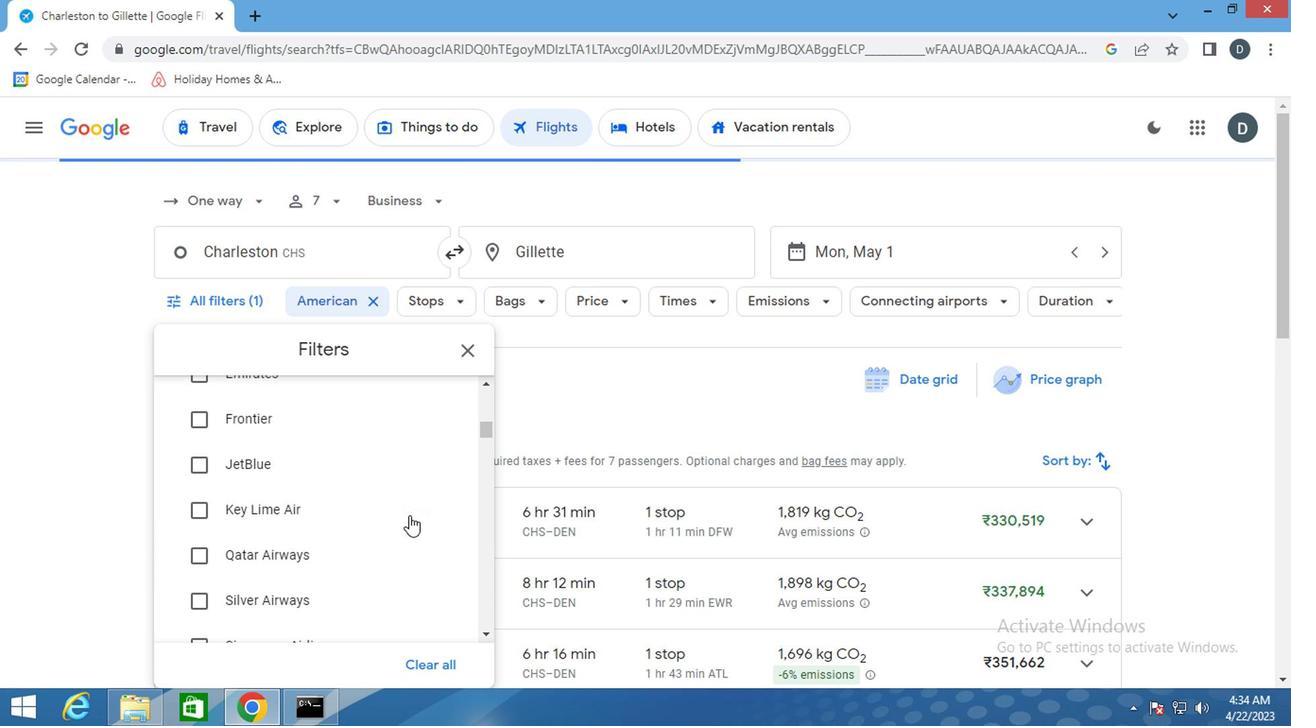
Action: Mouse scrolled (411, 518) with delta (0, -1)
Screenshot: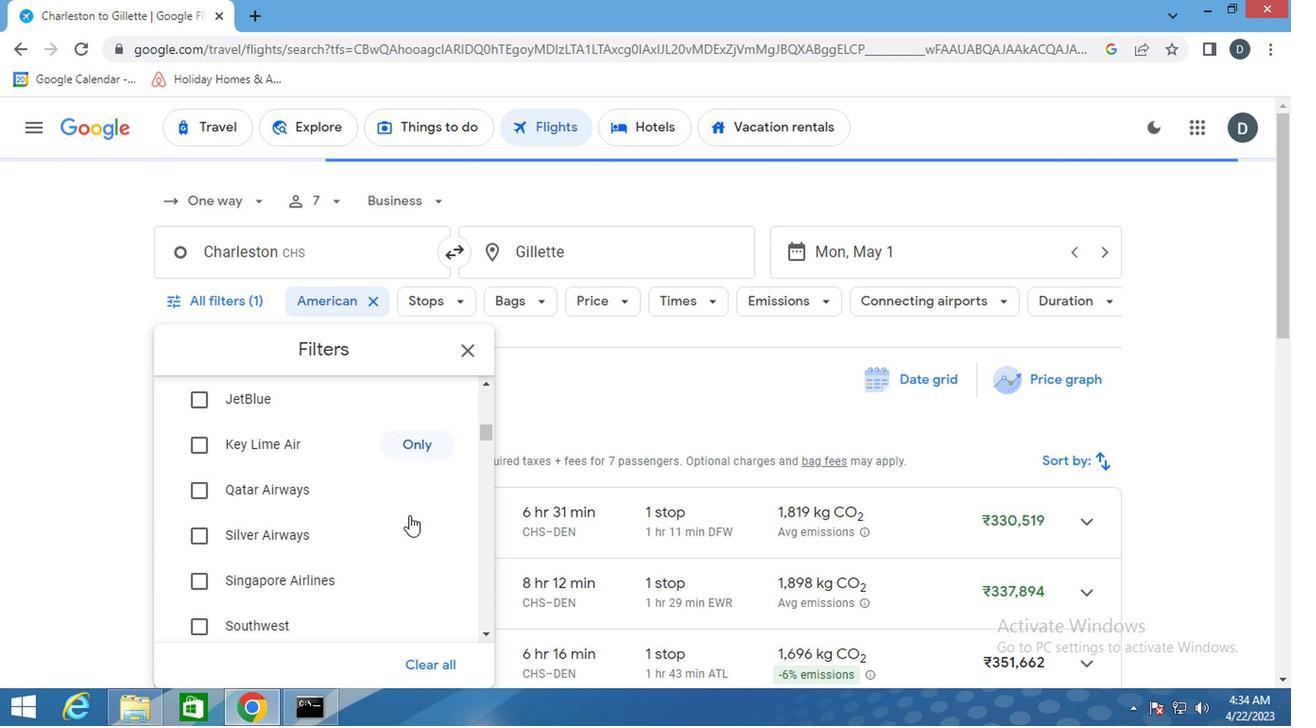 
Action: Mouse scrolled (411, 518) with delta (0, -1)
Screenshot: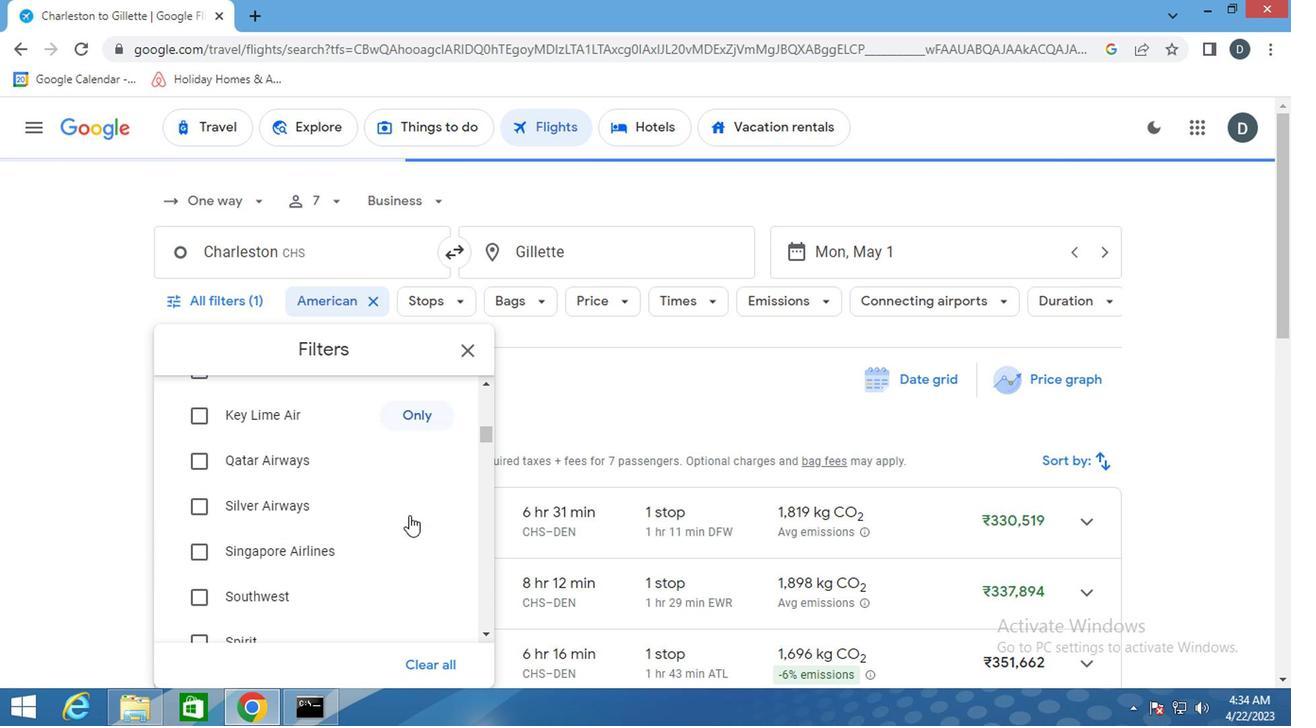 
Action: Mouse scrolled (411, 518) with delta (0, -1)
Screenshot: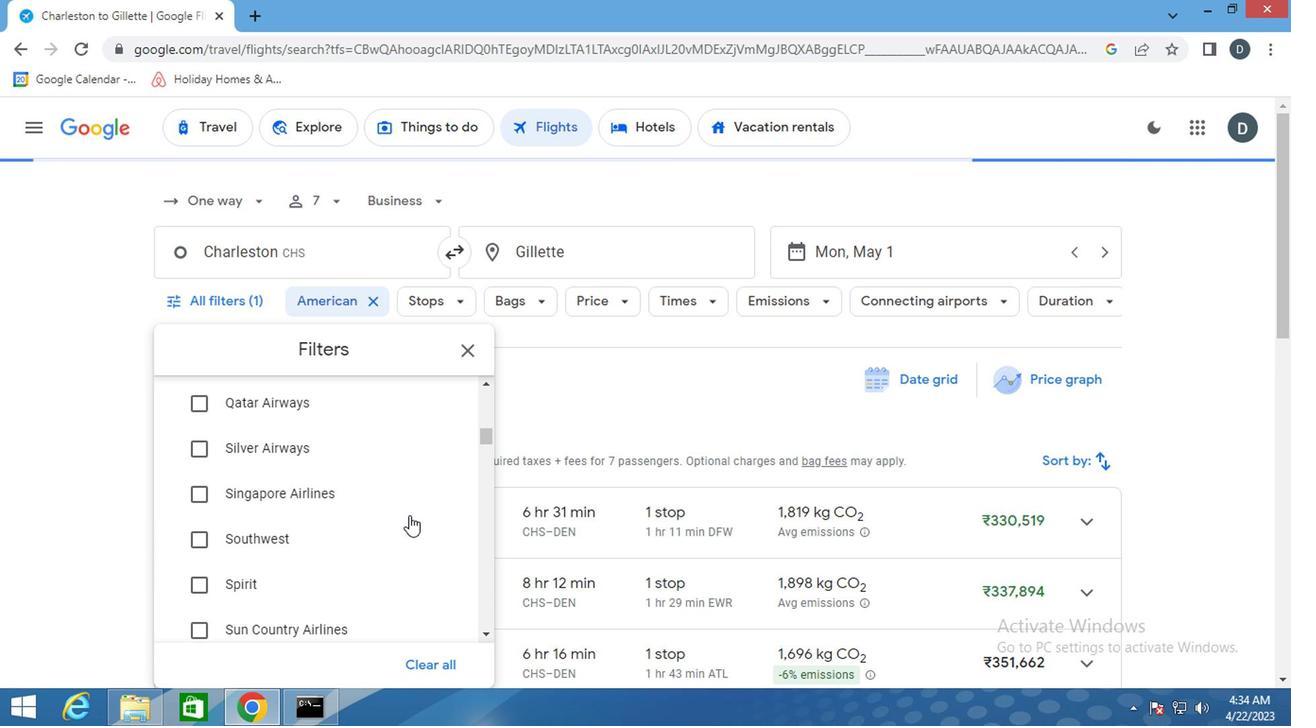 
Action: Mouse scrolled (411, 518) with delta (0, -1)
Screenshot: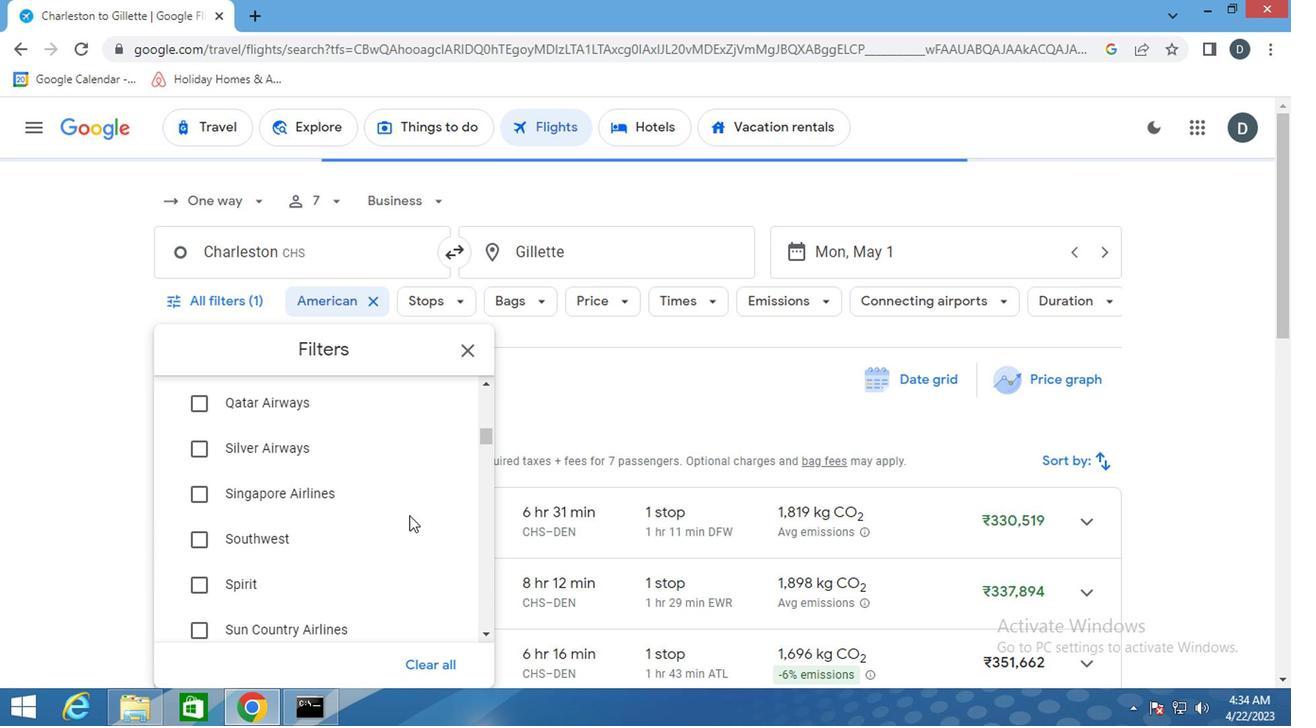 
Action: Mouse scrolled (411, 518) with delta (0, -1)
Screenshot: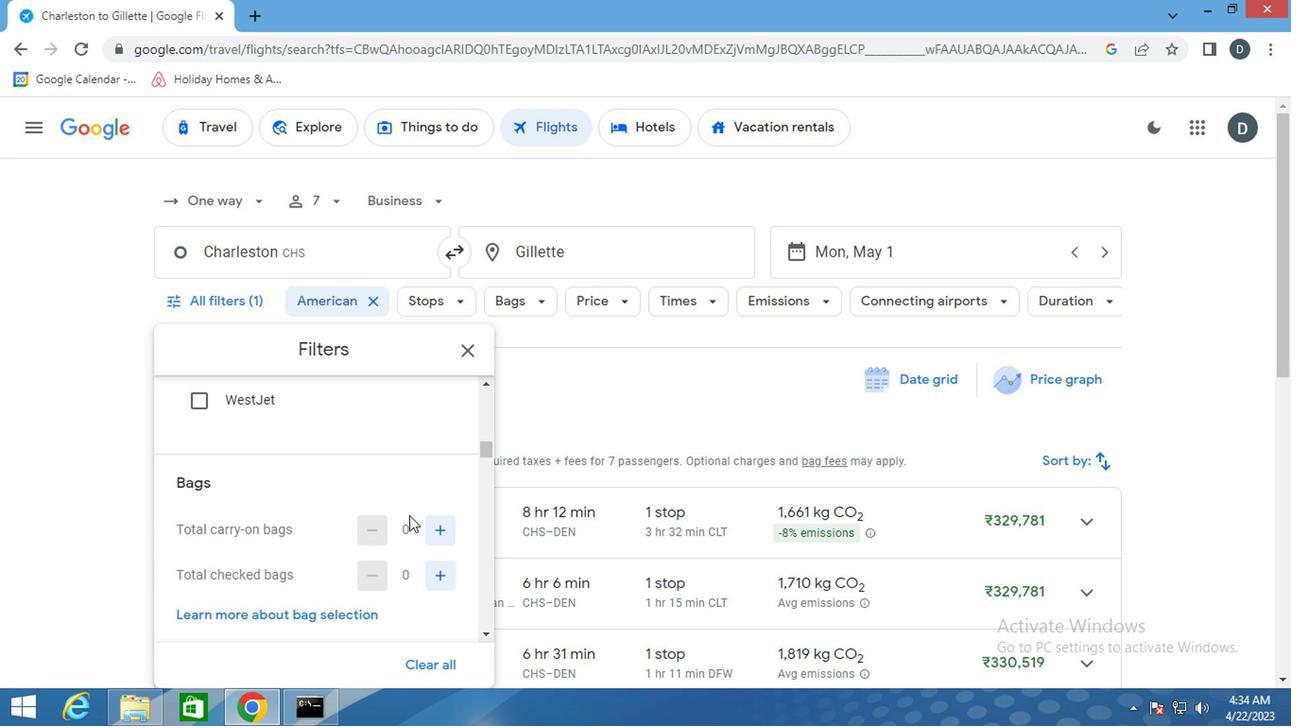 
Action: Mouse moved to (437, 436)
Screenshot: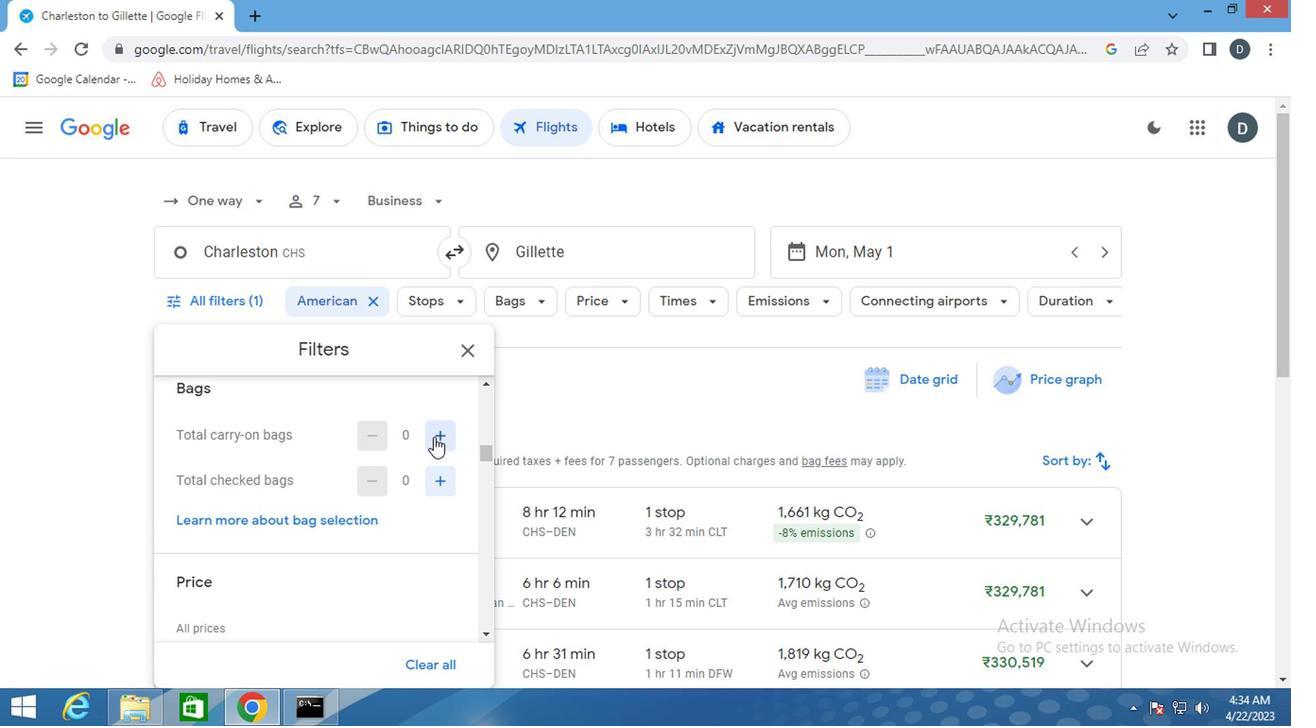 
Action: Mouse pressed left at (437, 436)
Screenshot: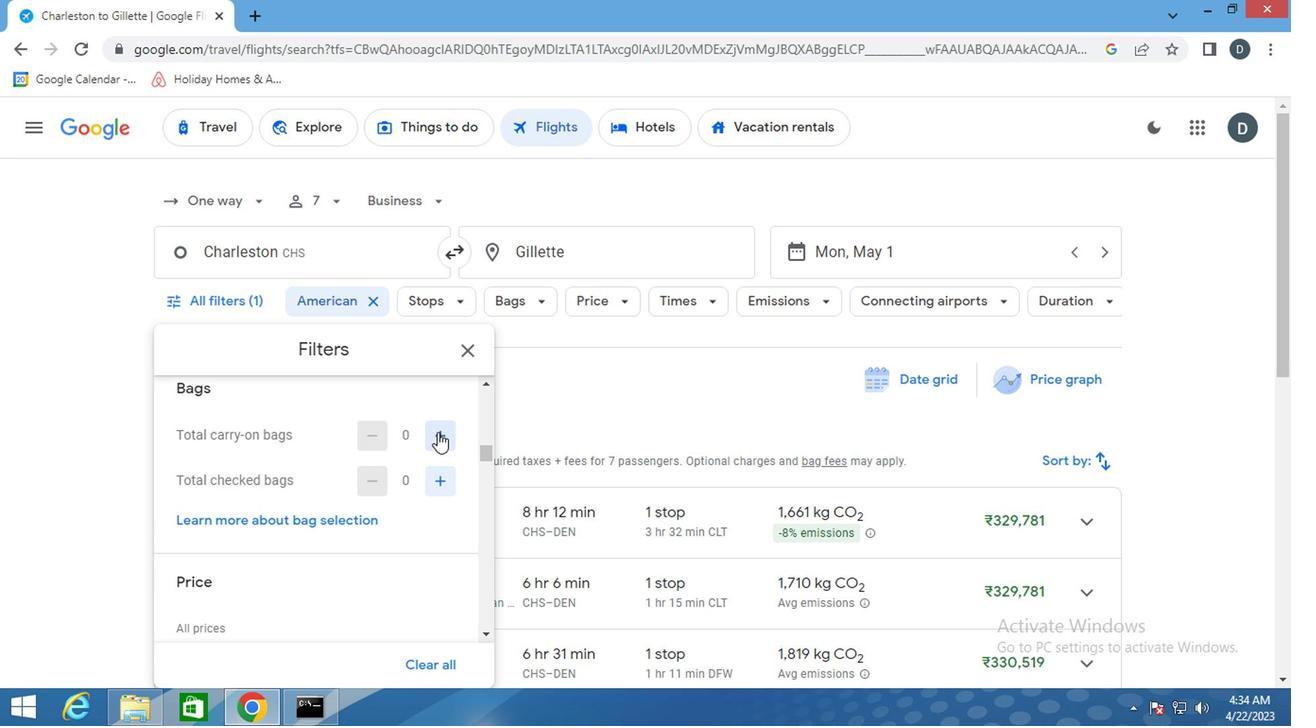 
Action: Mouse pressed left at (437, 436)
Screenshot: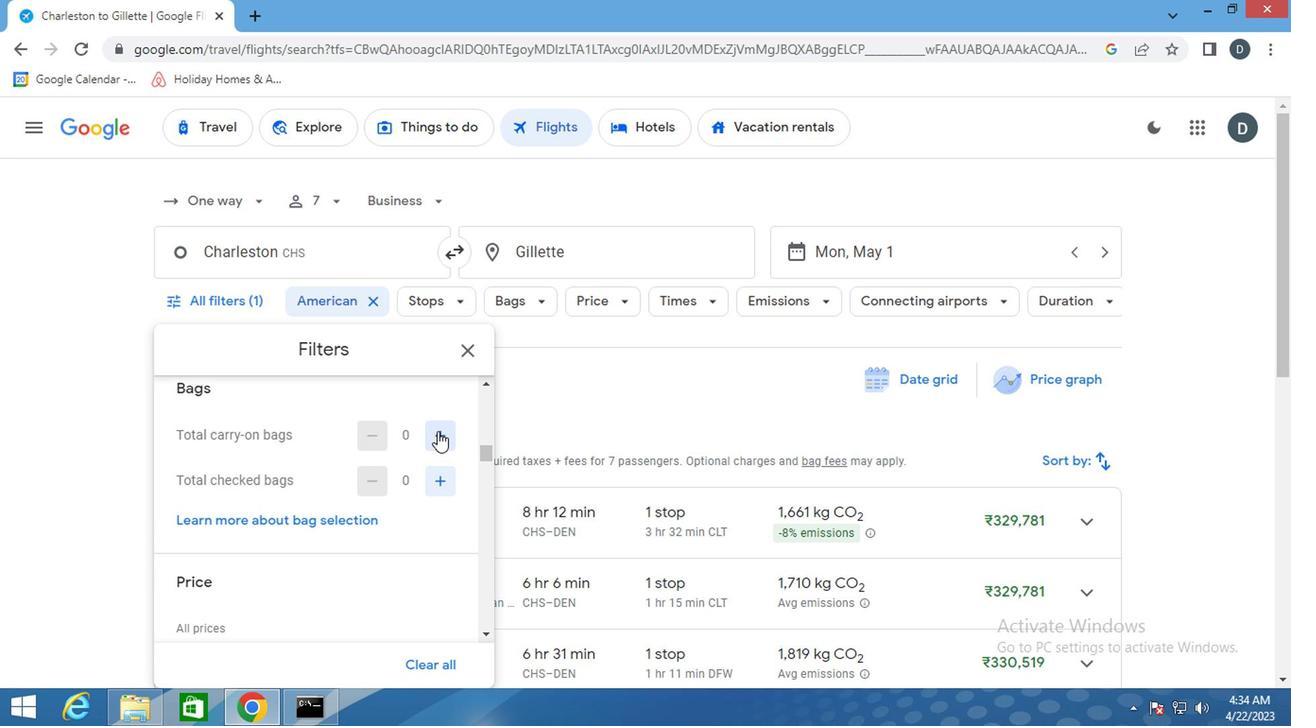 
Action: Mouse moved to (433, 474)
Screenshot: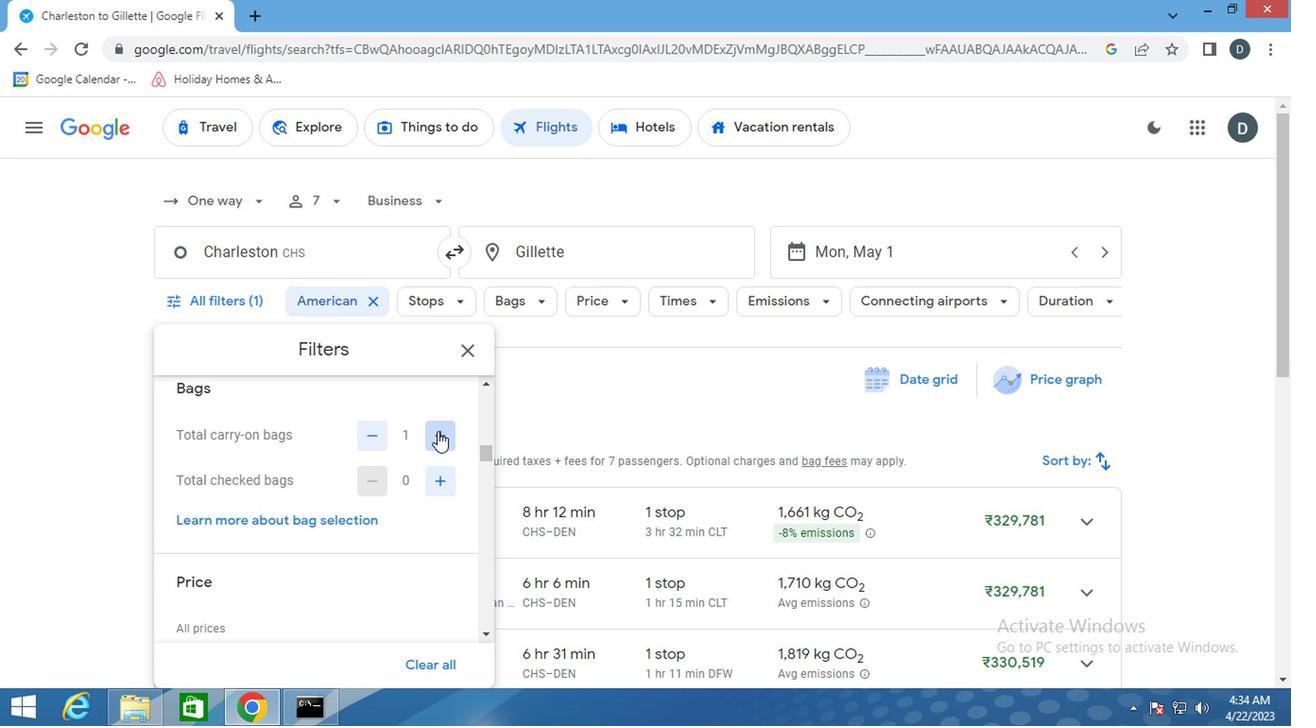 
Action: Mouse pressed left at (433, 474)
Screenshot: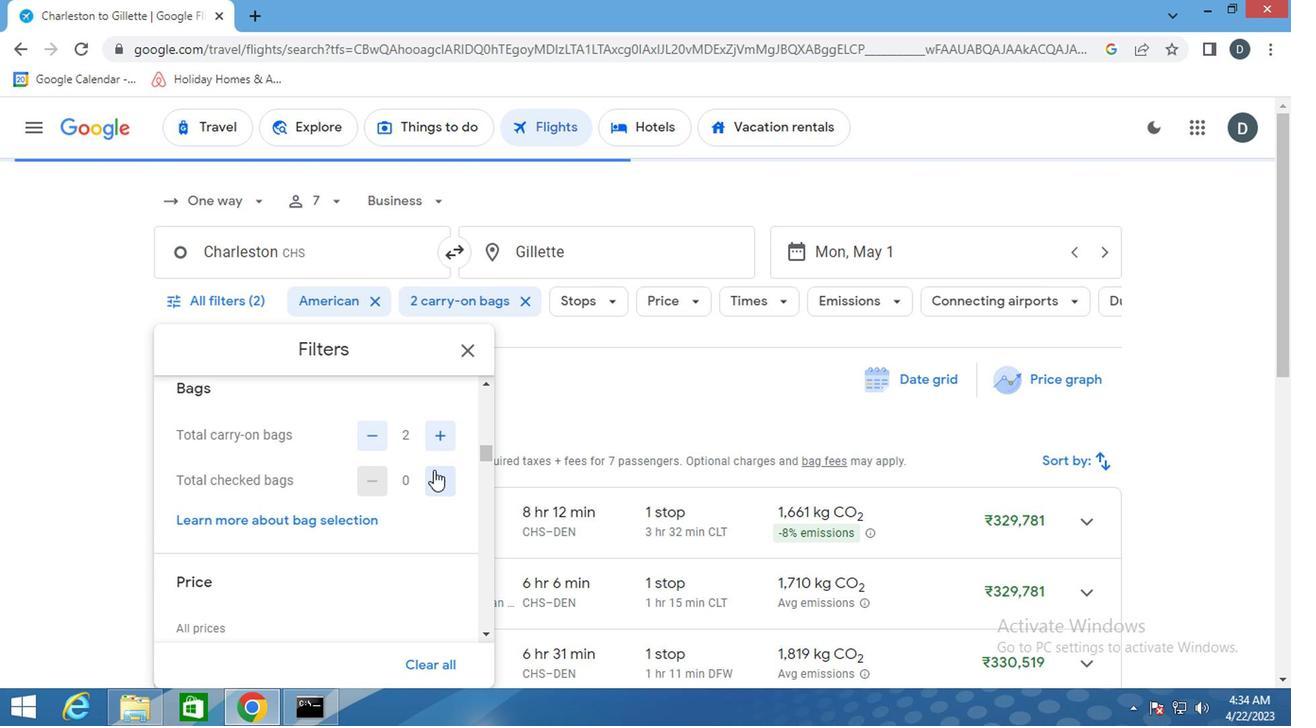 
Action: Mouse pressed left at (433, 474)
Screenshot: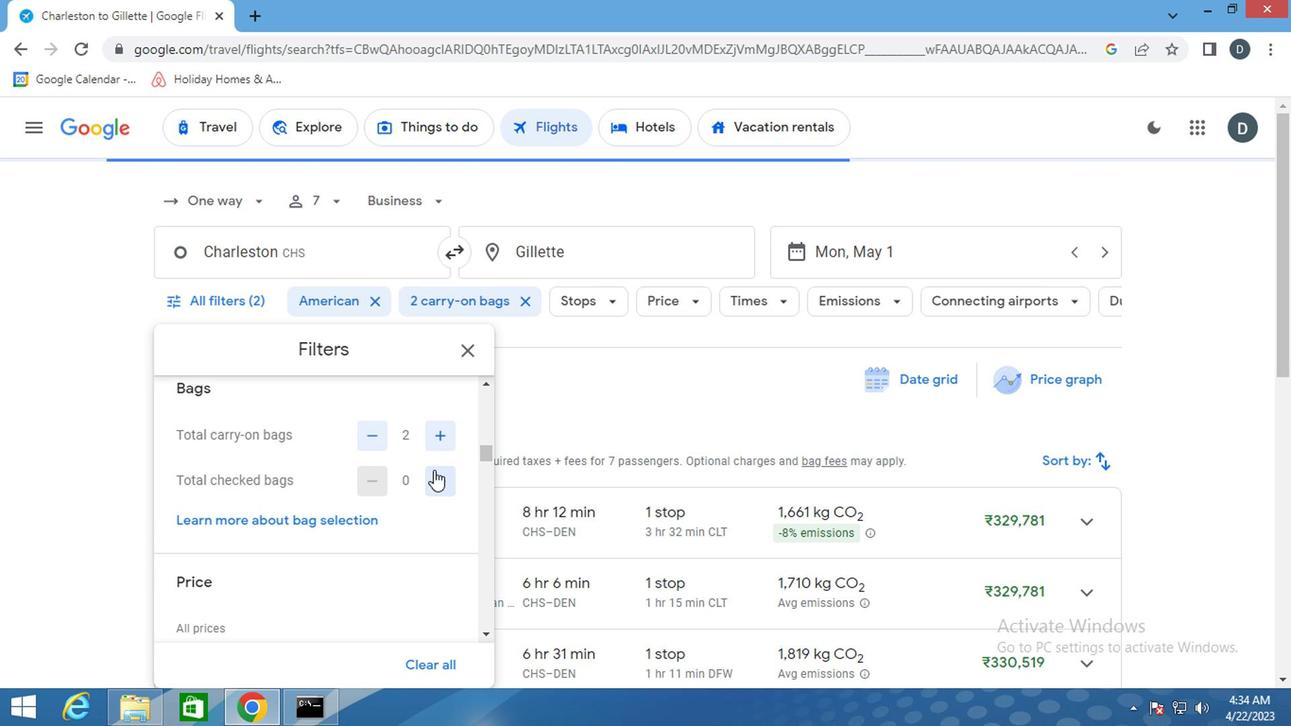 
Action: Mouse pressed left at (433, 474)
Screenshot: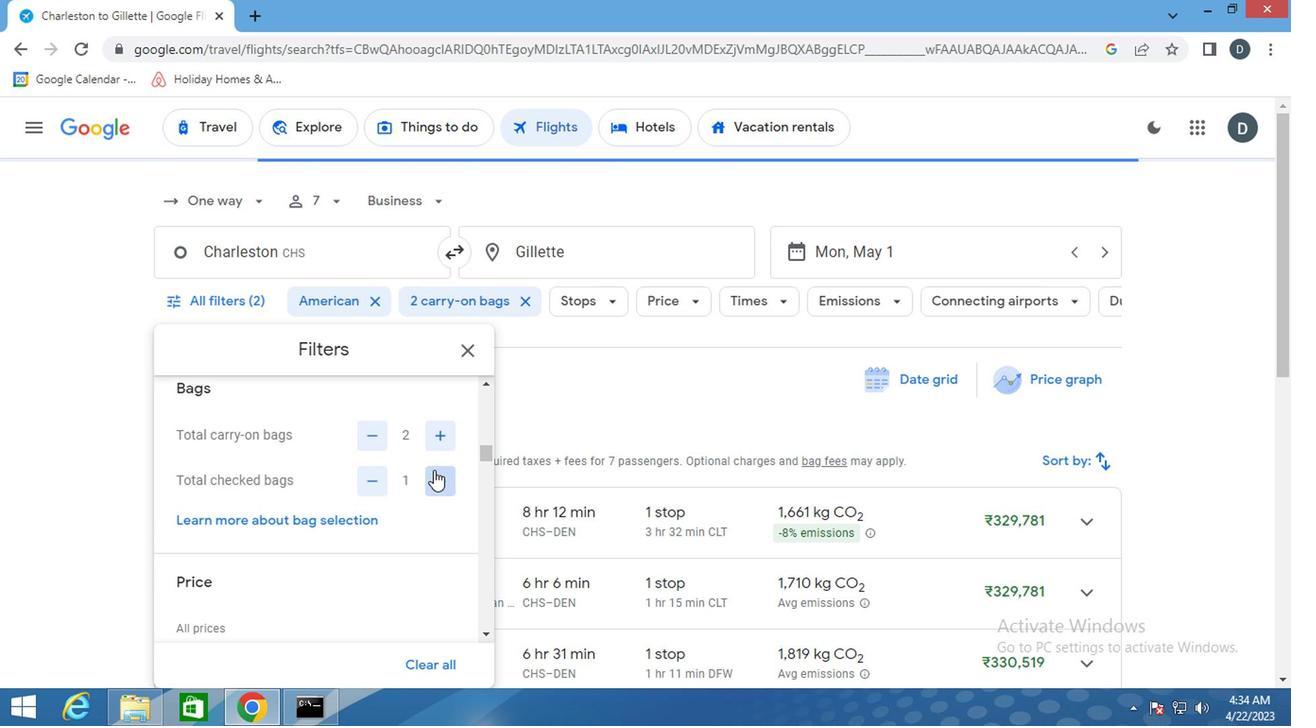 
Action: Mouse pressed left at (433, 474)
Screenshot: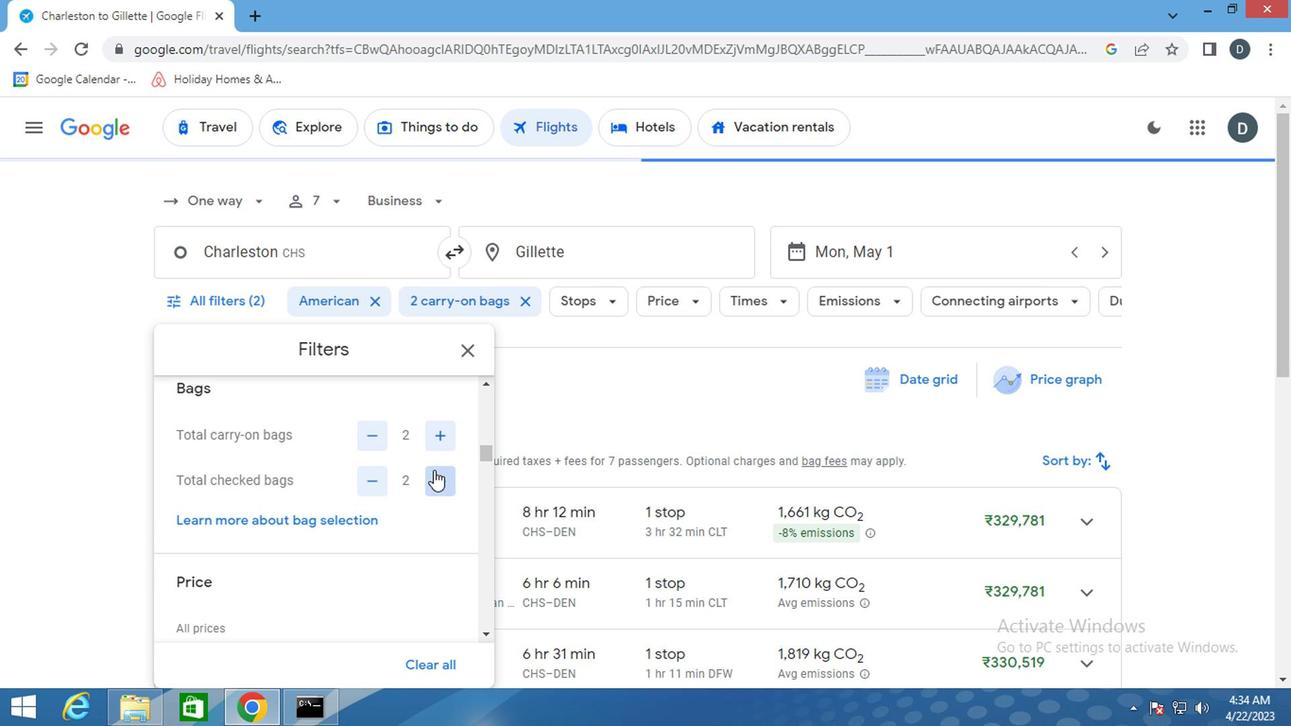 
Action: Mouse pressed left at (433, 474)
Screenshot: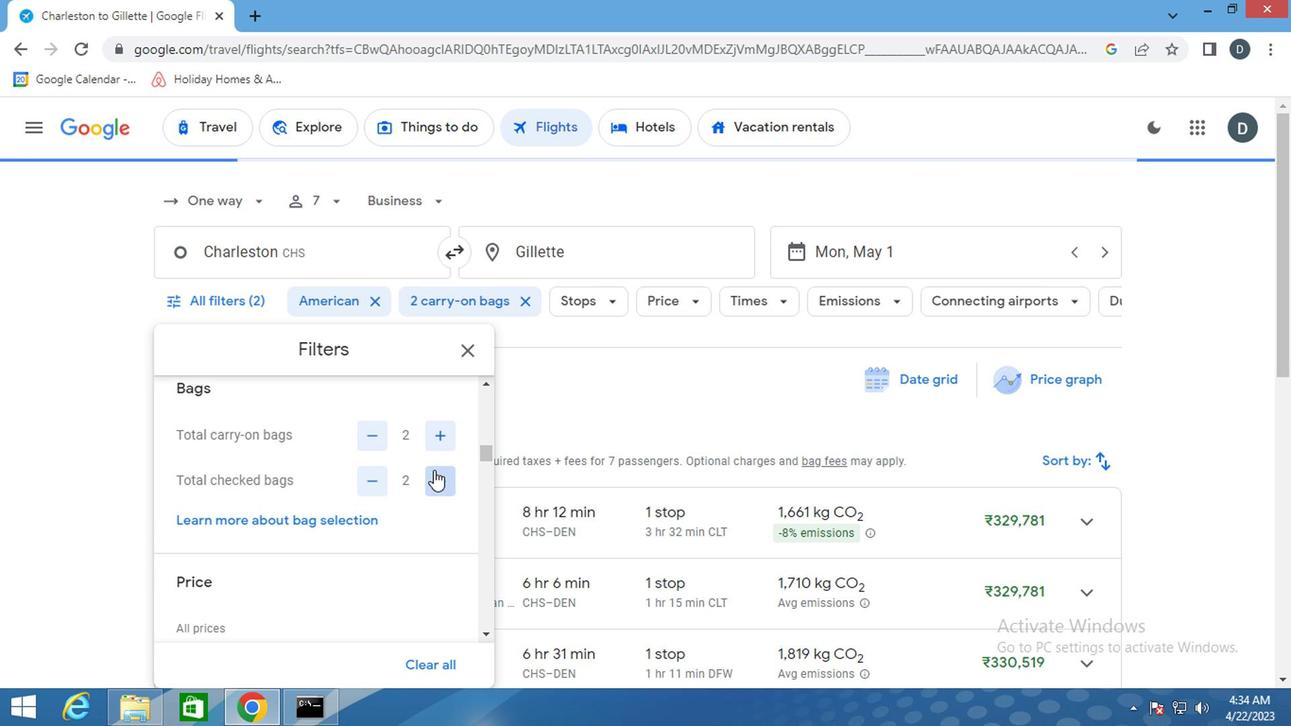 
Action: Mouse pressed left at (433, 474)
Screenshot: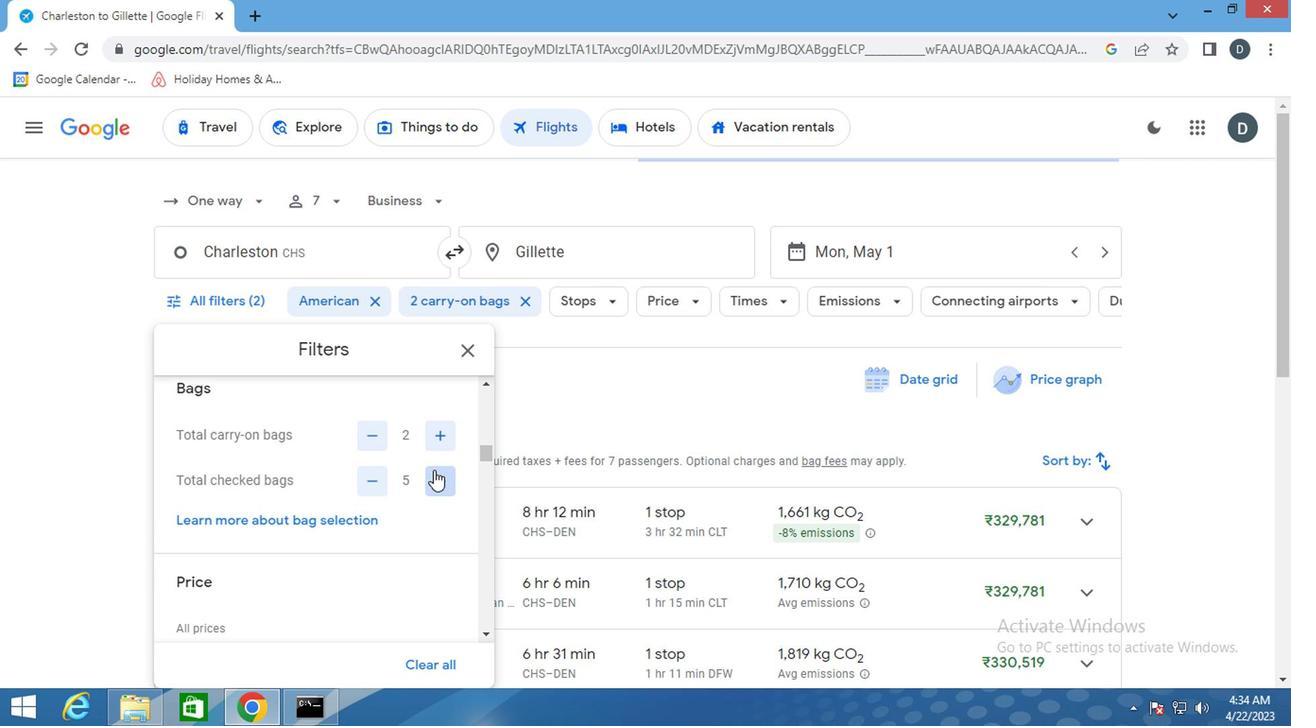 
Action: Mouse moved to (422, 549)
Screenshot: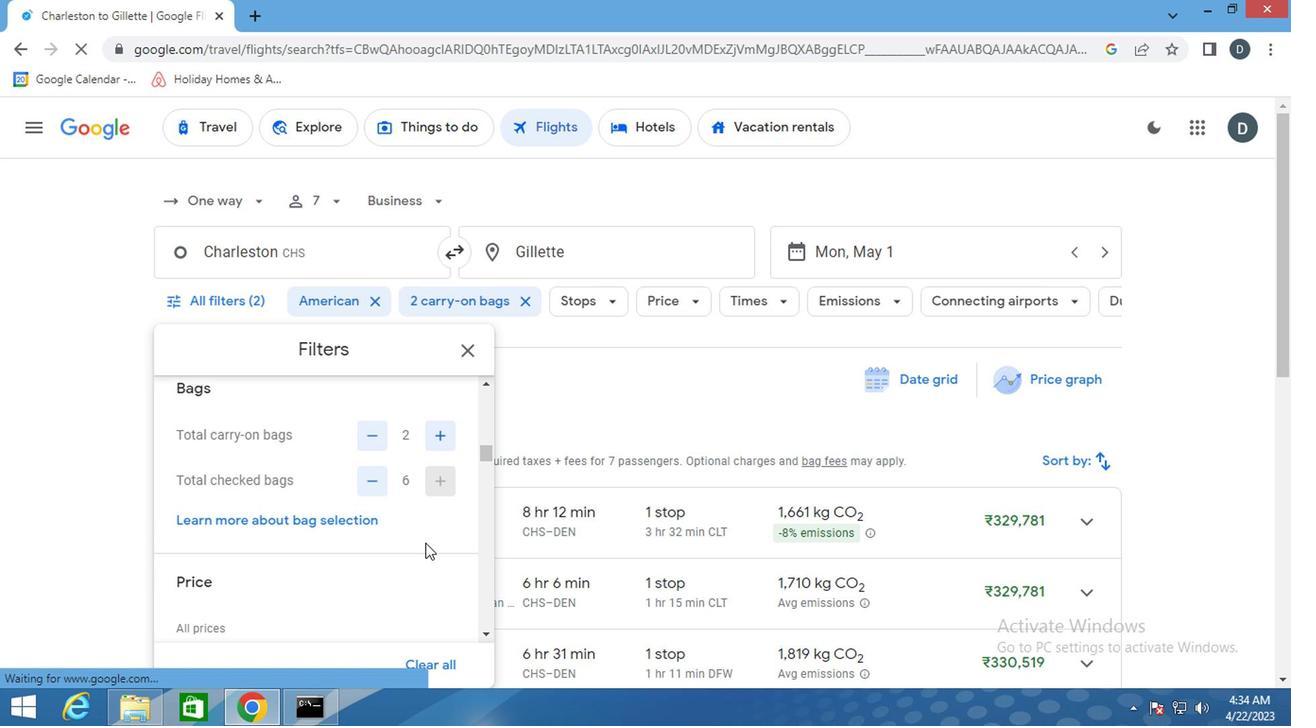 
Action: Mouse scrolled (422, 548) with delta (0, 0)
Screenshot: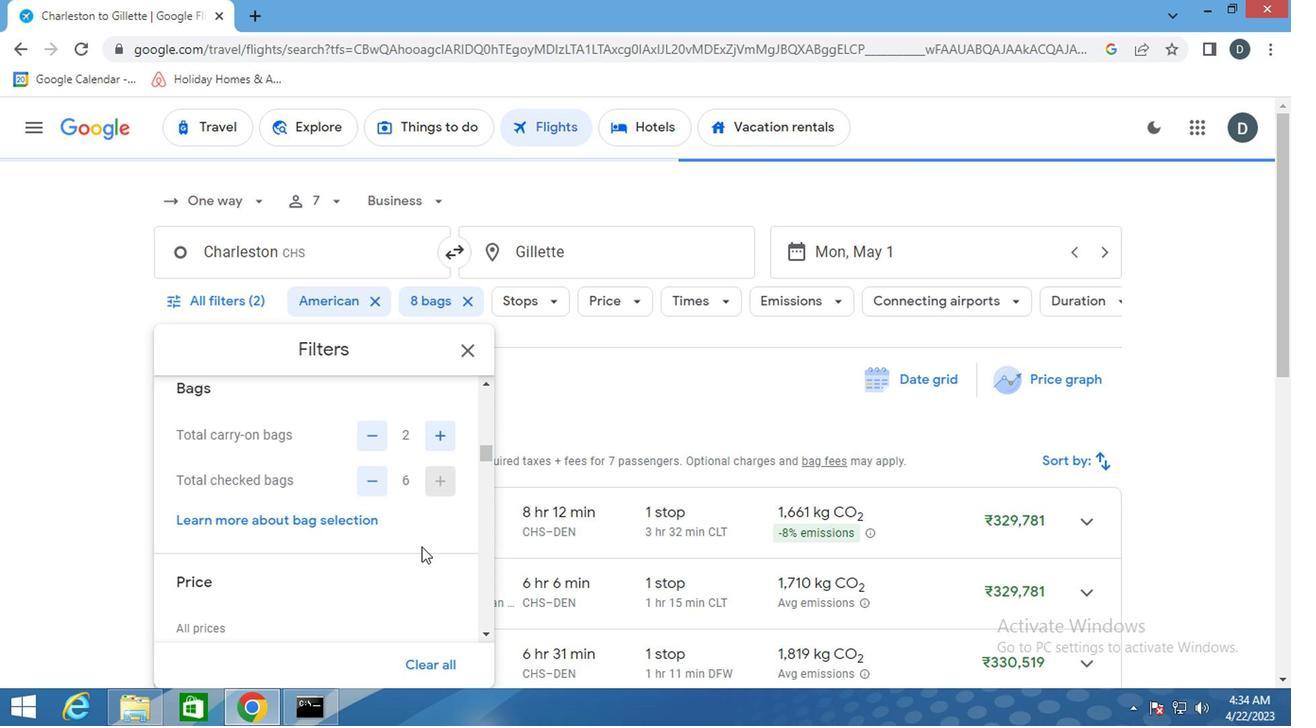 
Action: Mouse scrolled (422, 548) with delta (0, 0)
Screenshot: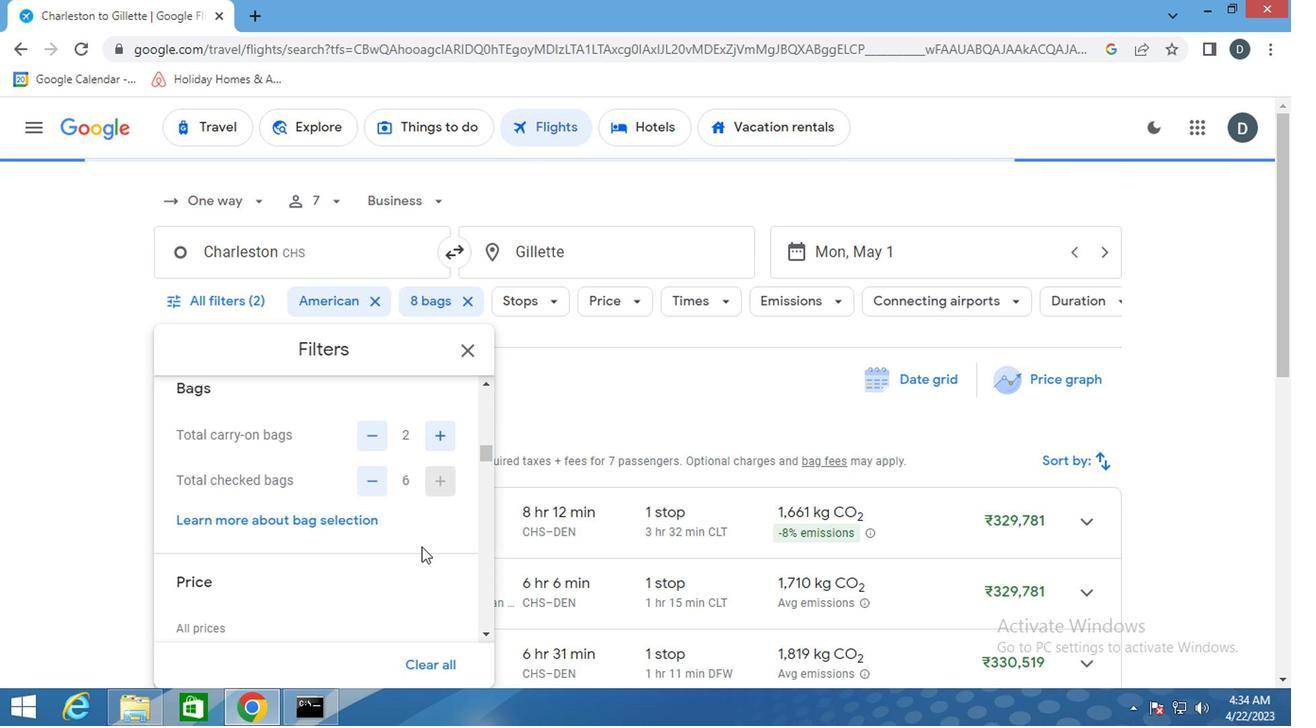
Action: Mouse moved to (444, 485)
Screenshot: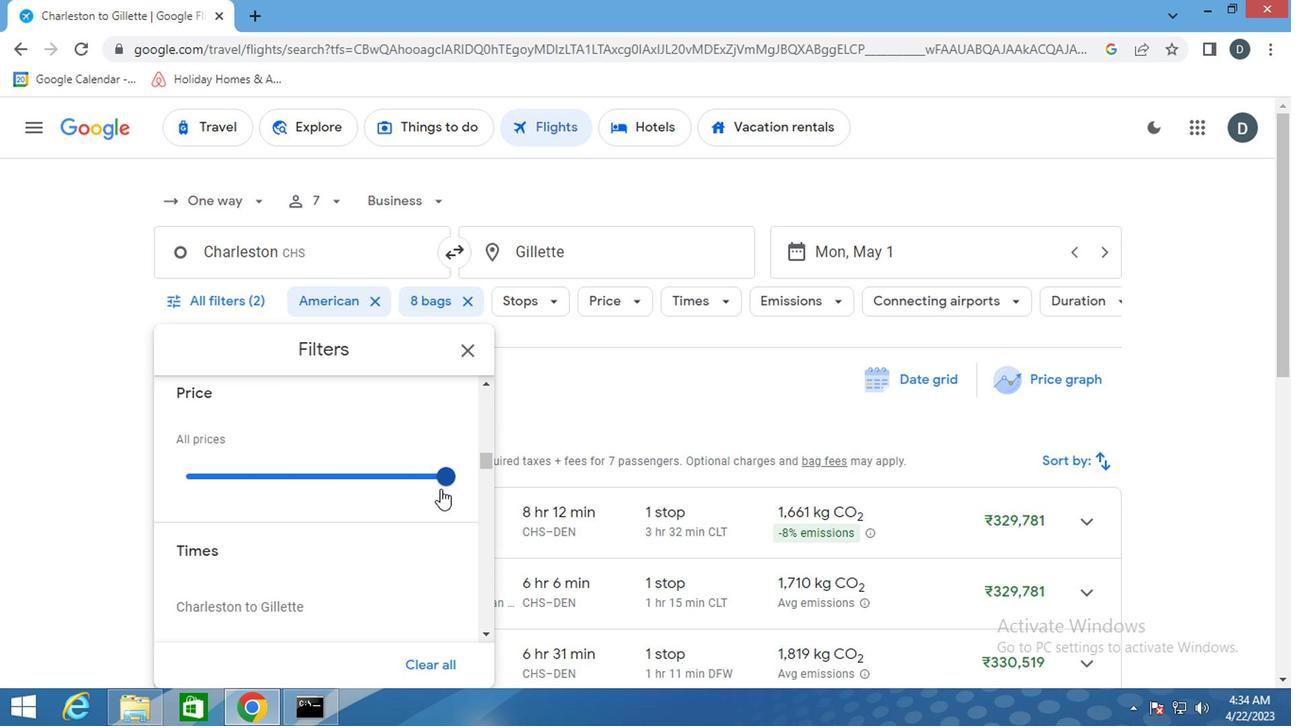 
Action: Mouse pressed left at (444, 485)
Screenshot: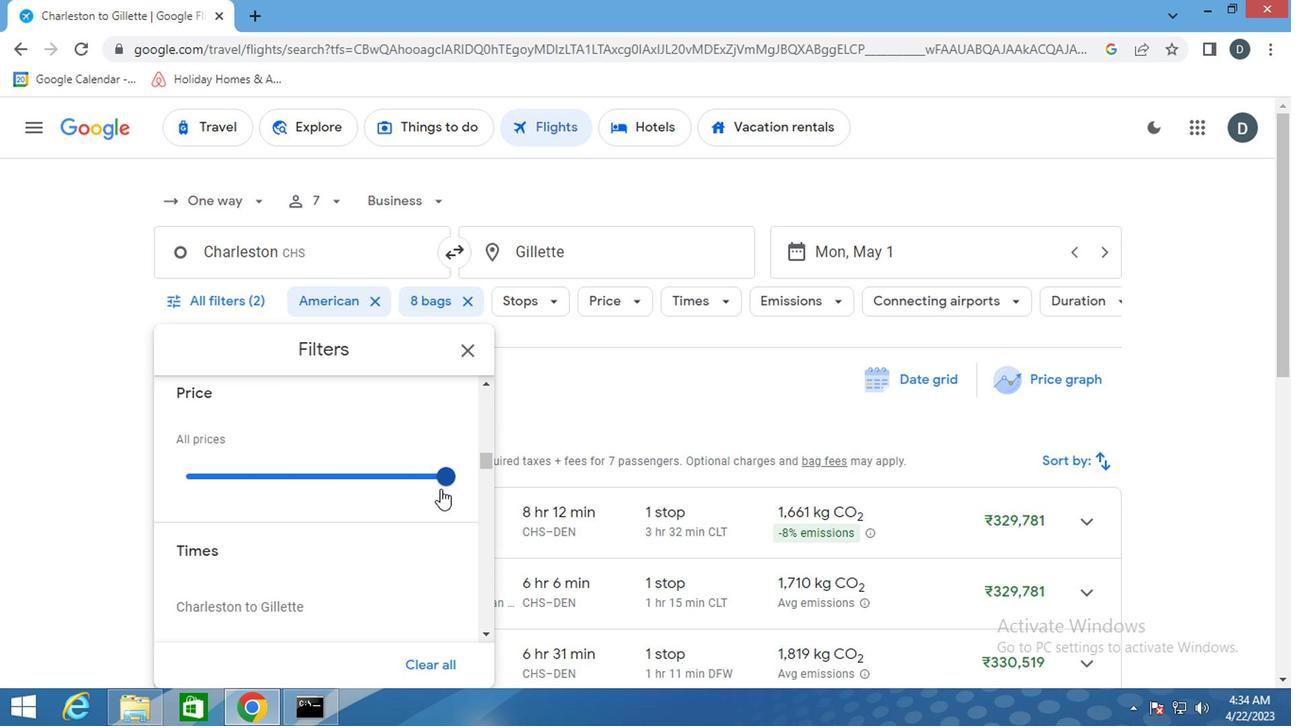 
Action: Mouse moved to (427, 544)
Screenshot: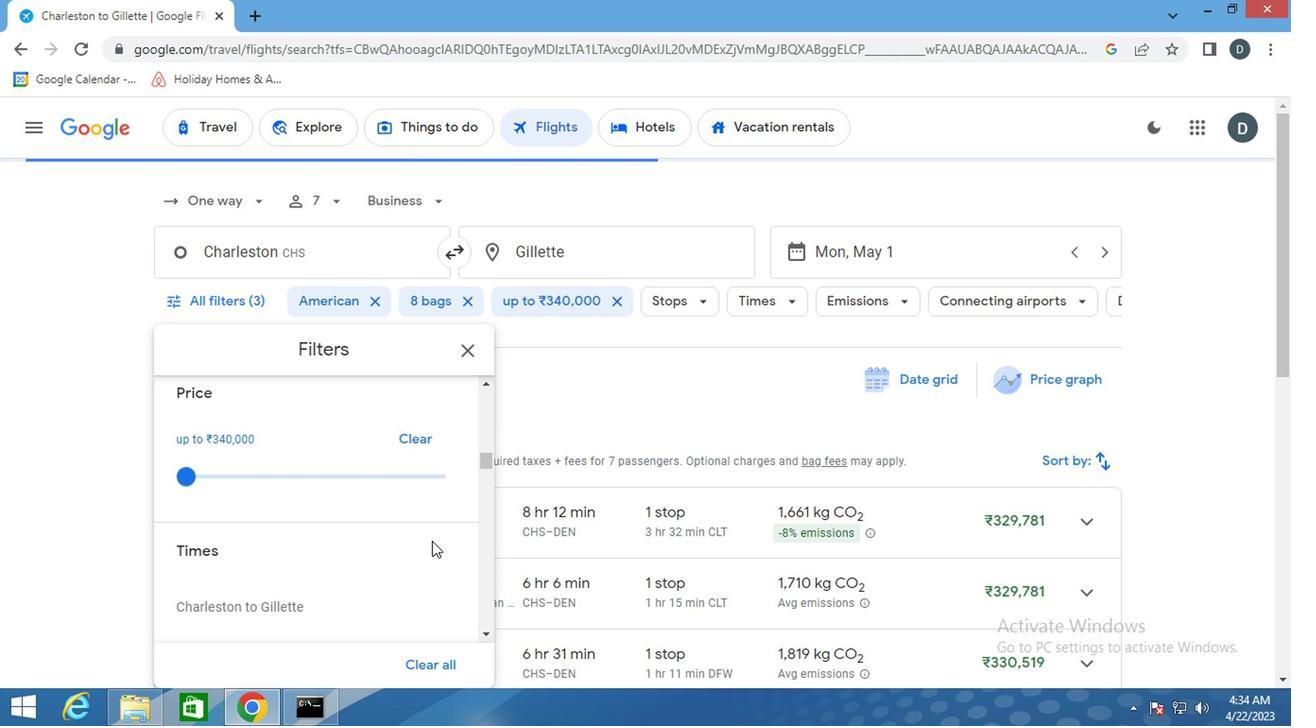 
Action: Mouse scrolled (427, 544) with delta (0, 0)
Screenshot: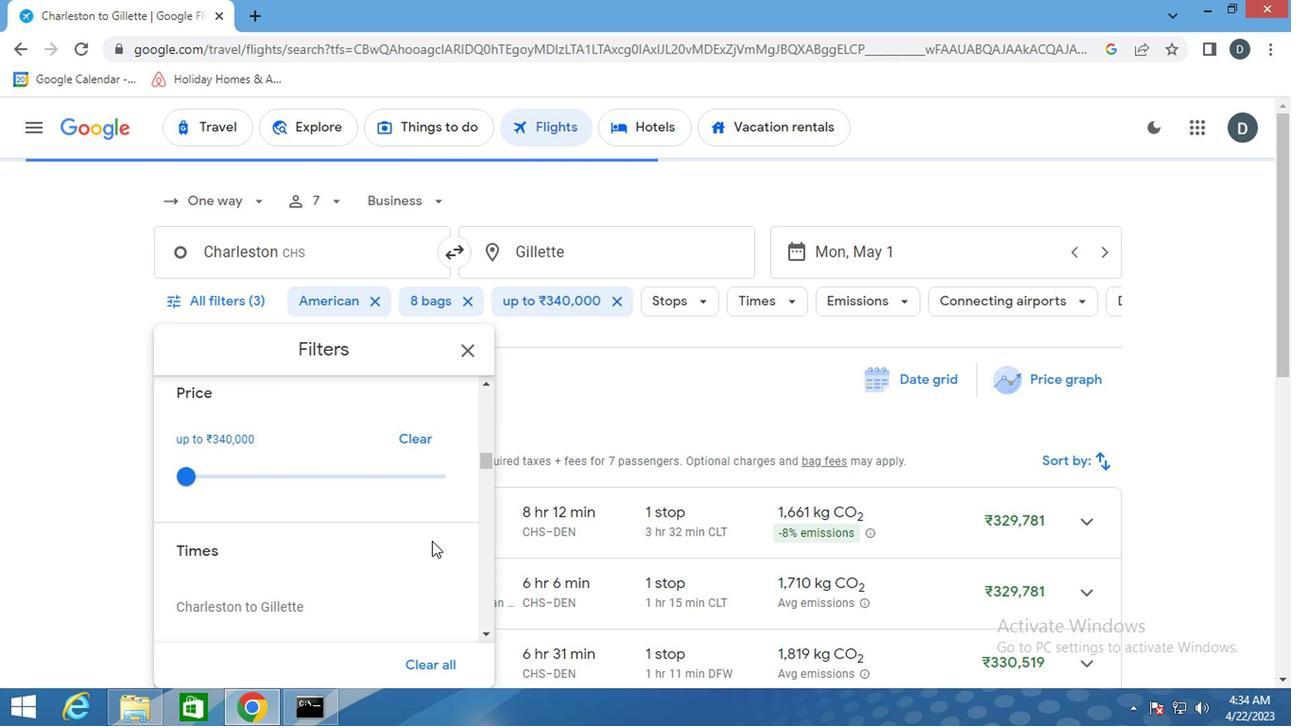 
Action: Mouse scrolled (427, 544) with delta (0, 0)
Screenshot: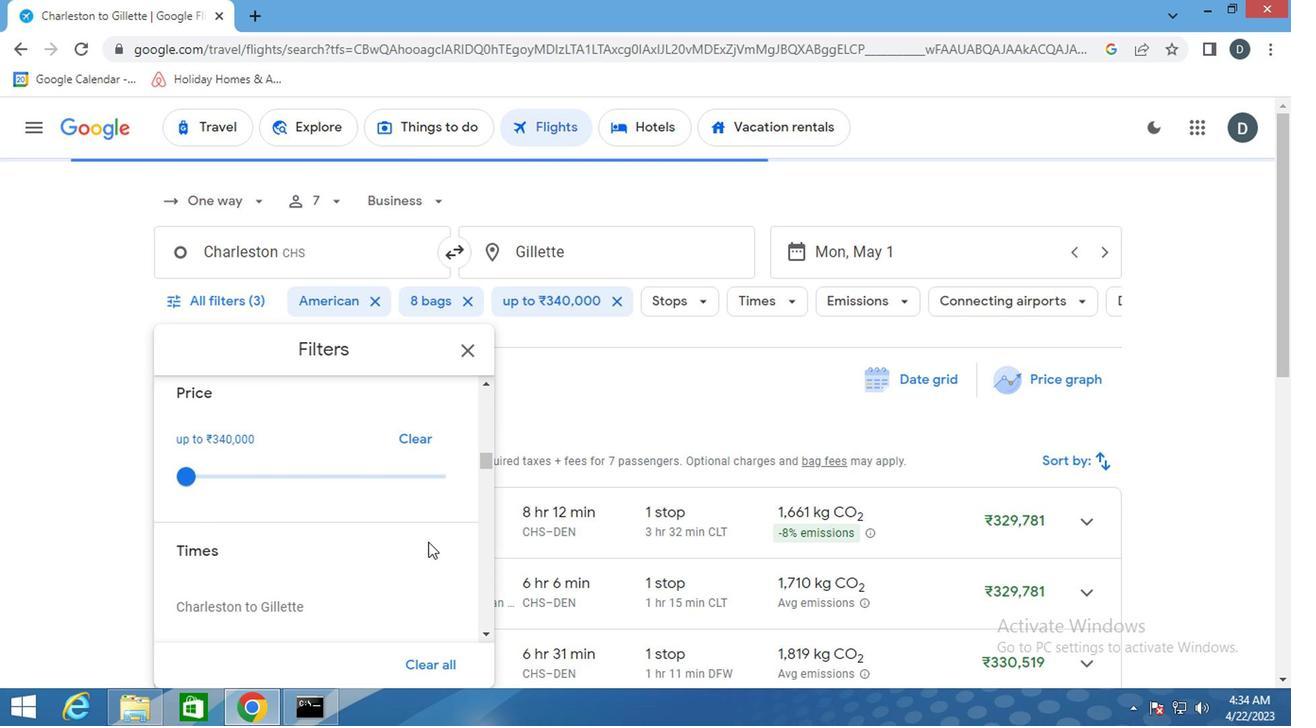 
Action: Mouse moved to (195, 502)
Screenshot: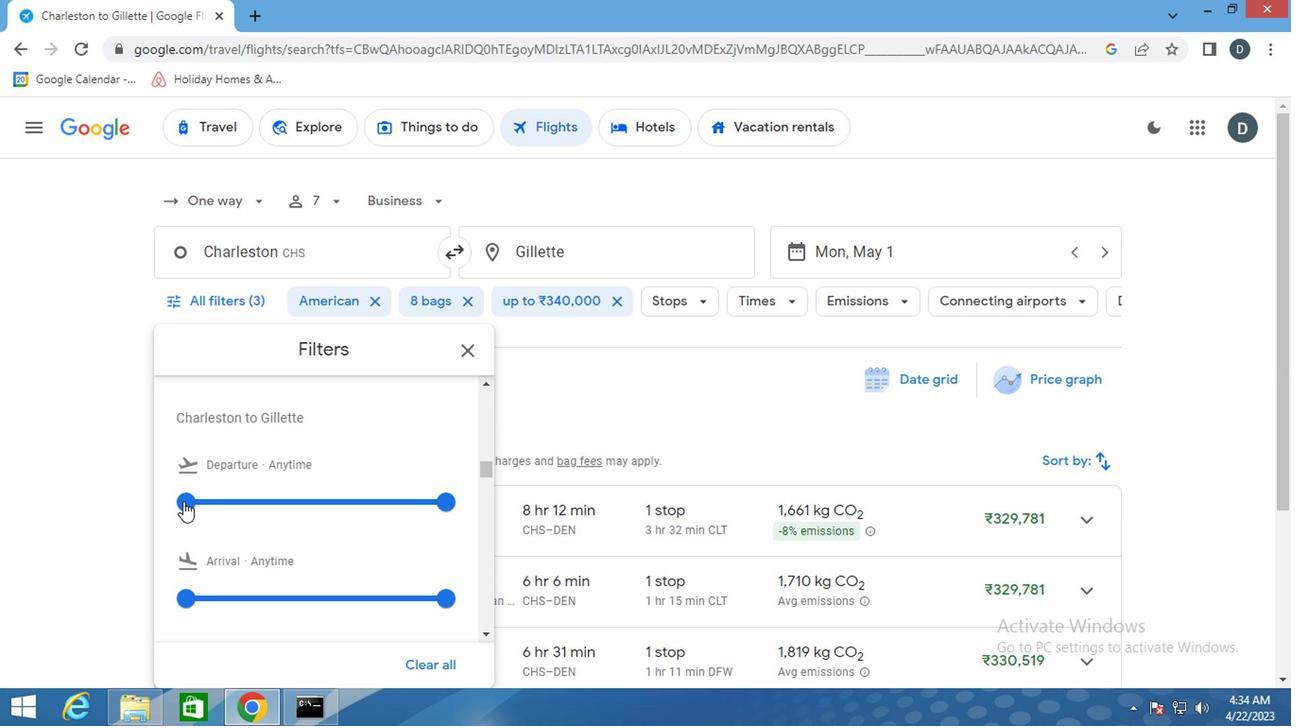 
Action: Mouse pressed left at (195, 502)
Screenshot: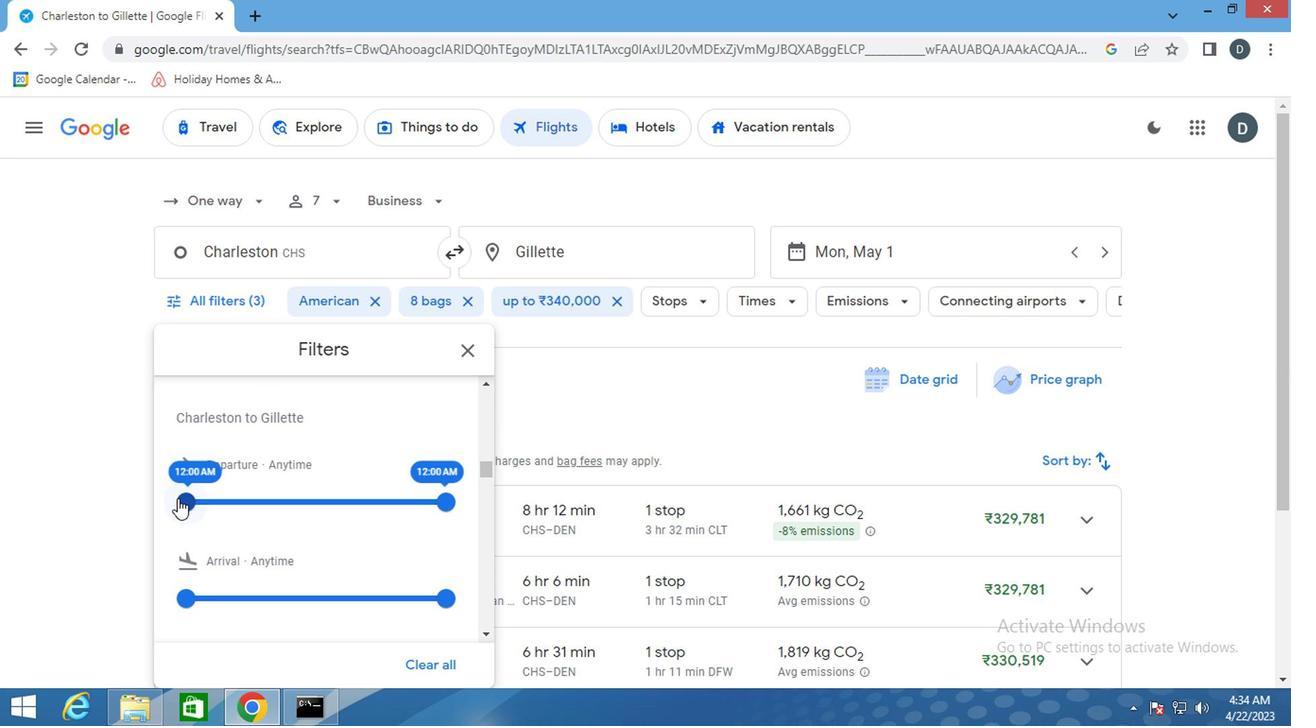 
Action: Mouse moved to (448, 503)
Screenshot: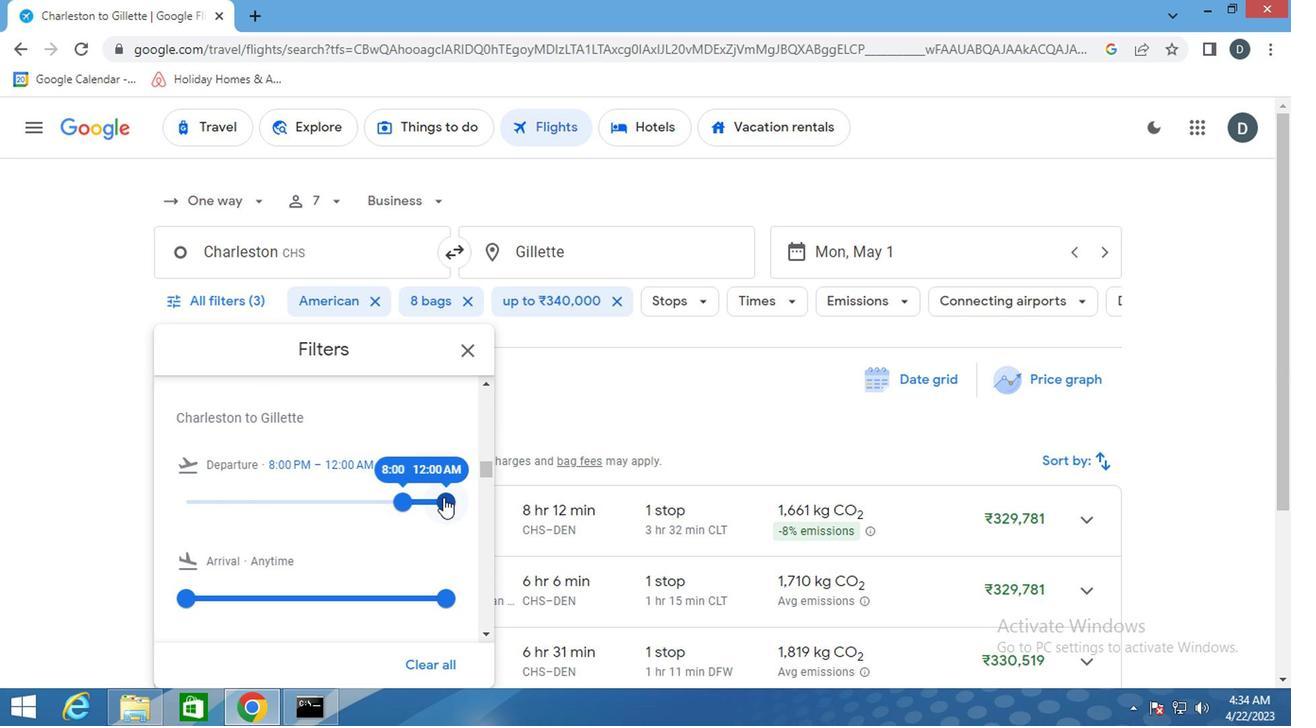
Action: Mouse pressed left at (448, 503)
Screenshot: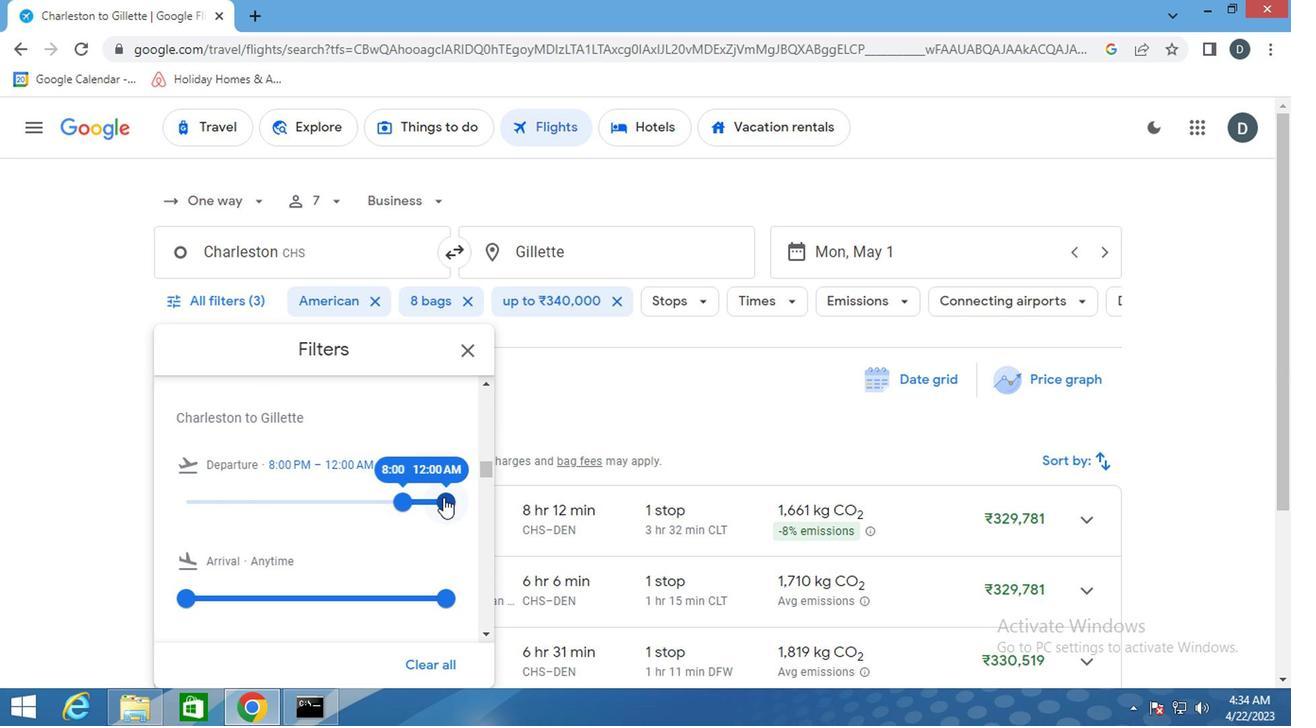 
Action: Mouse moved to (374, 550)
Screenshot: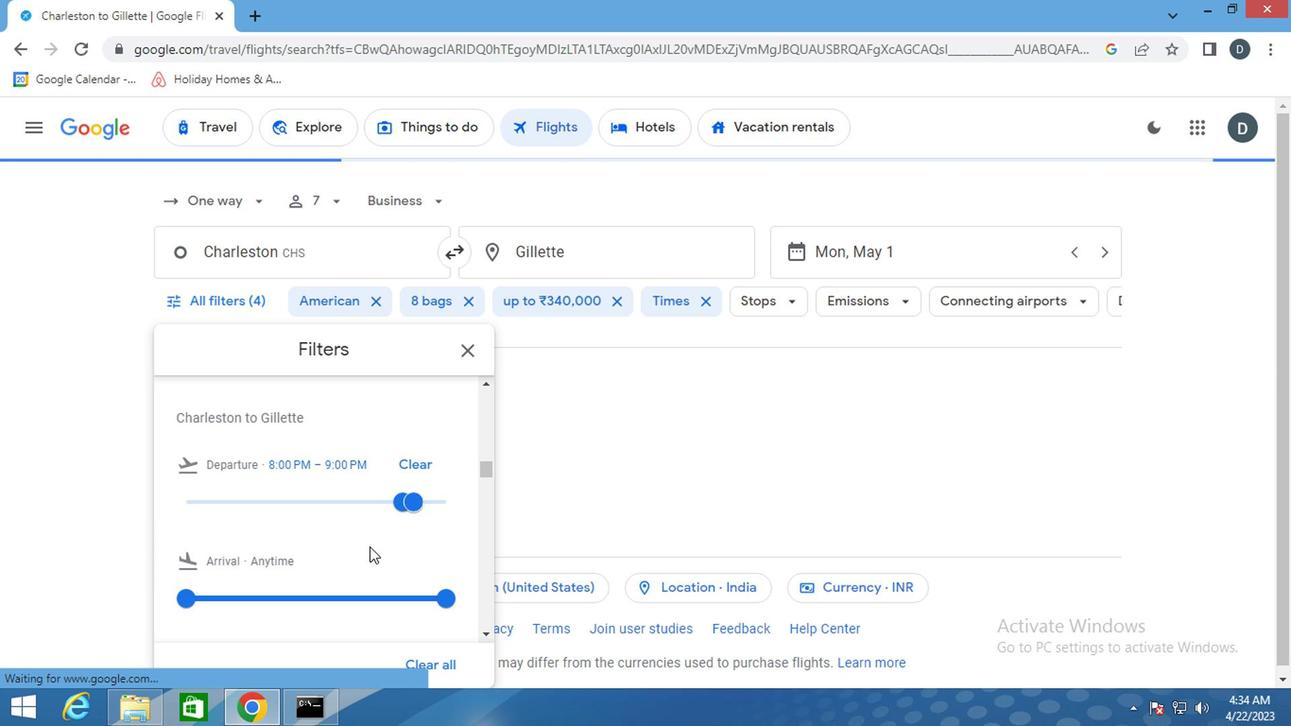 
Action: Mouse scrolled (374, 549) with delta (0, 0)
Screenshot: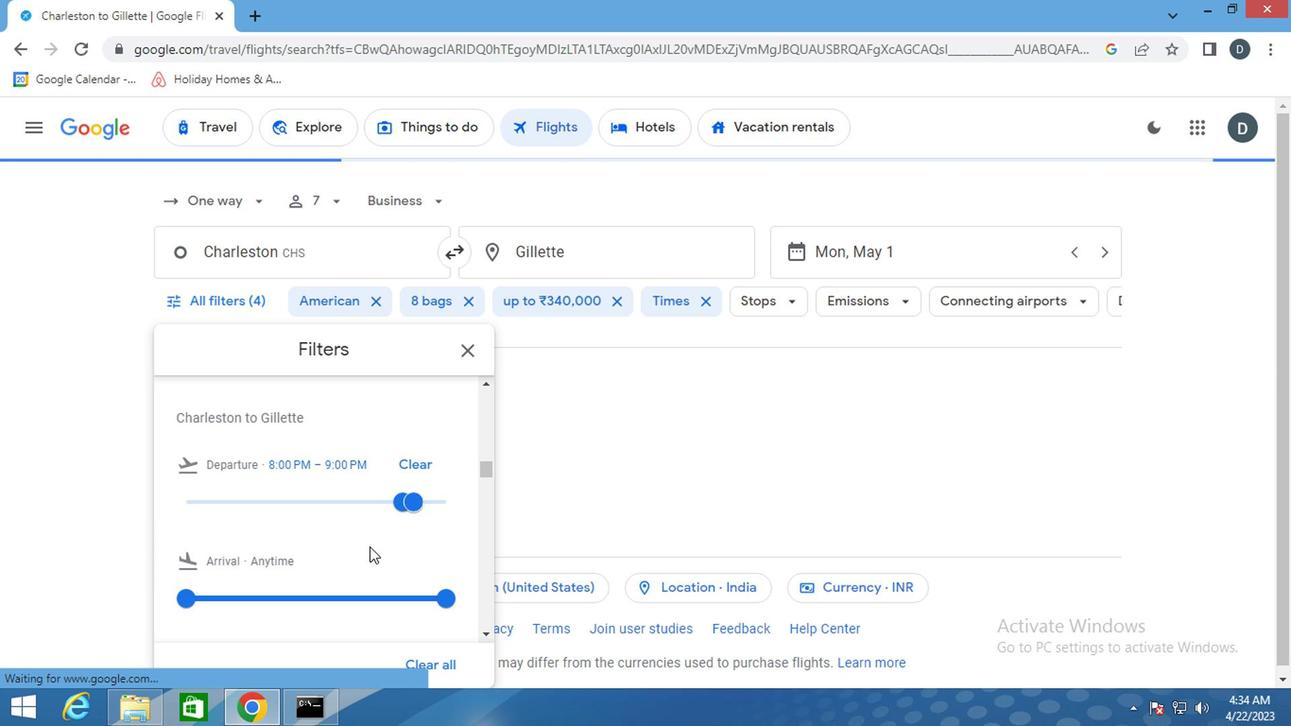 
Action: Mouse moved to (374, 551)
Screenshot: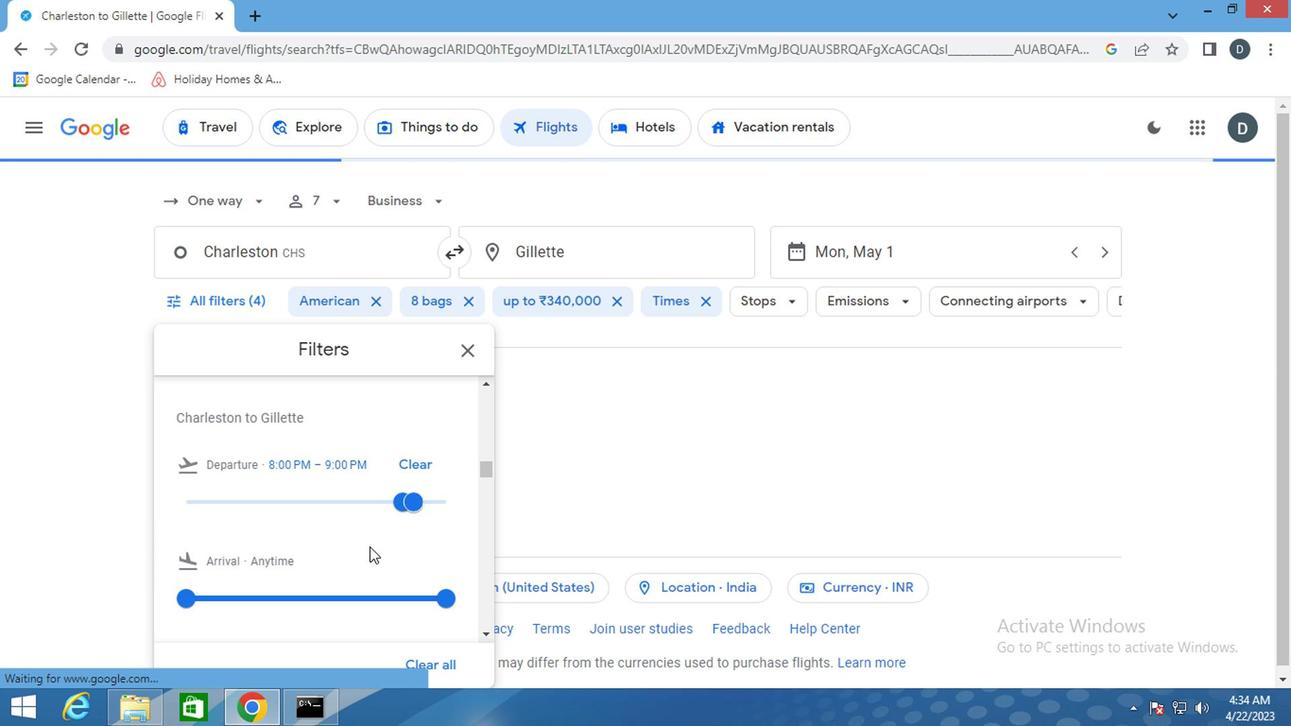 
Action: Mouse scrolled (374, 550) with delta (0, -1)
Screenshot: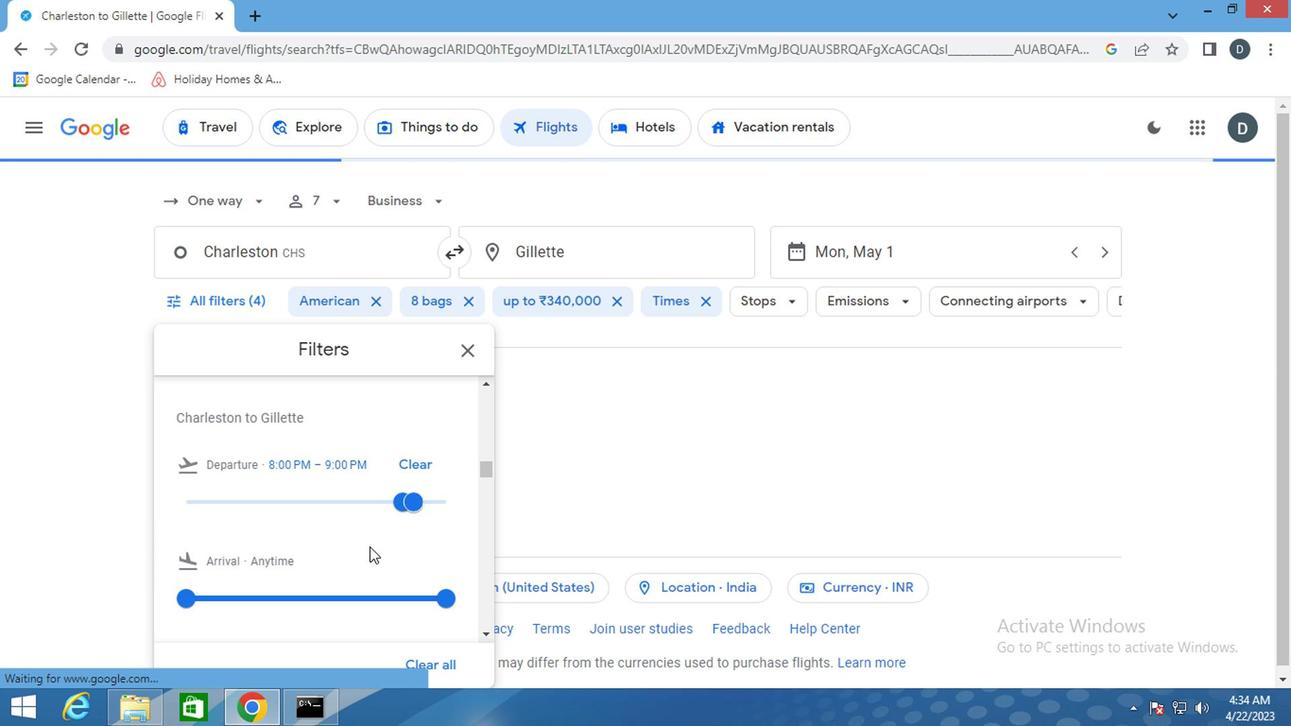 
Action: Mouse scrolled (374, 550) with delta (0, -1)
Screenshot: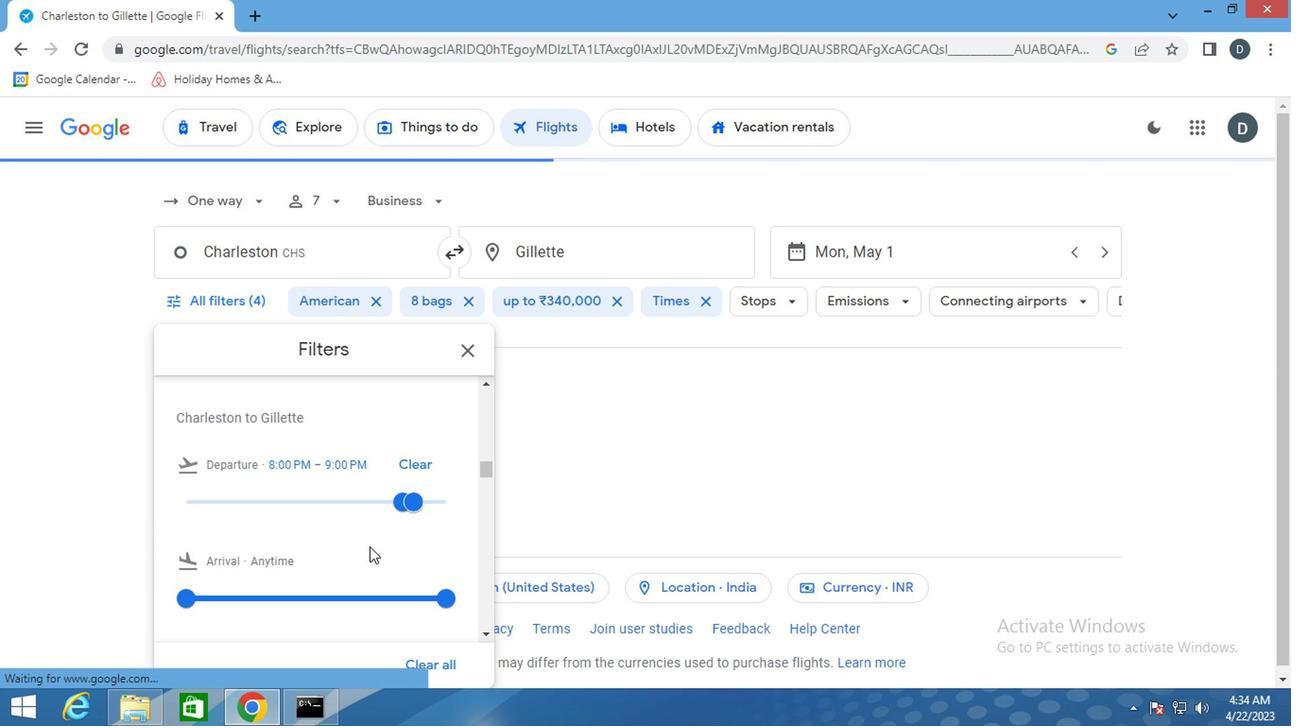 
Action: Mouse scrolled (374, 550) with delta (0, -1)
Screenshot: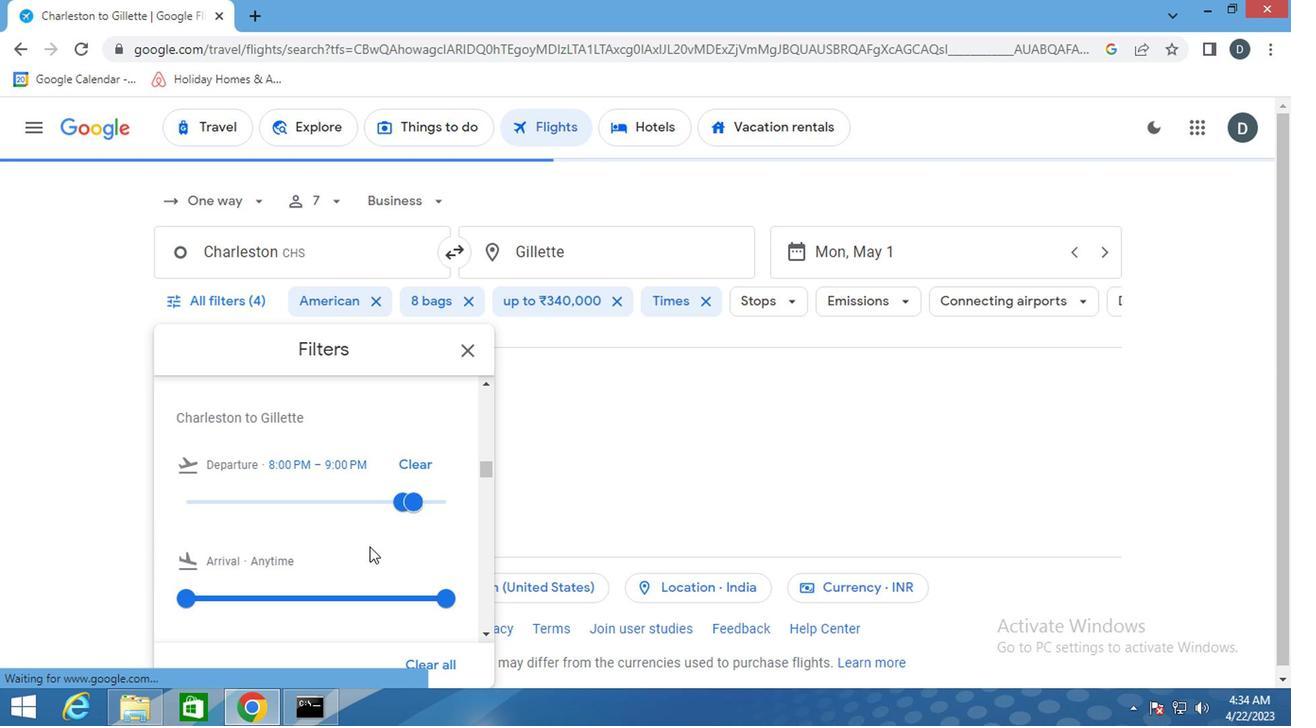 
Action: Mouse scrolled (374, 550) with delta (0, -1)
Screenshot: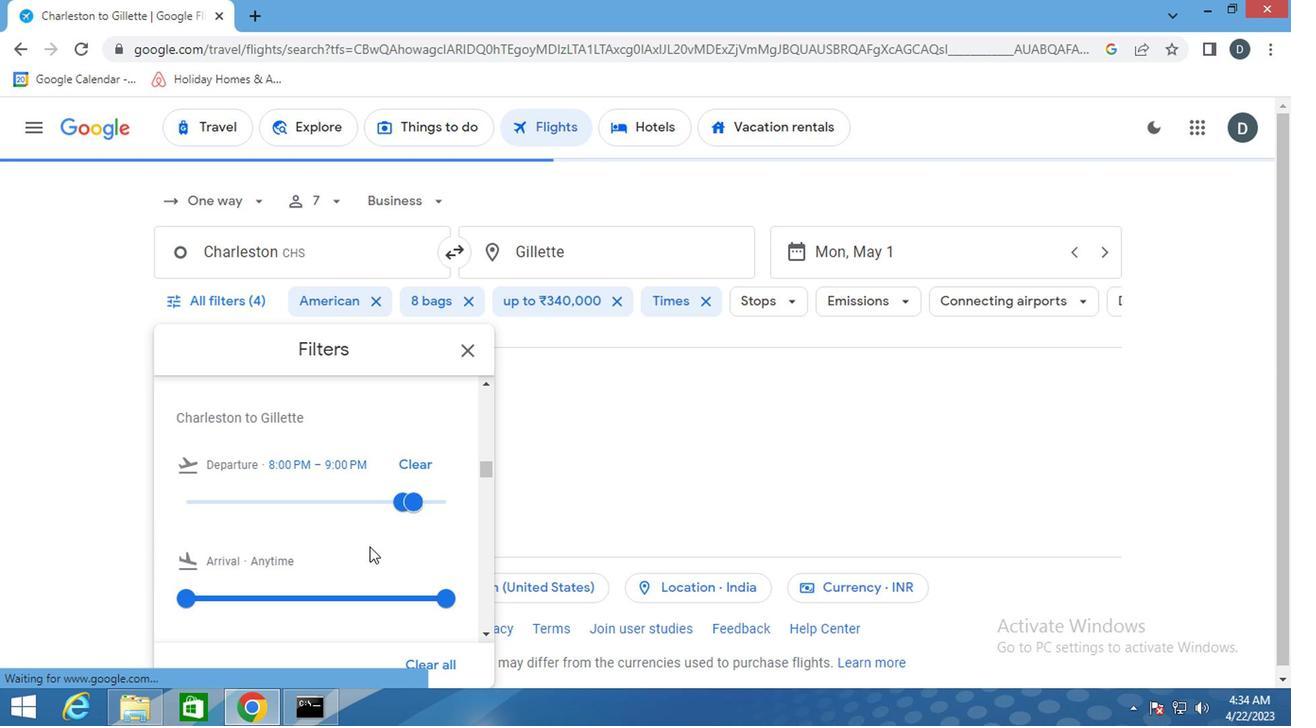 
Action: Mouse scrolled (374, 550) with delta (0, -1)
Screenshot: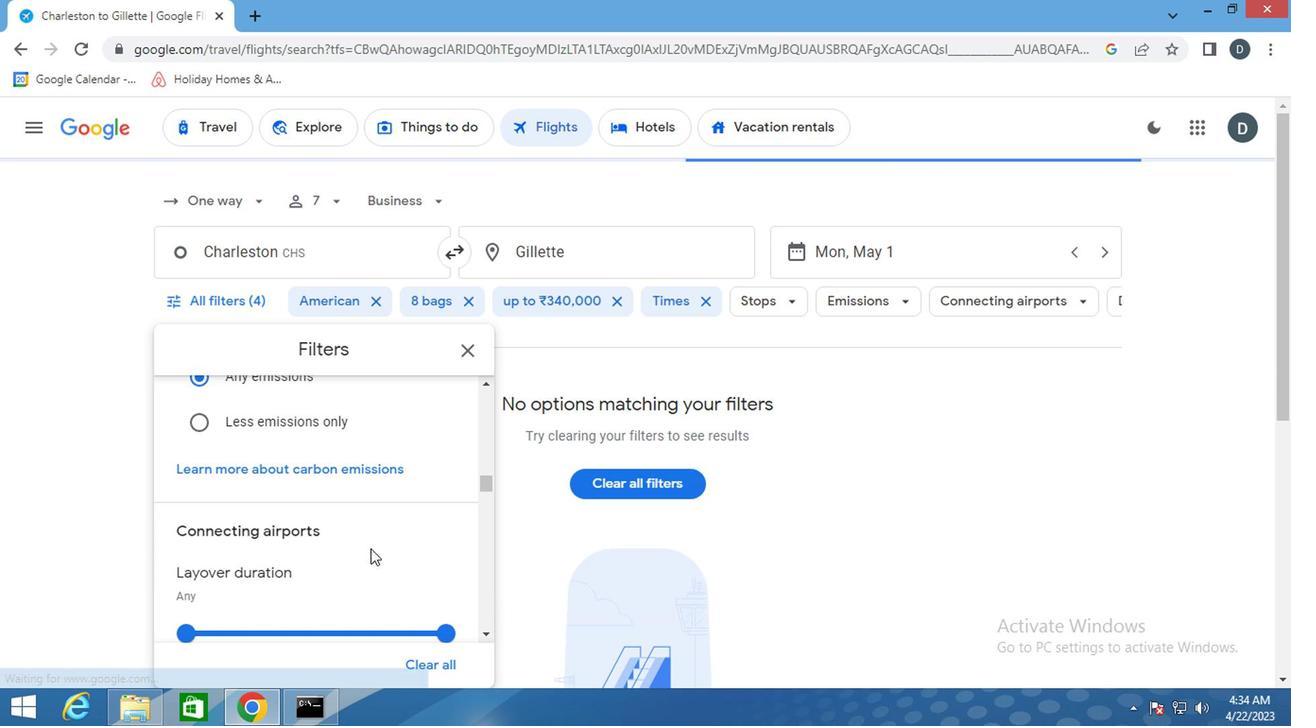 
Action: Mouse scrolled (374, 550) with delta (0, -1)
Screenshot: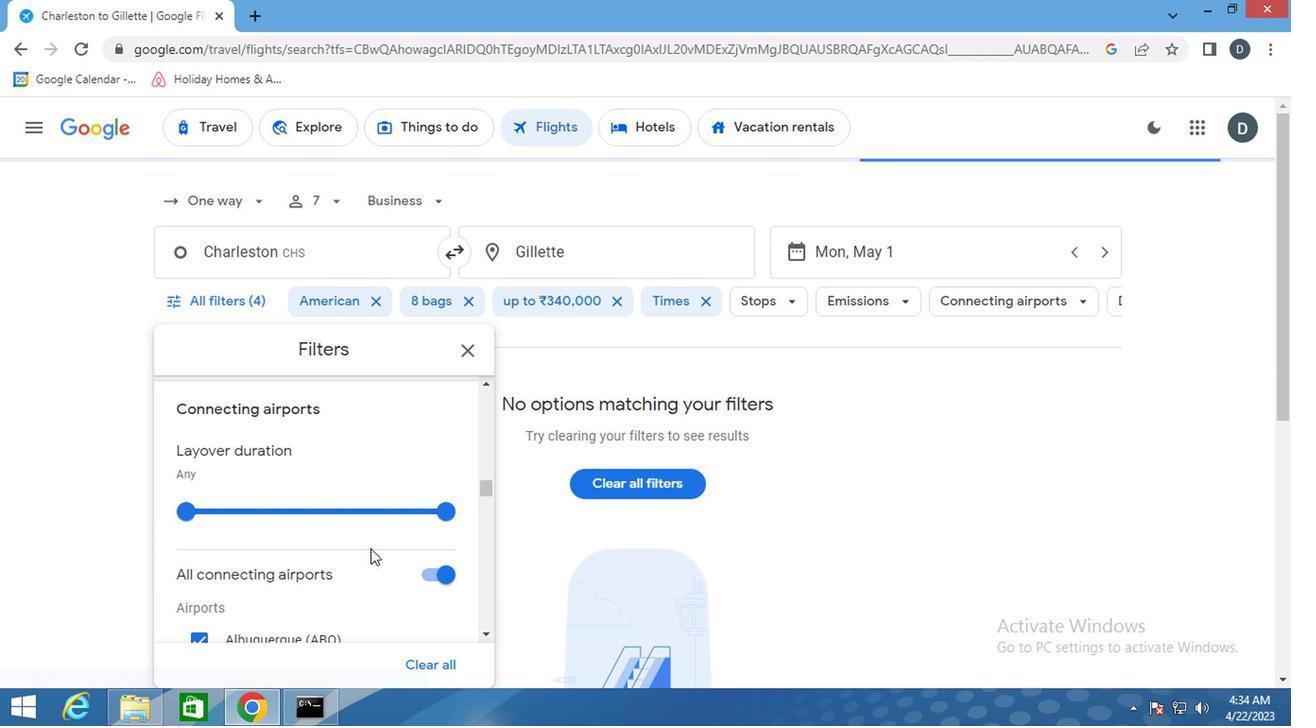 
Action: Mouse scrolled (374, 550) with delta (0, -1)
Screenshot: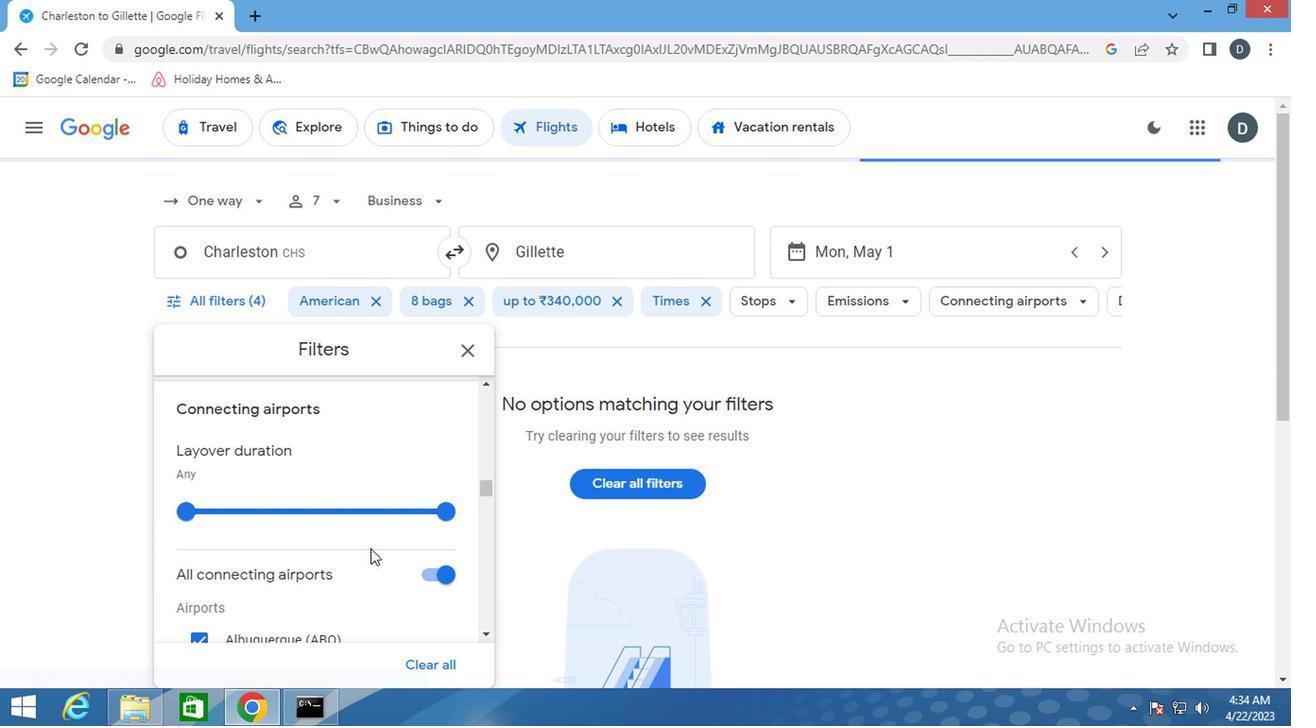 
Action: Mouse scrolled (374, 550) with delta (0, -1)
Screenshot: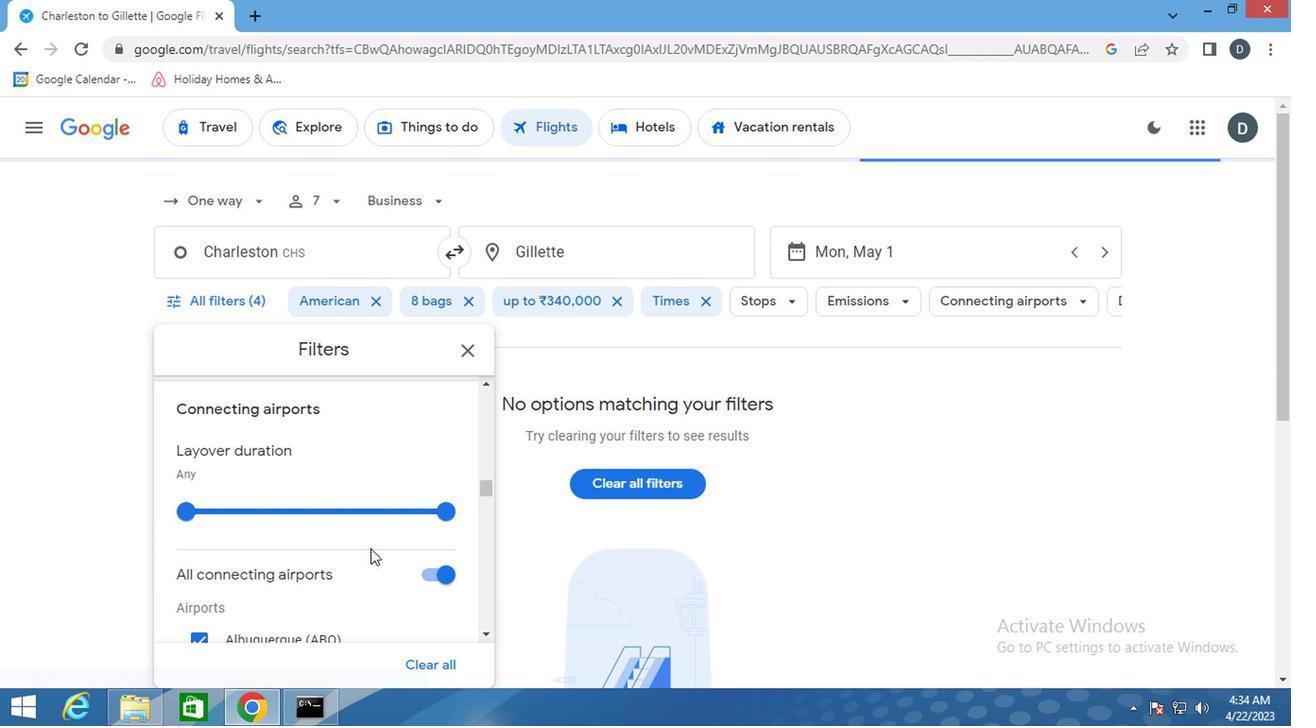 
Action: Mouse scrolled (374, 550) with delta (0, -1)
Screenshot: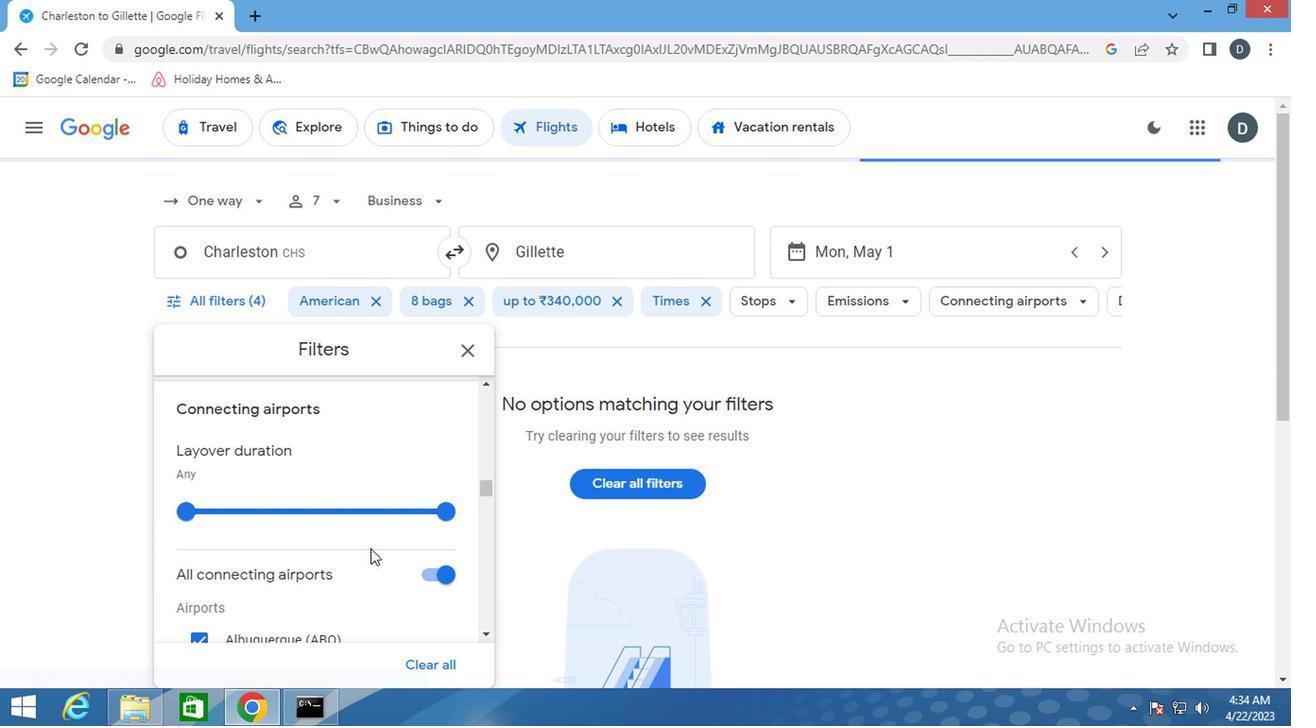 
Action: Mouse scrolled (374, 550) with delta (0, -1)
Screenshot: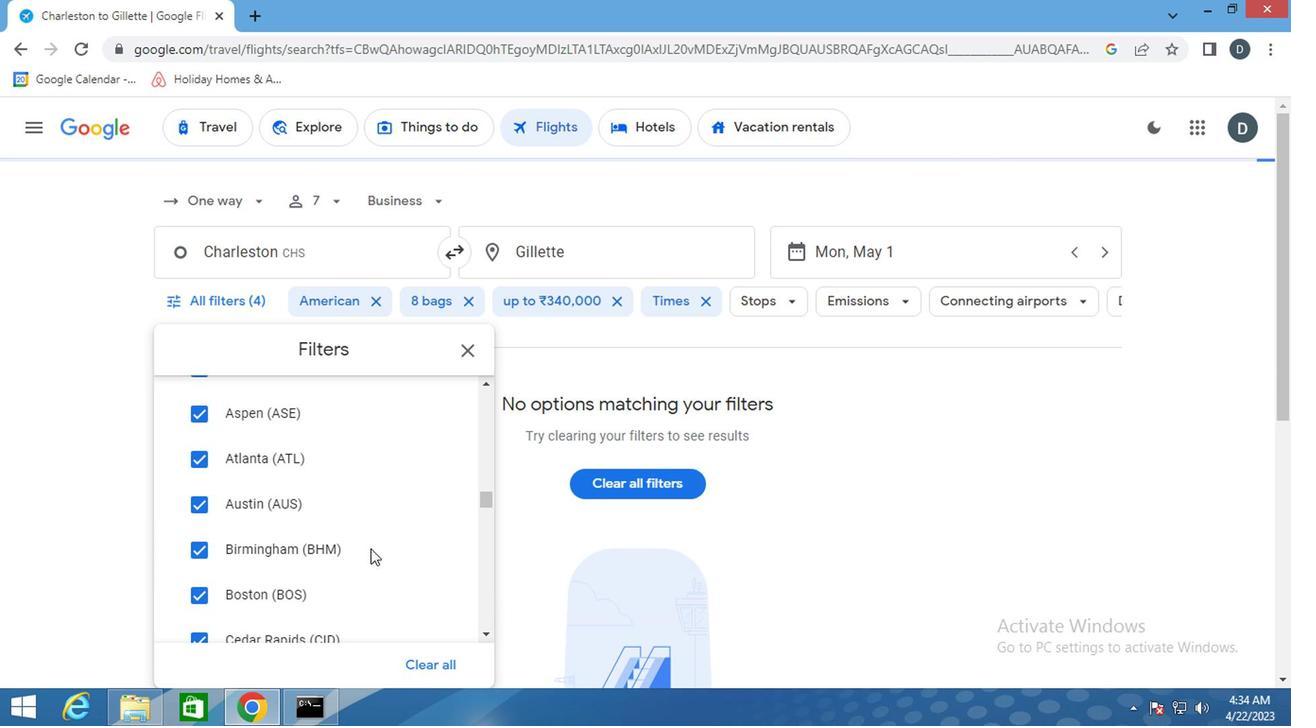 
Action: Mouse scrolled (374, 550) with delta (0, -1)
Screenshot: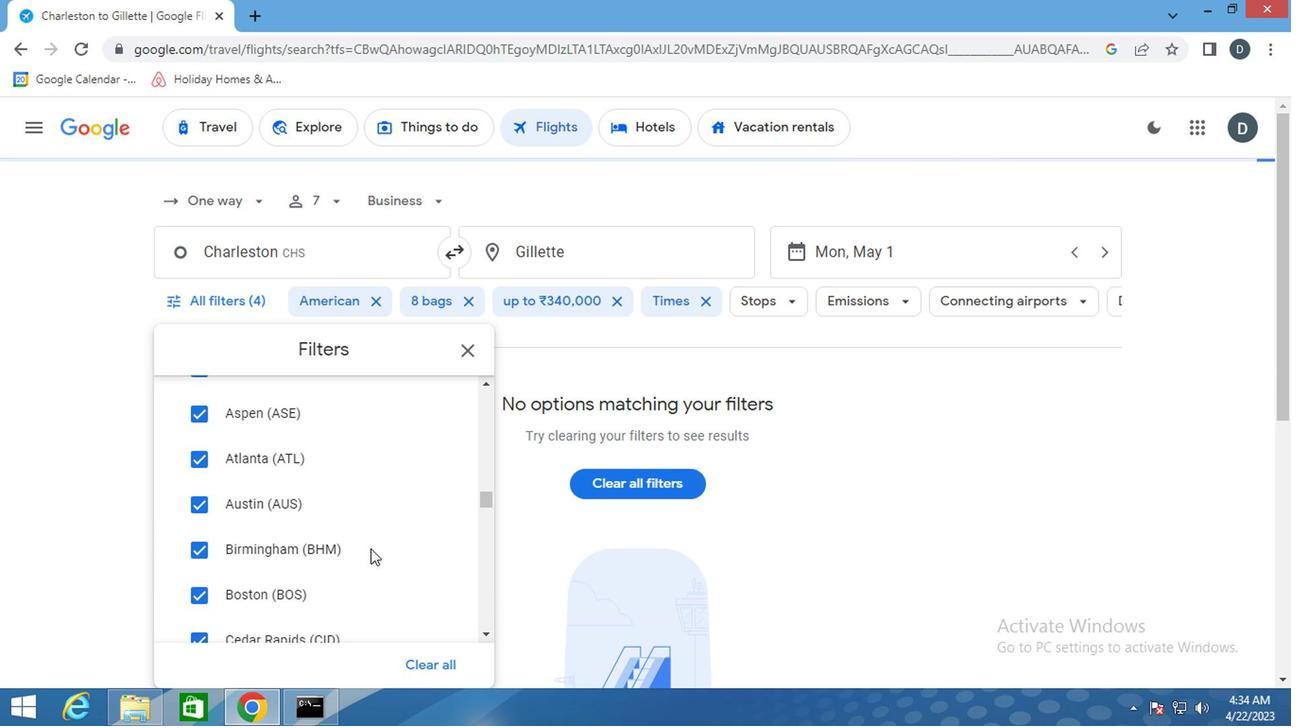 
Action: Mouse scrolled (374, 550) with delta (0, -1)
Screenshot: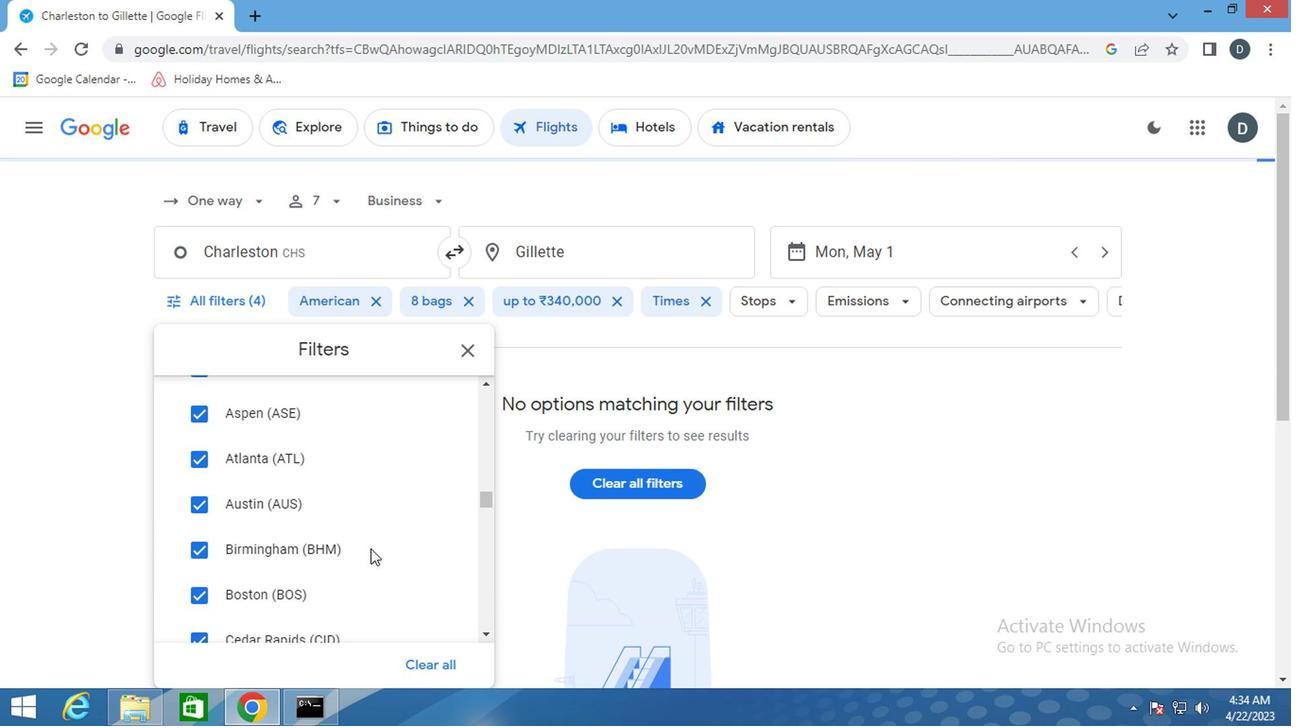 
Action: Mouse scrolled (374, 550) with delta (0, -1)
Screenshot: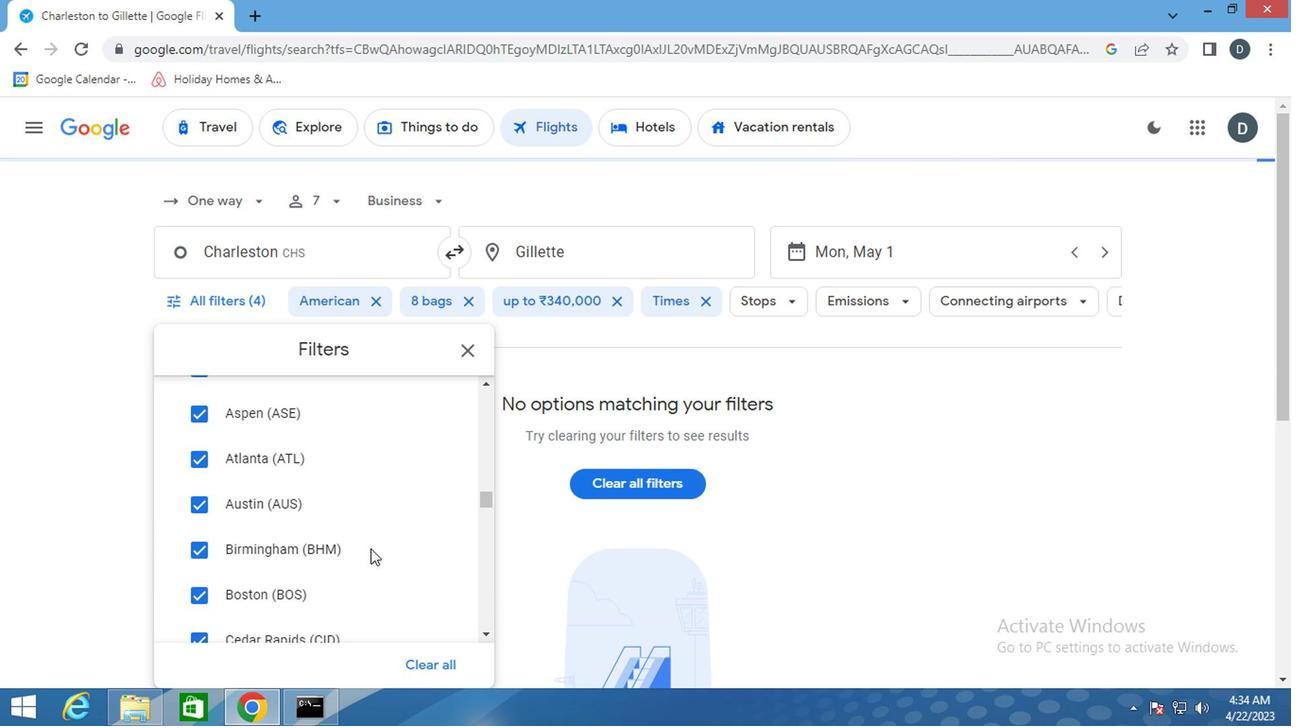 
Action: Mouse scrolled (374, 550) with delta (0, -1)
Screenshot: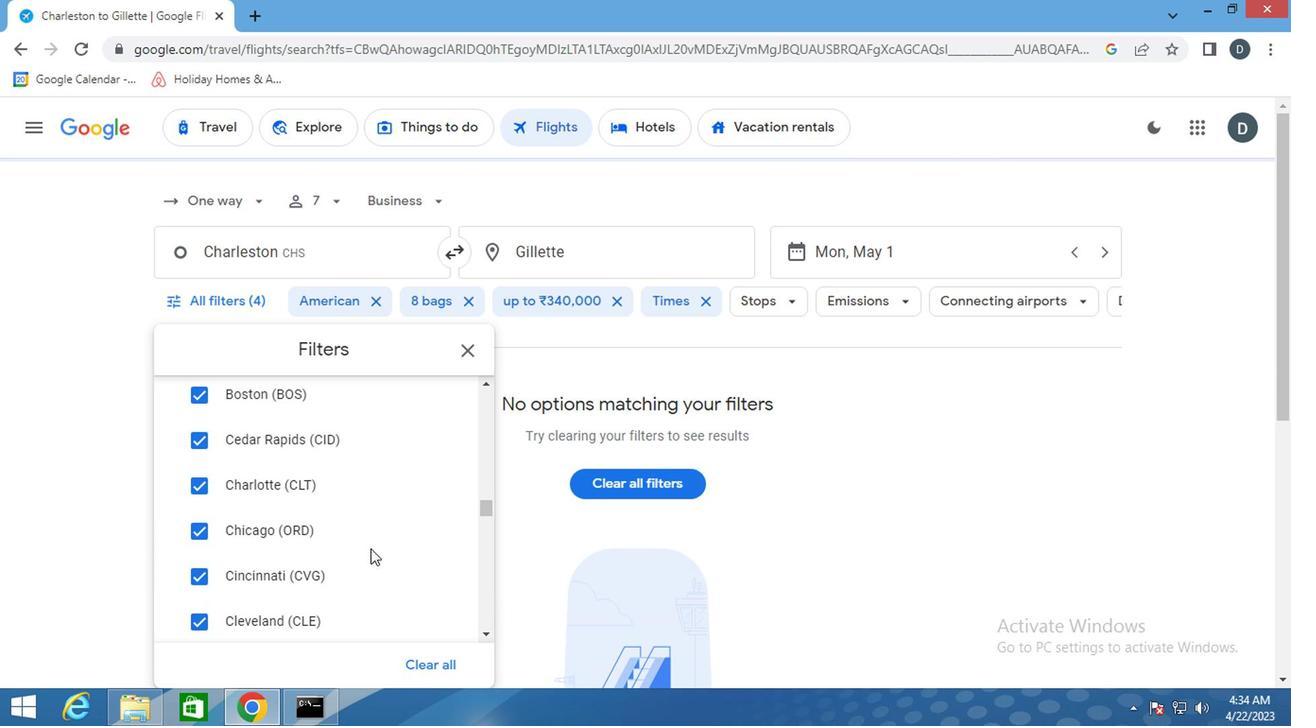 
Action: Mouse scrolled (374, 550) with delta (0, -1)
Screenshot: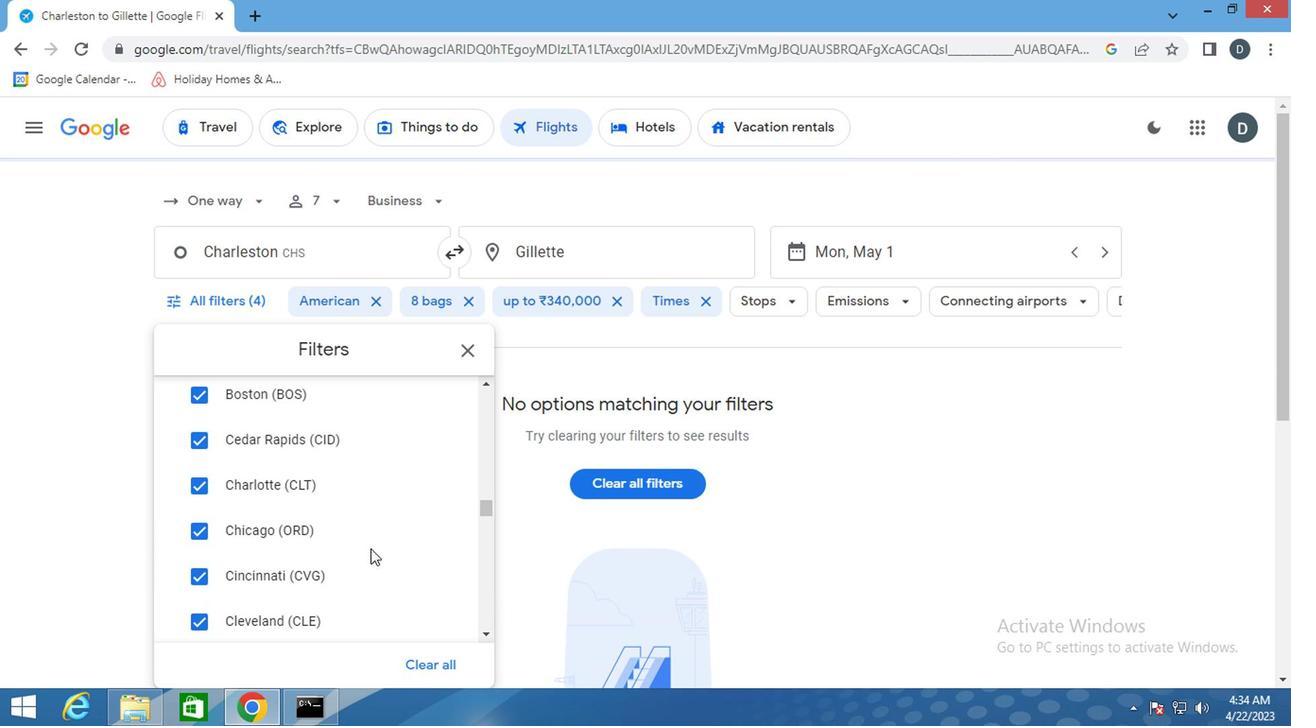 
Action: Mouse scrolled (374, 550) with delta (0, -1)
Screenshot: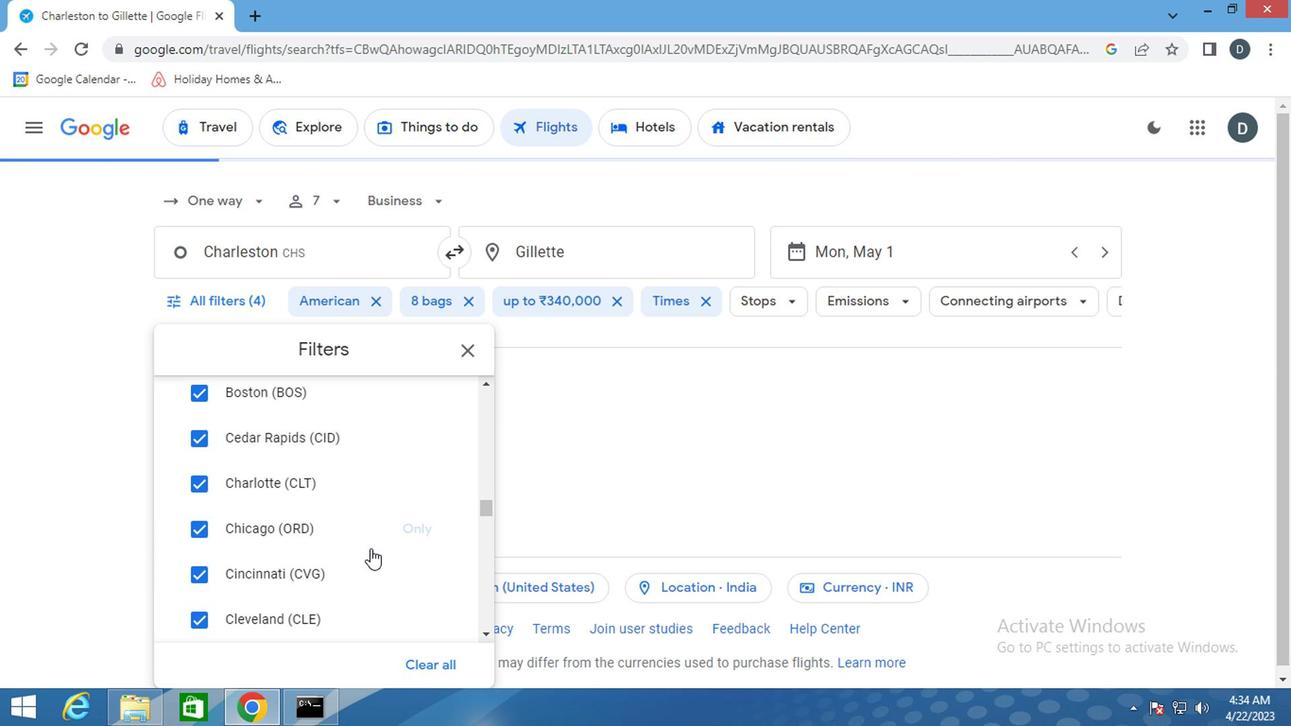 
Action: Mouse scrolled (374, 550) with delta (0, -1)
Screenshot: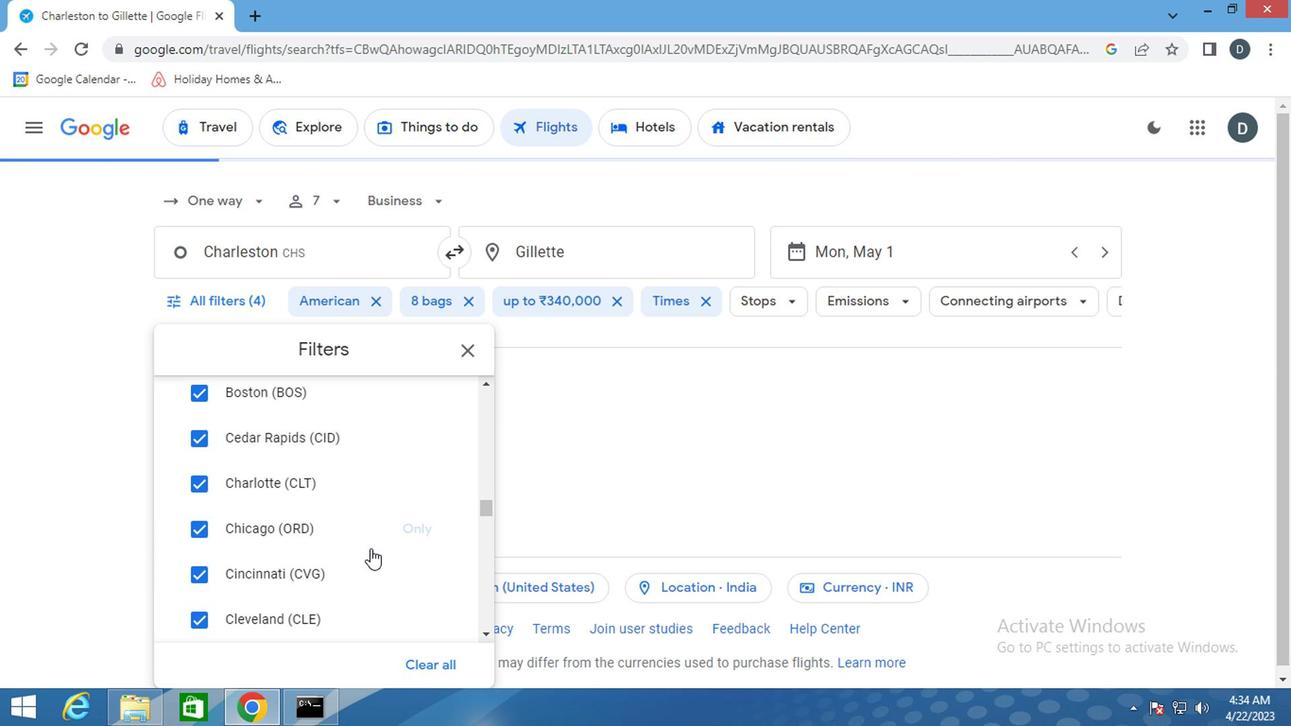 
Action: Mouse scrolled (374, 550) with delta (0, -1)
Screenshot: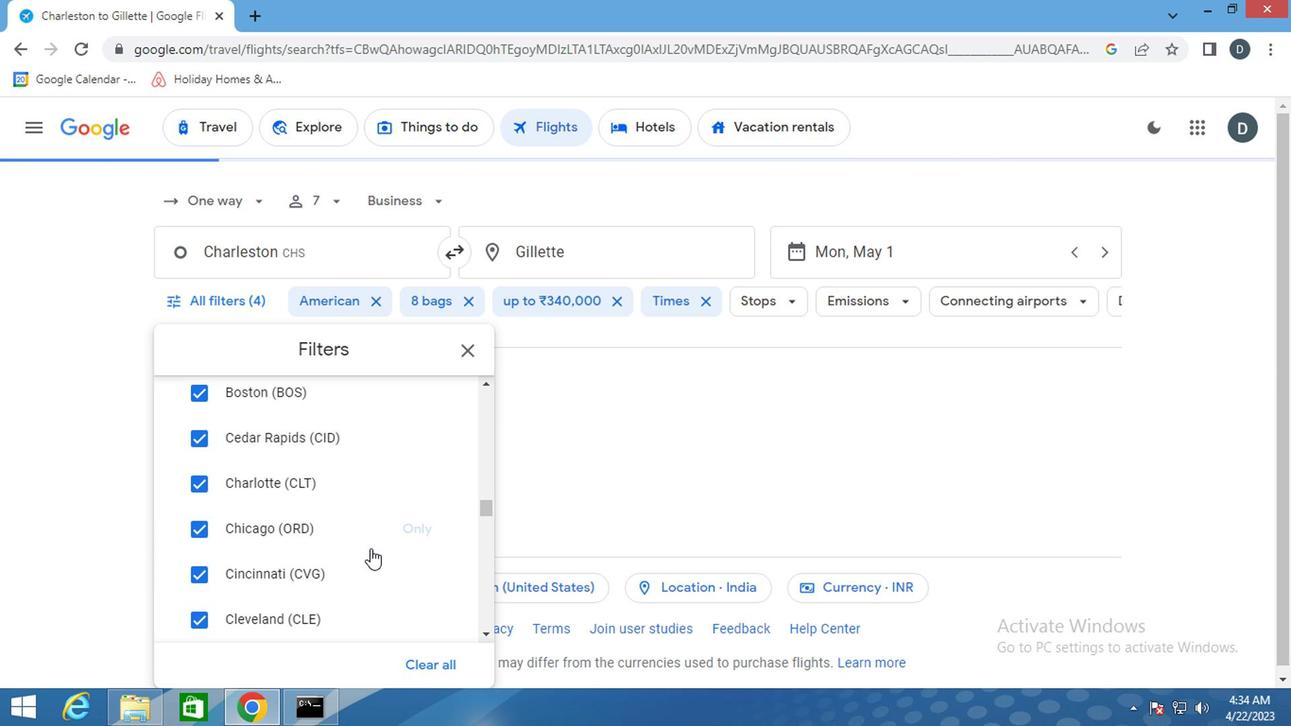 
Action: Mouse scrolled (374, 550) with delta (0, -1)
Screenshot: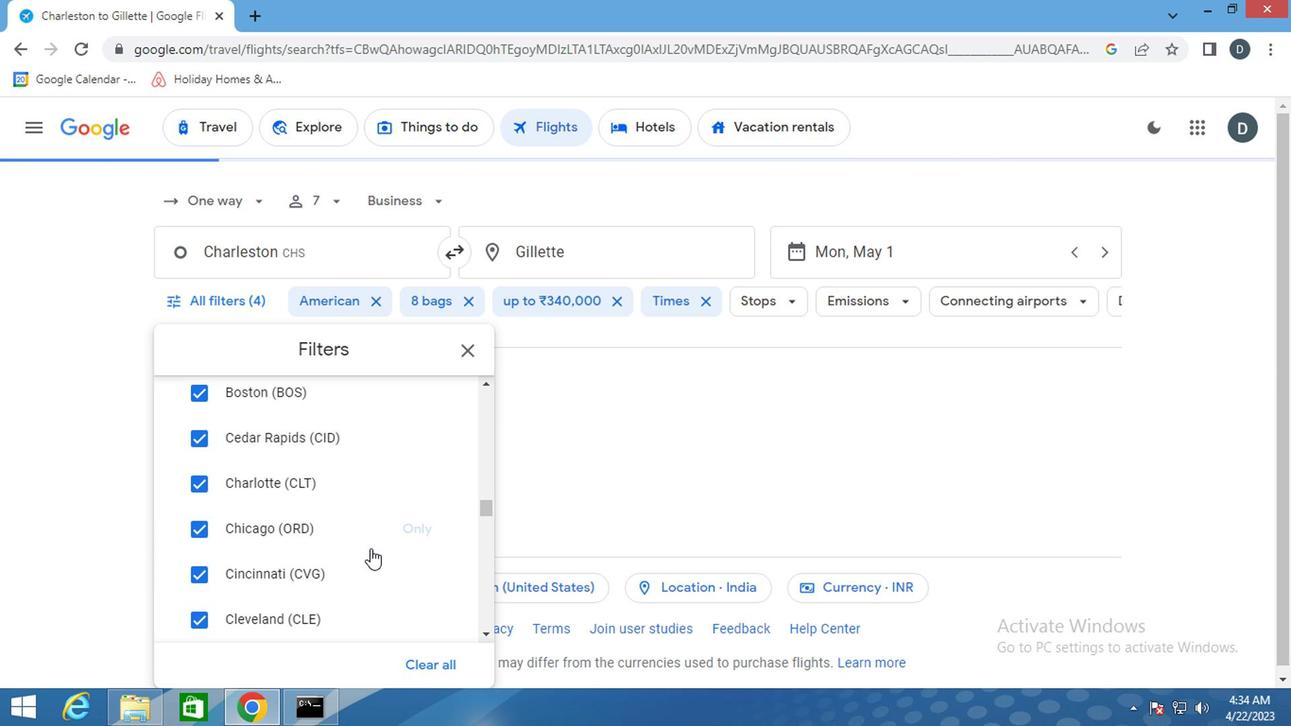 
Action: Mouse scrolled (374, 550) with delta (0, -1)
Screenshot: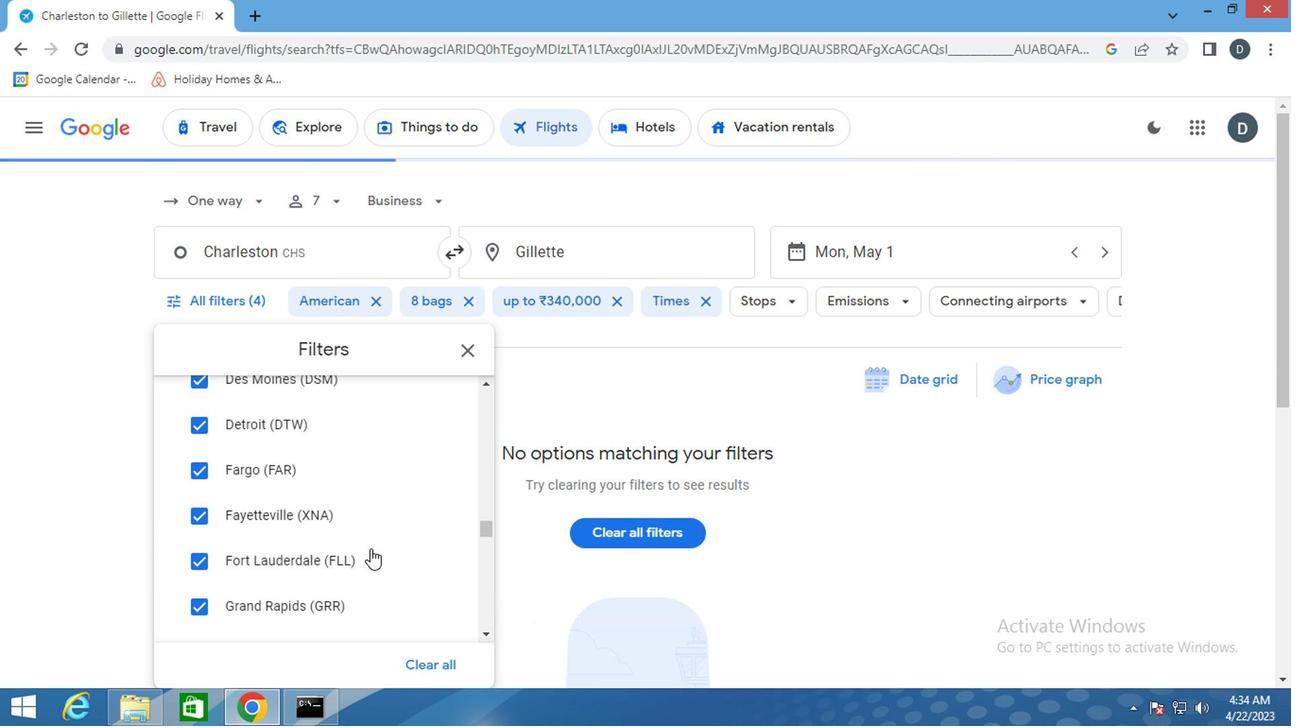 
Action: Mouse scrolled (374, 550) with delta (0, -1)
Screenshot: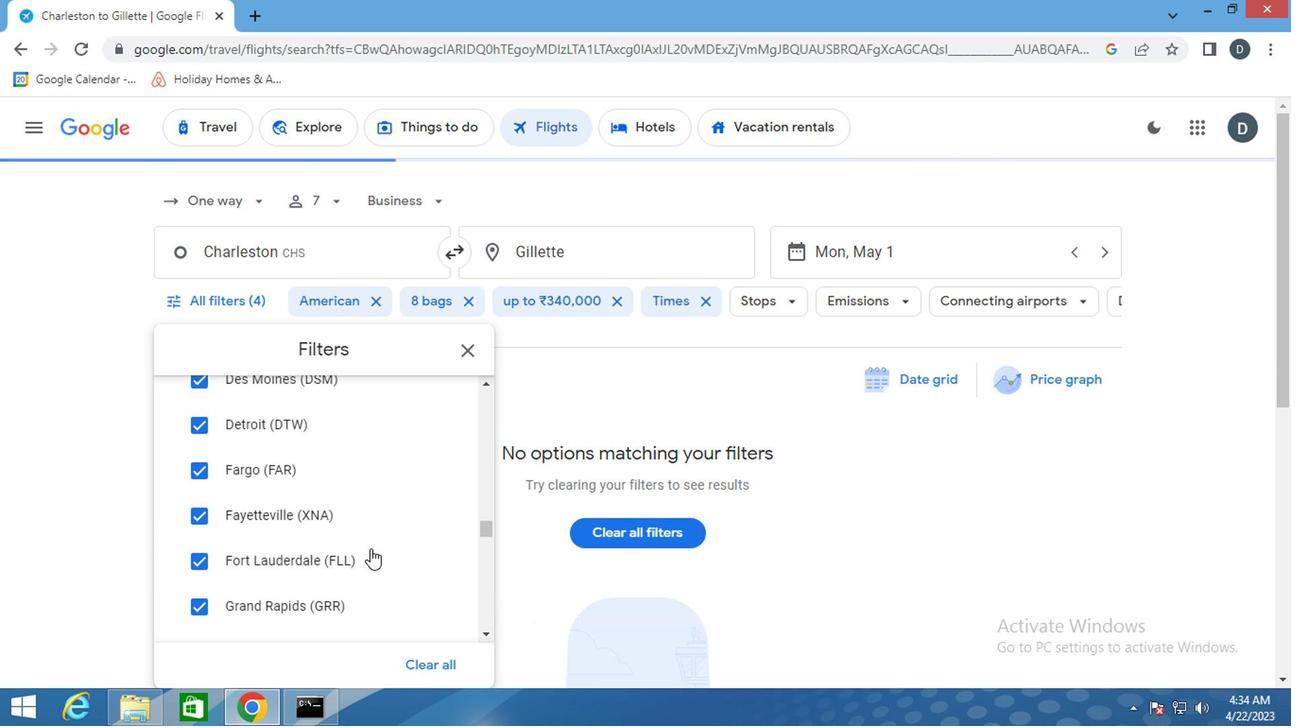 
Action: Mouse scrolled (374, 550) with delta (0, -1)
Screenshot: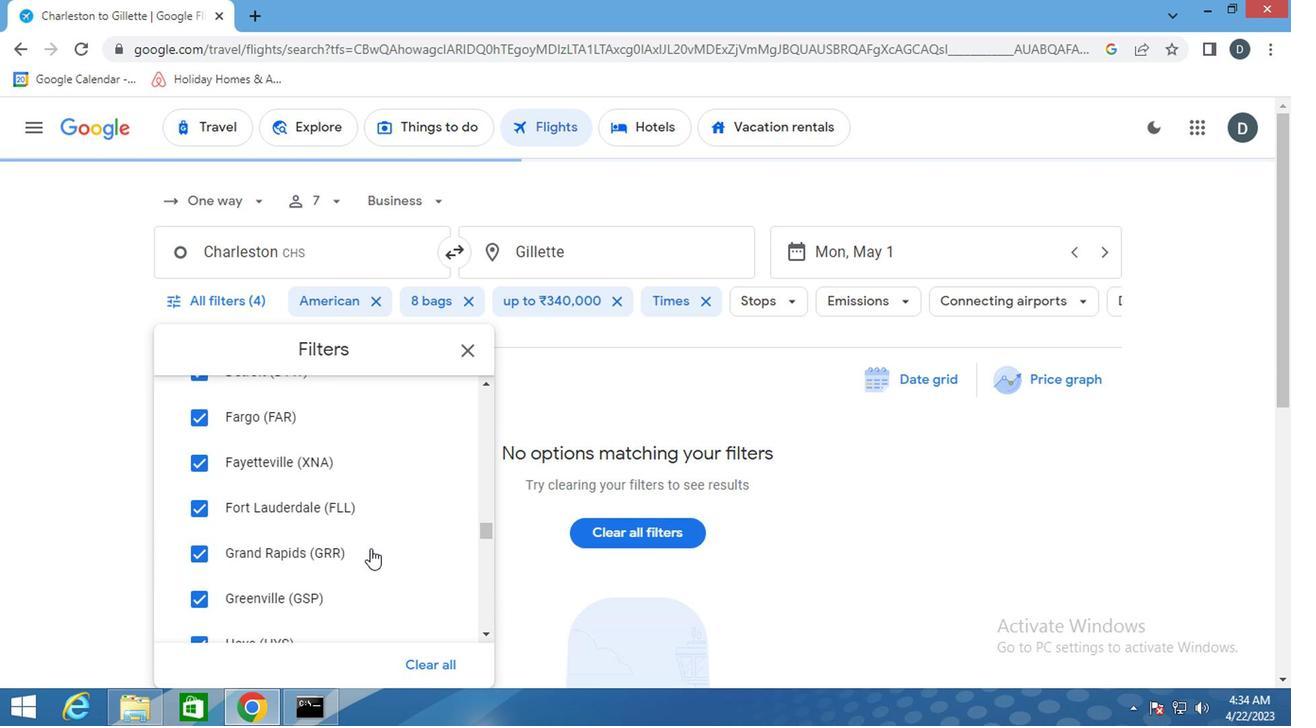 
Action: Mouse scrolled (374, 550) with delta (0, -1)
Screenshot: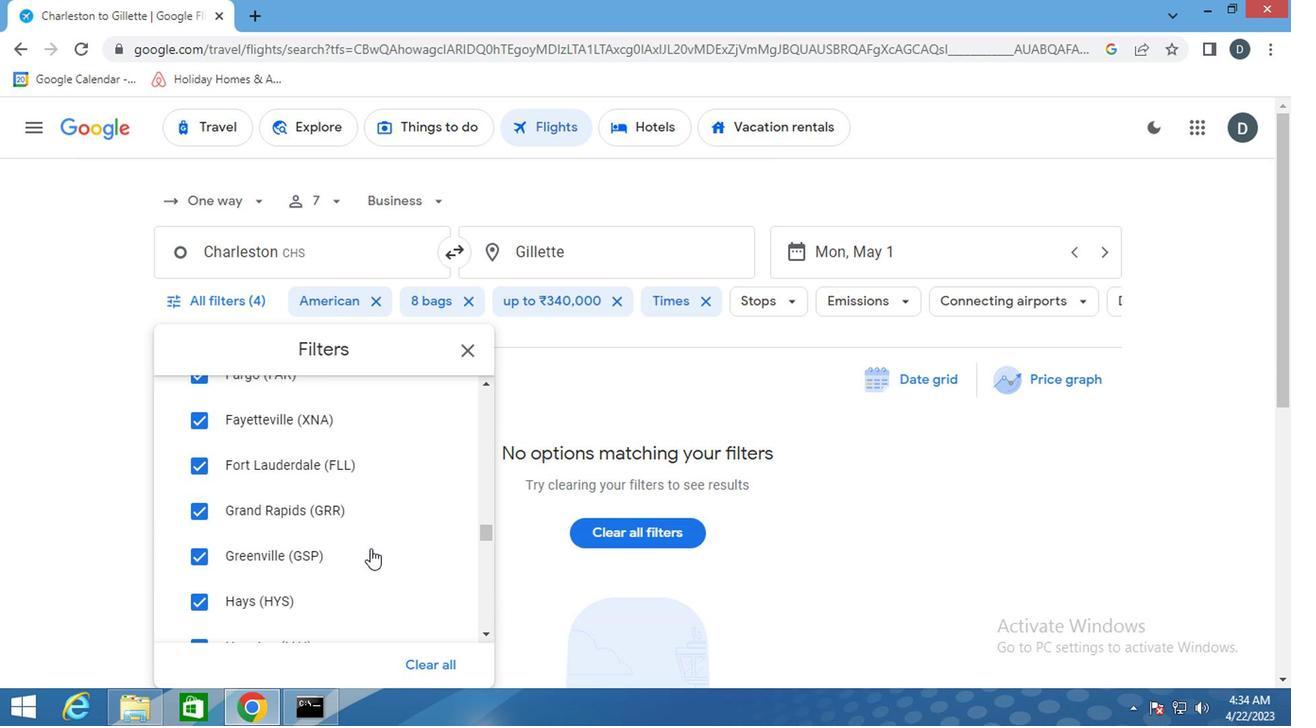 
Action: Mouse scrolled (374, 550) with delta (0, -1)
Screenshot: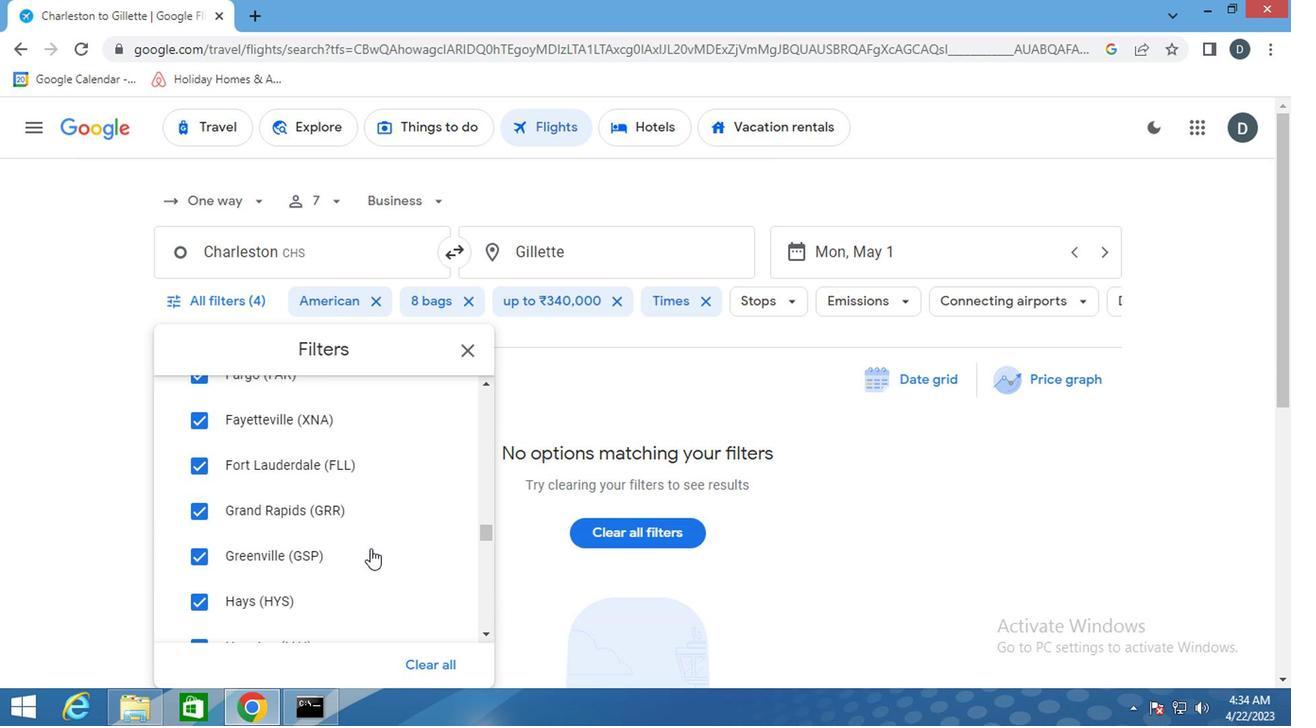 
Action: Mouse scrolled (374, 550) with delta (0, -1)
Screenshot: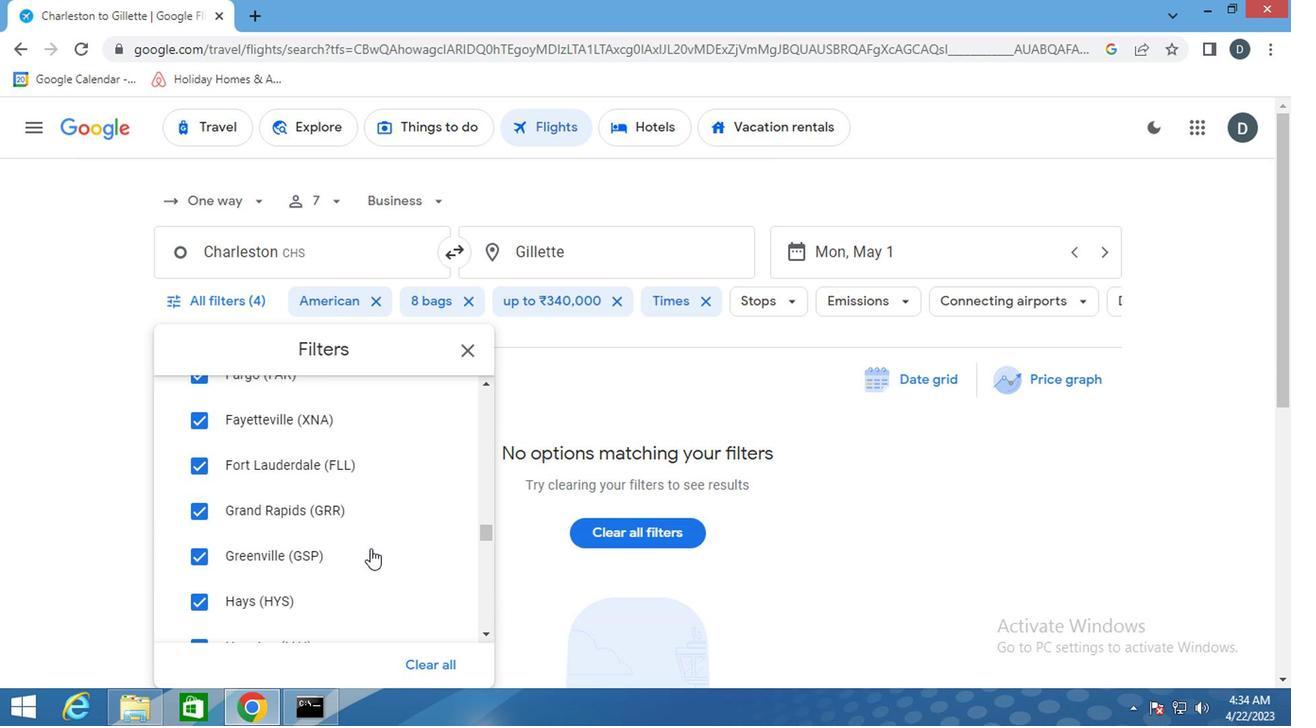 
Action: Mouse scrolled (374, 550) with delta (0, -1)
Screenshot: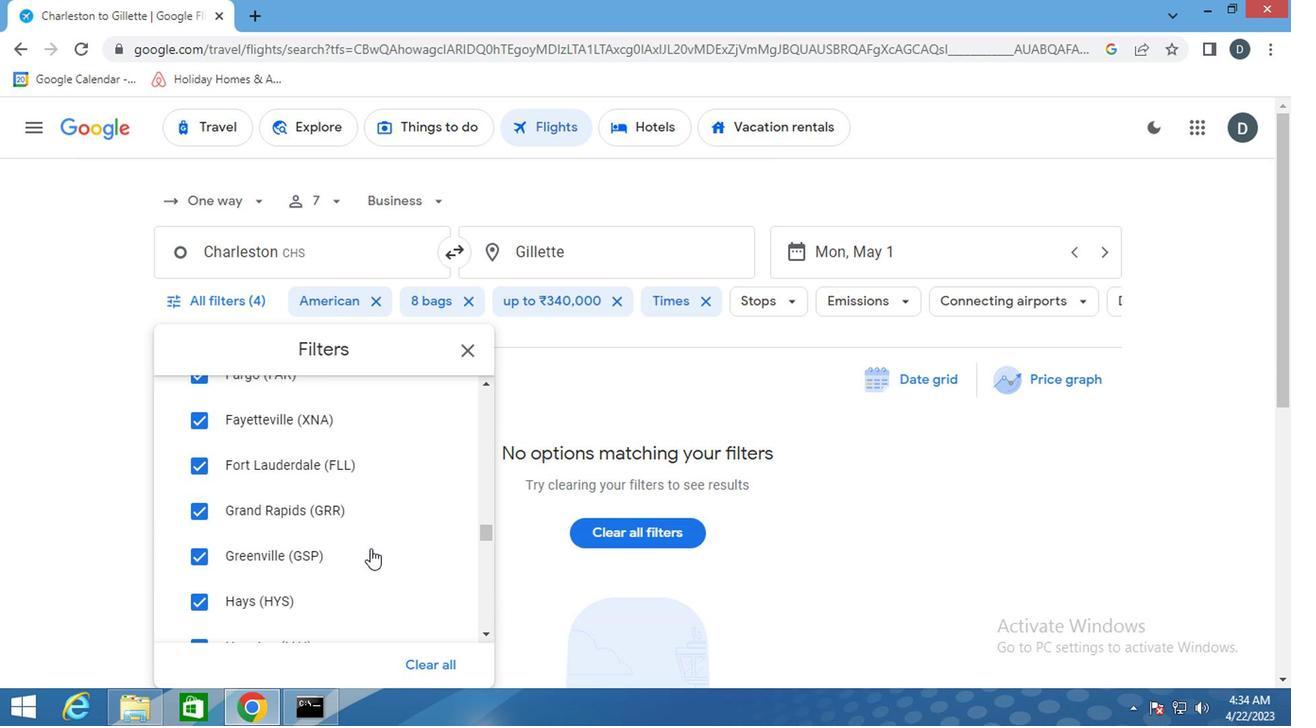 
Action: Mouse scrolled (374, 550) with delta (0, -1)
Screenshot: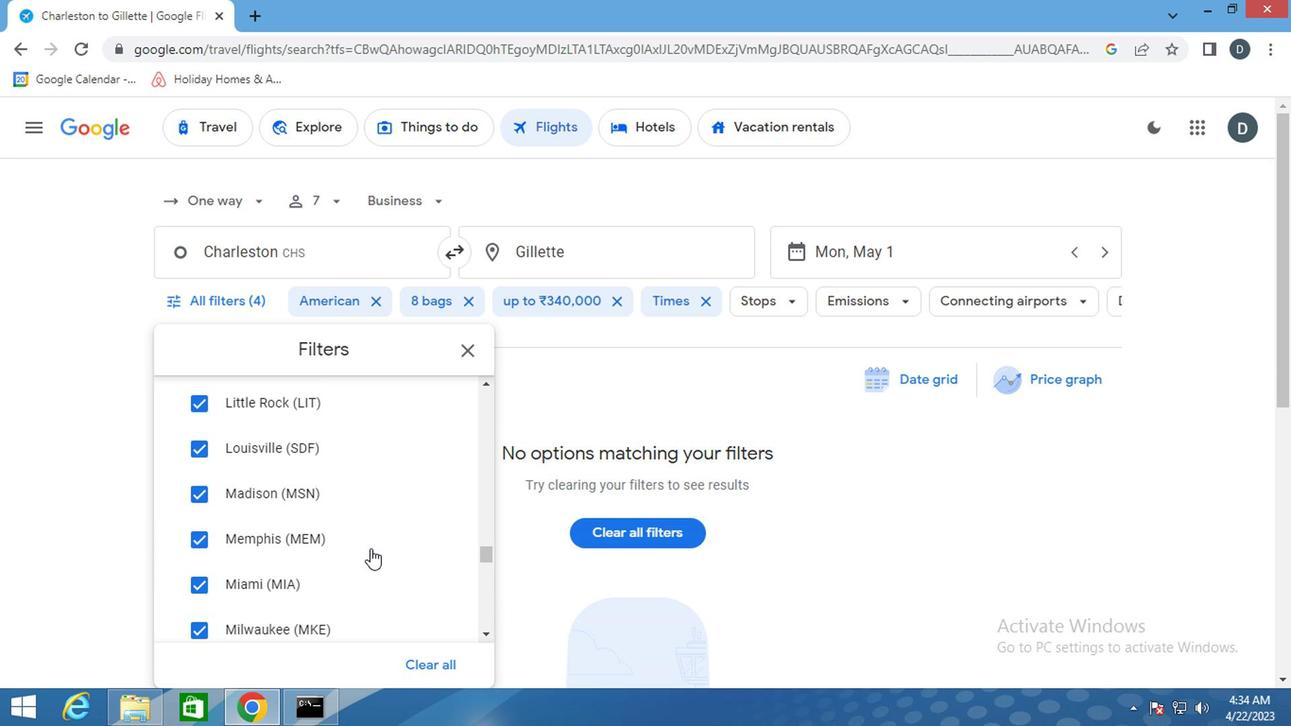 
Action: Mouse scrolled (374, 550) with delta (0, -1)
Screenshot: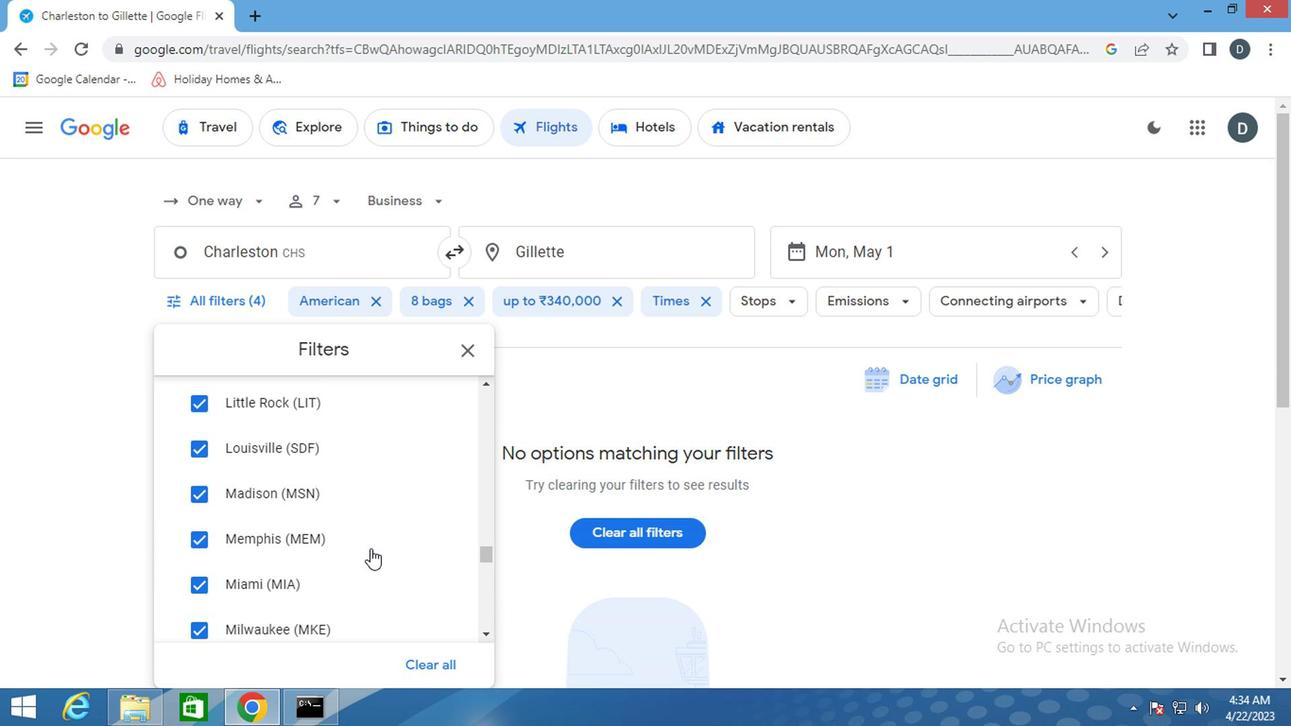 
Action: Mouse scrolled (374, 550) with delta (0, -1)
Screenshot: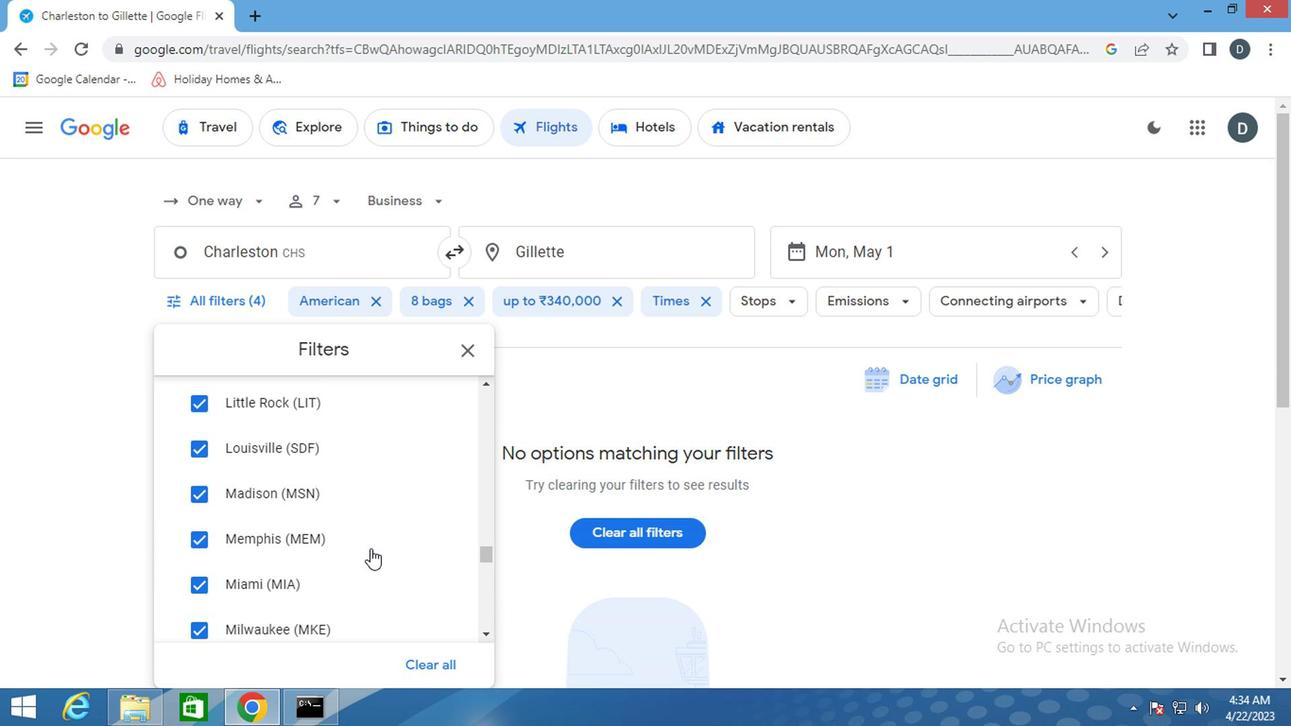 
Action: Mouse scrolled (374, 550) with delta (0, -1)
Screenshot: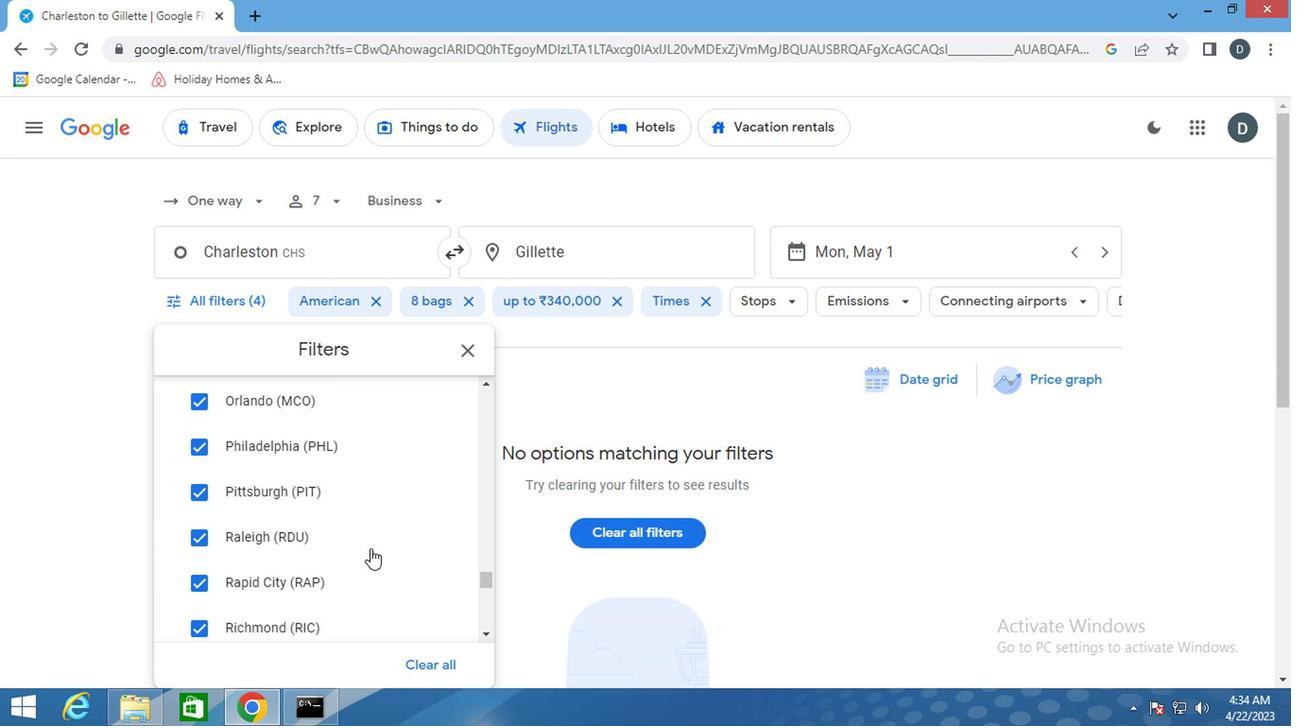 
Action: Mouse scrolled (374, 550) with delta (0, -1)
Screenshot: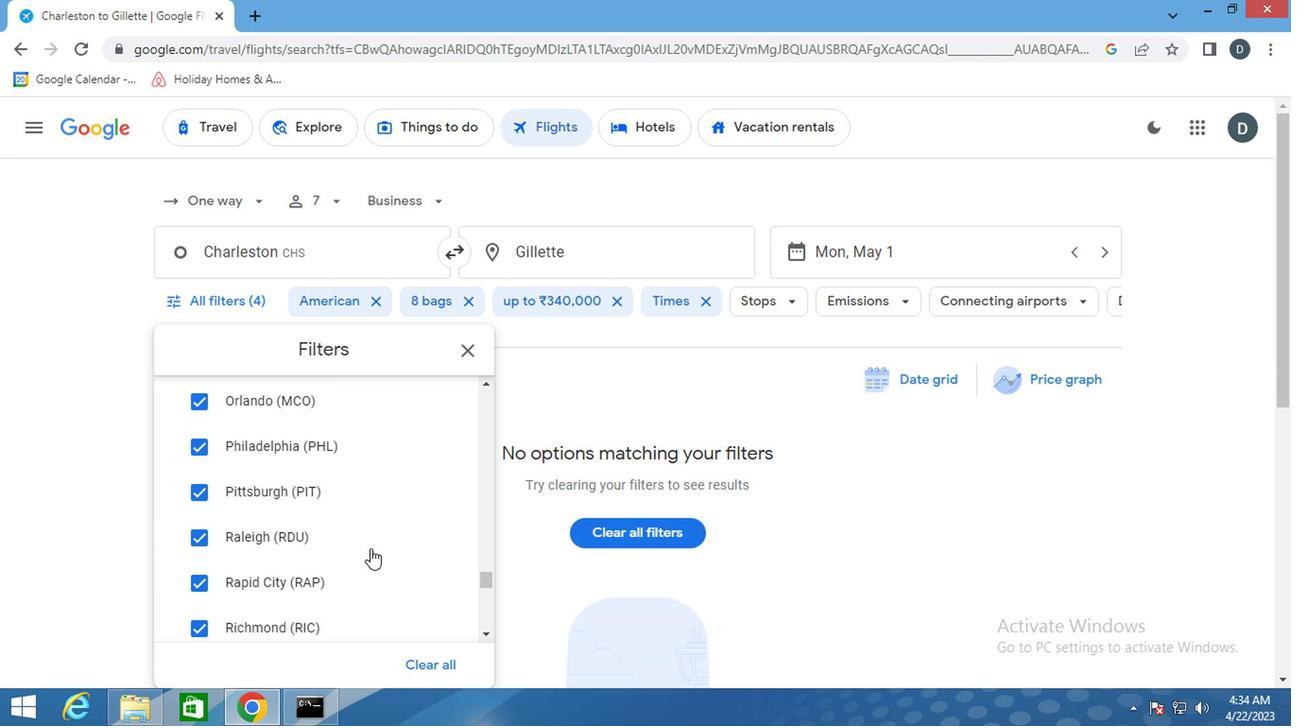 
Action: Mouse scrolled (374, 550) with delta (0, -1)
Screenshot: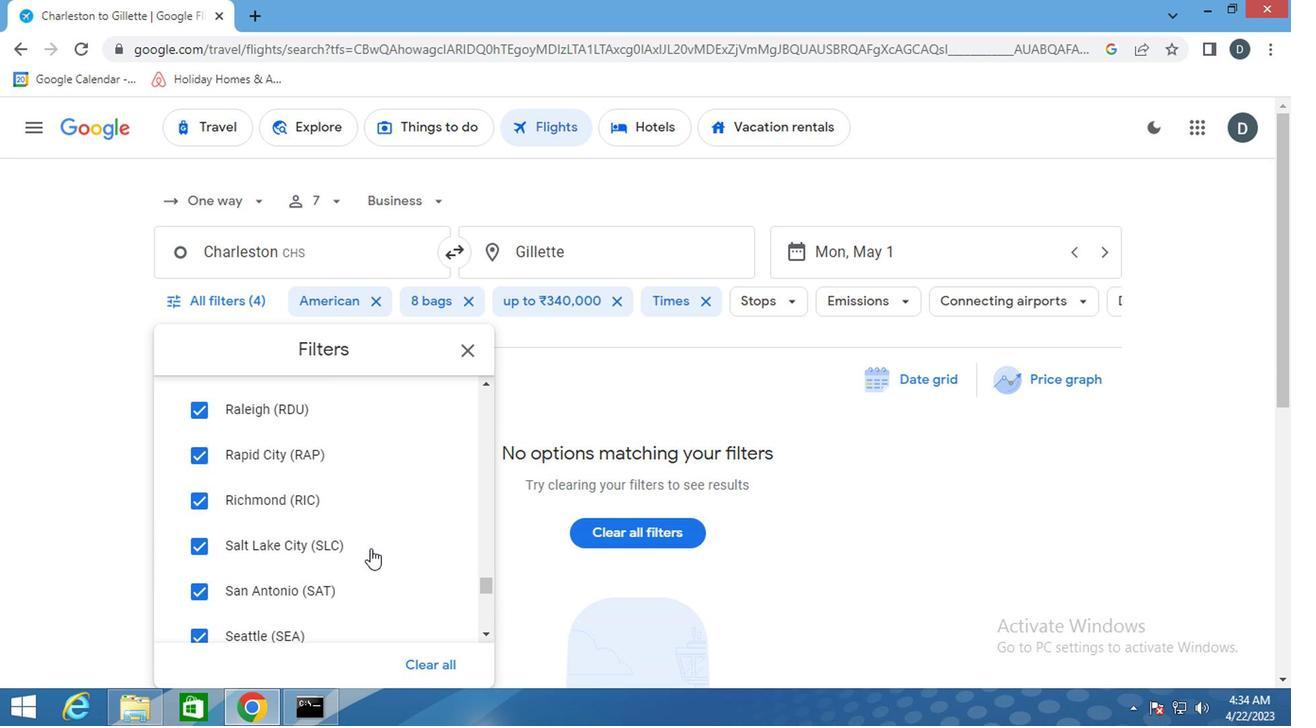 
Action: Mouse scrolled (374, 550) with delta (0, -1)
Screenshot: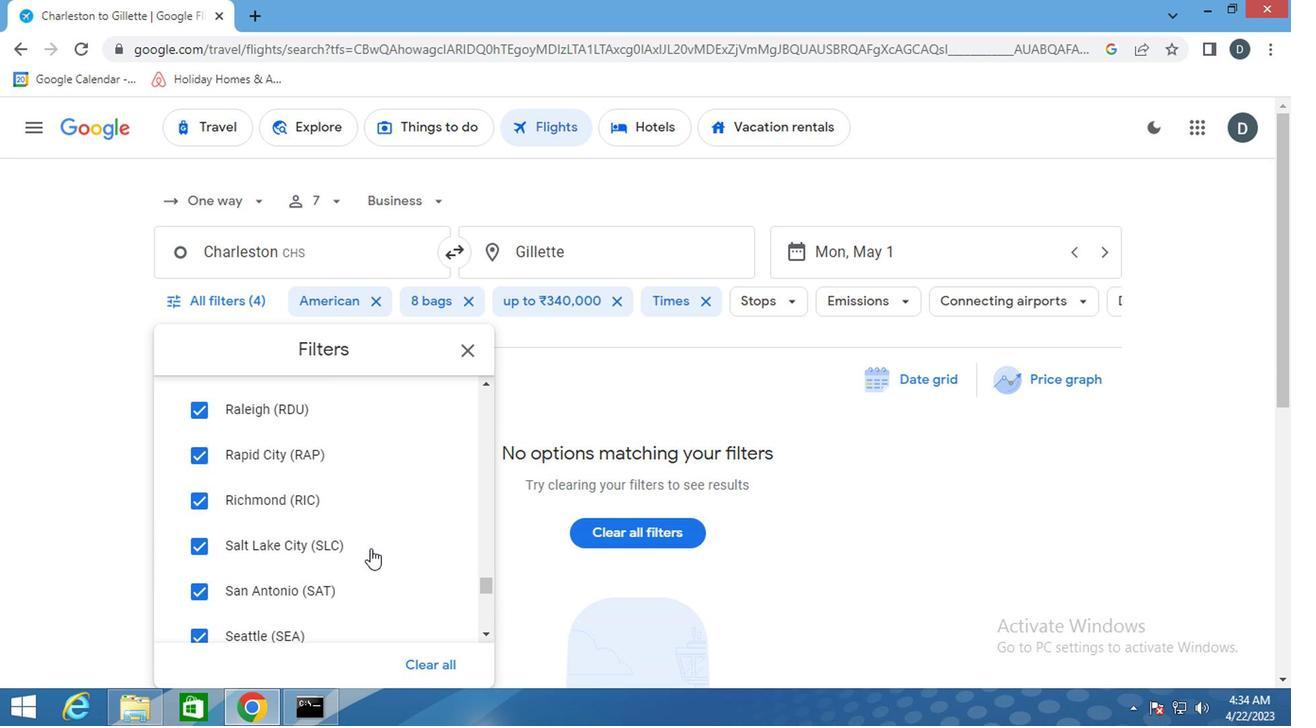 
Action: Mouse scrolled (374, 549) with delta (0, -2)
Screenshot: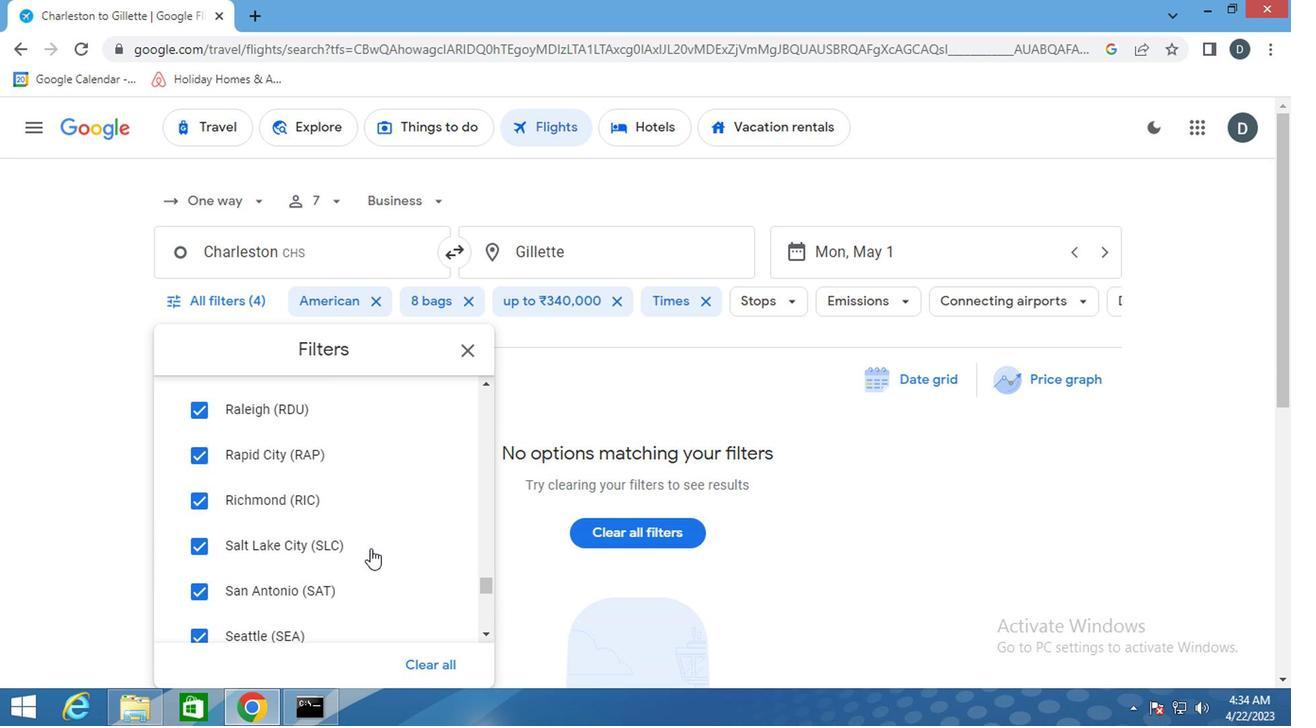 
Action: Mouse scrolled (374, 550) with delta (0, -1)
Screenshot: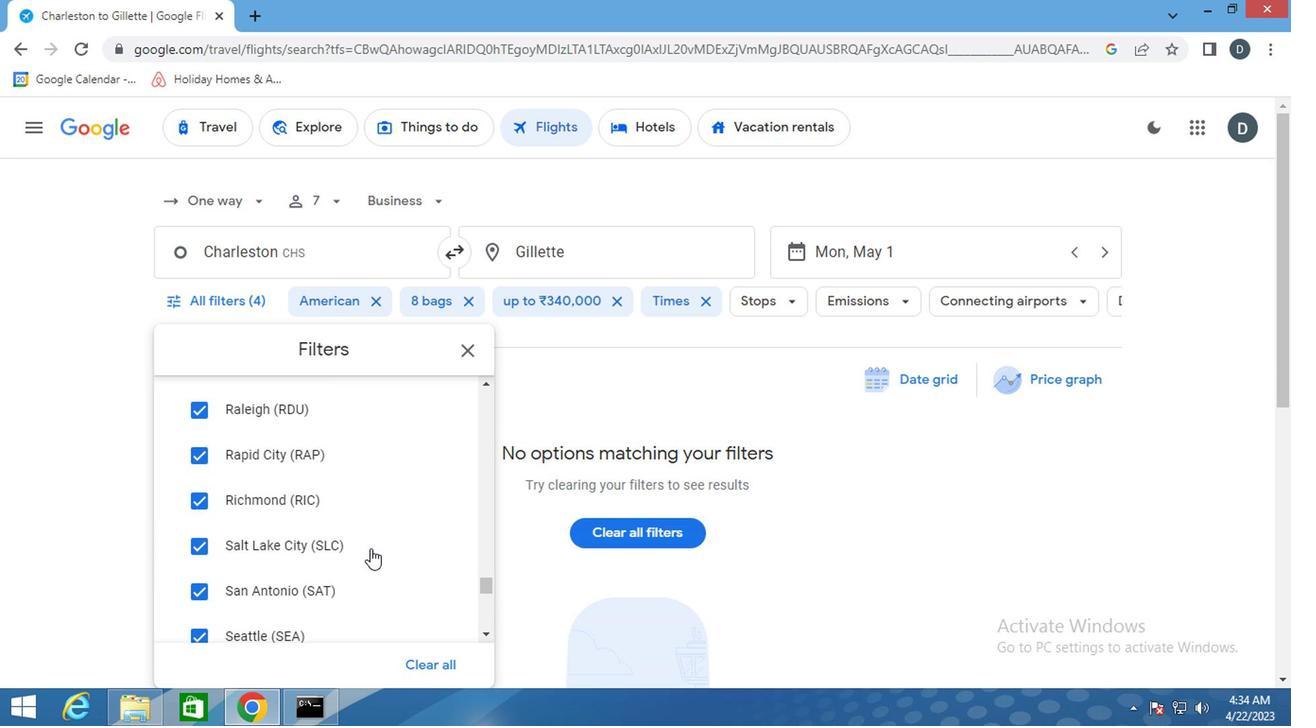 
Action: Mouse scrolled (374, 550) with delta (0, -1)
Screenshot: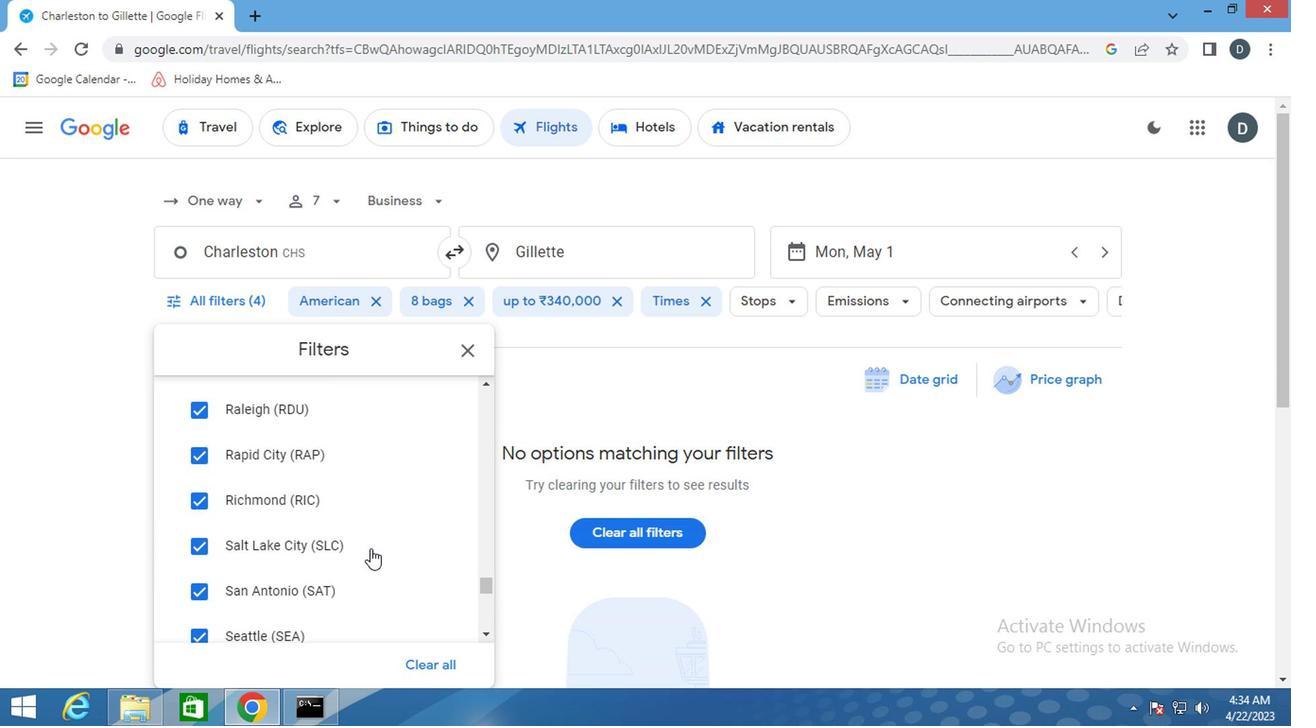 
Action: Mouse scrolled (374, 550) with delta (0, -1)
Screenshot: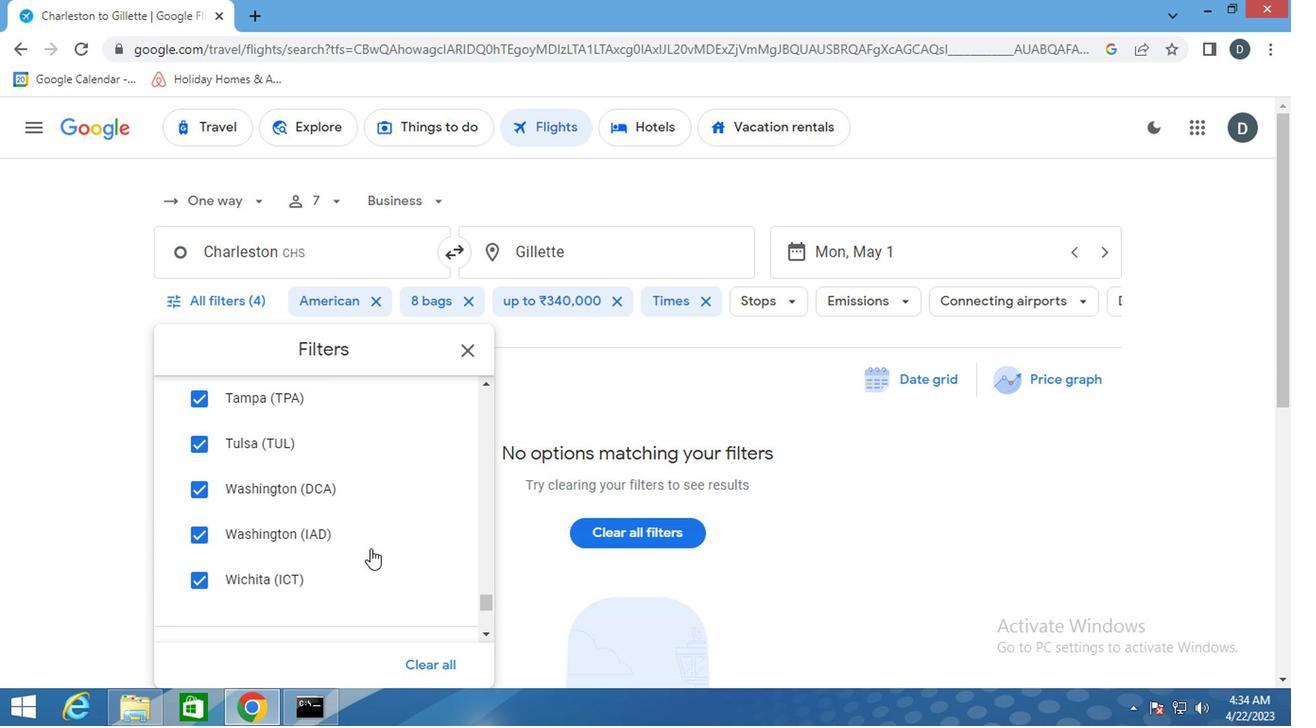 
Action: Mouse scrolled (374, 550) with delta (0, -1)
Screenshot: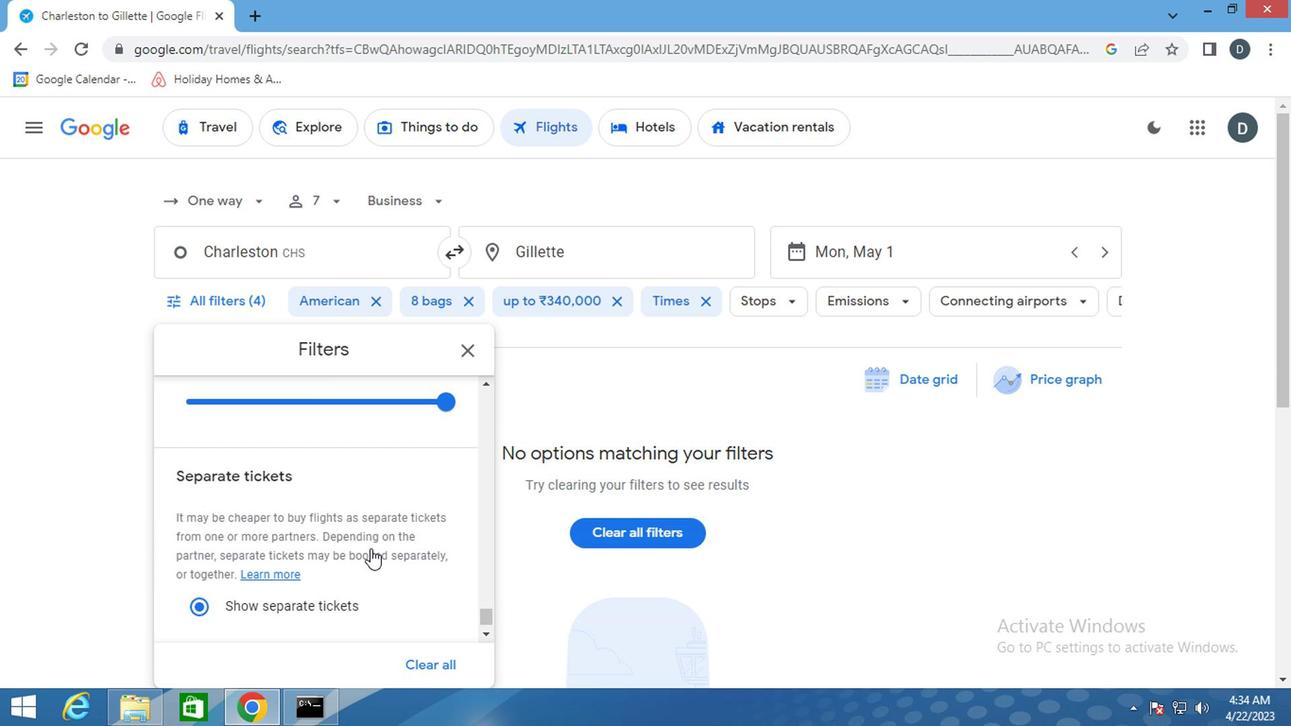 
Action: Mouse scrolled (374, 550) with delta (0, -1)
Screenshot: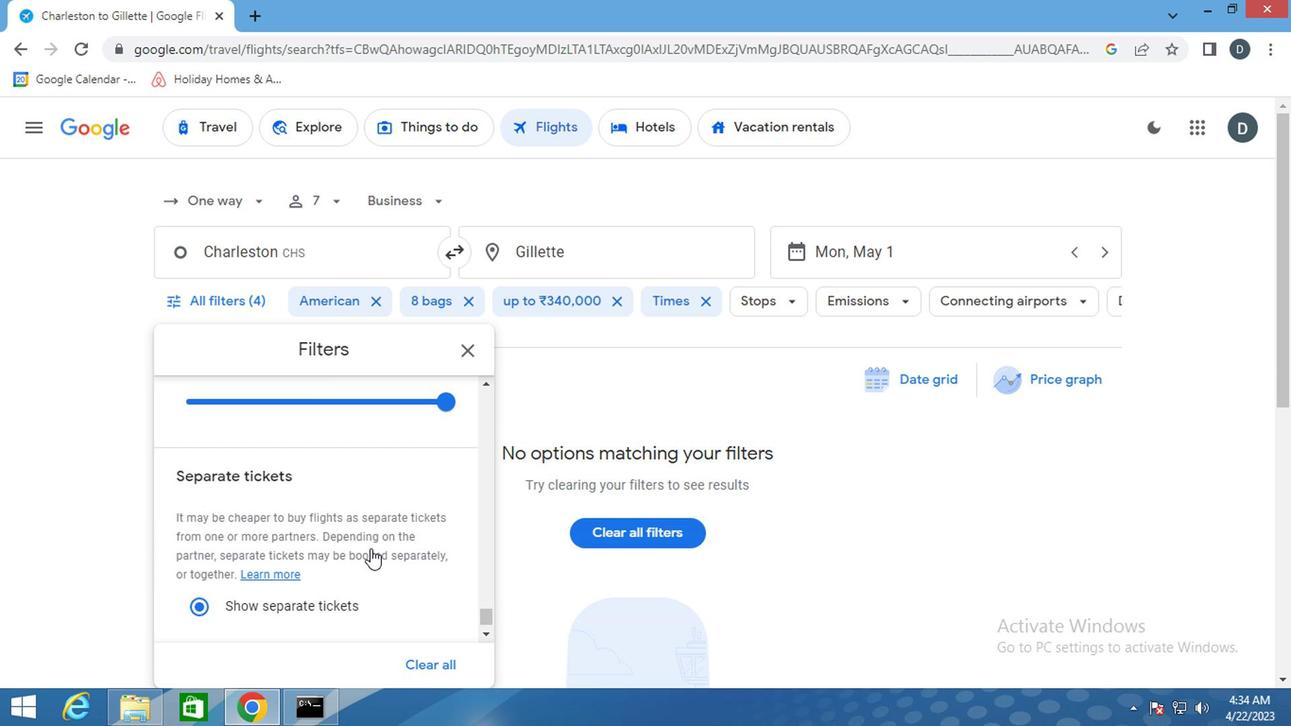 
Action: Mouse scrolled (374, 550) with delta (0, -1)
Screenshot: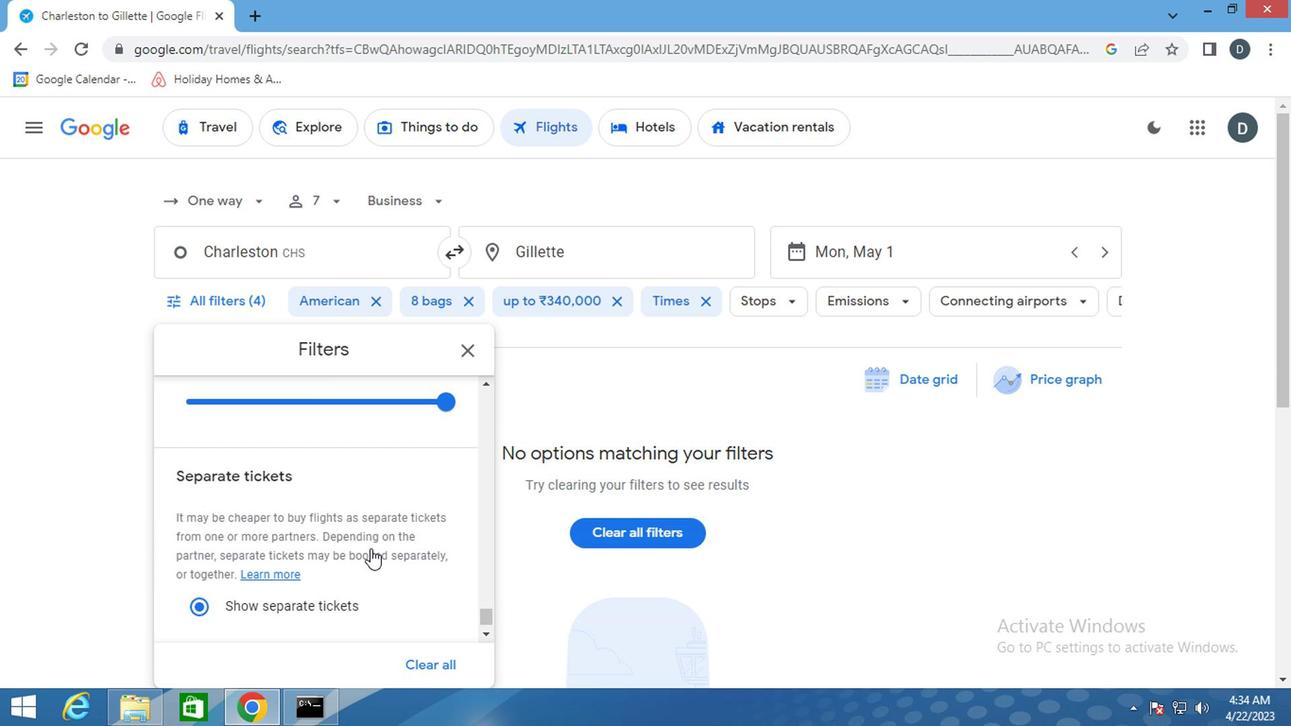 
Action: Mouse scrolled (374, 550) with delta (0, -1)
Screenshot: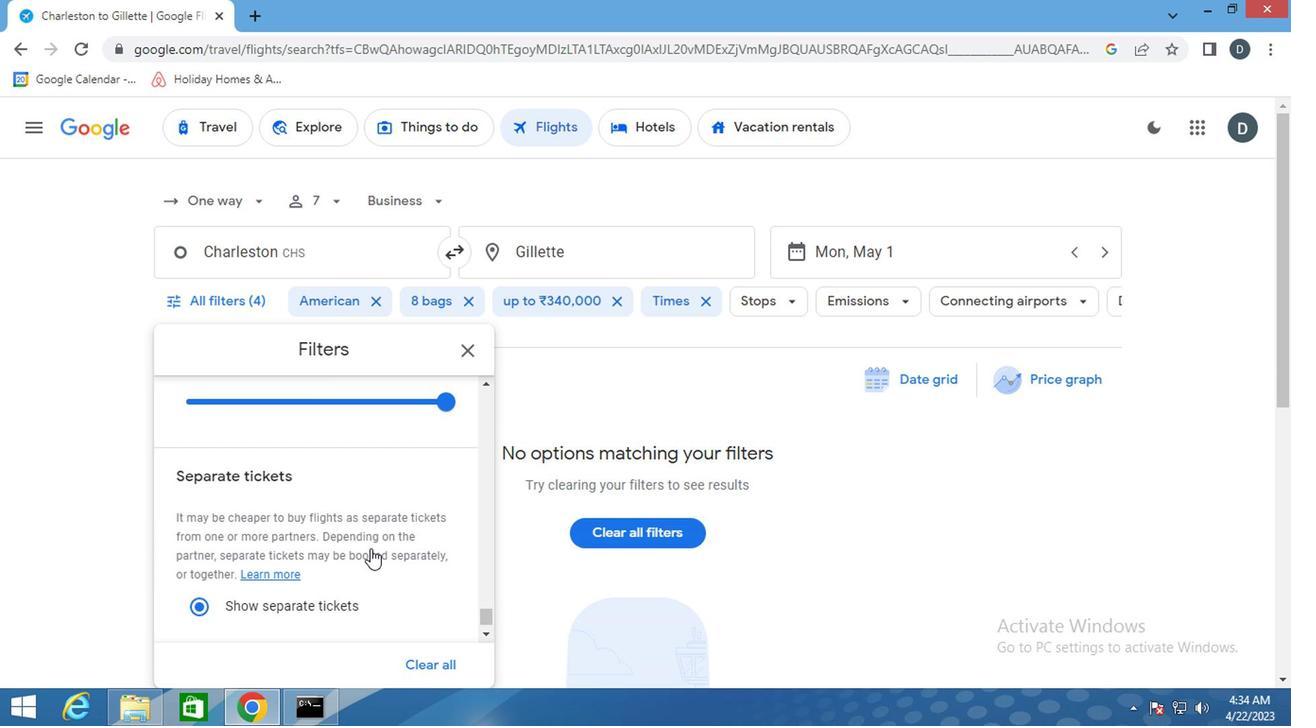 
Action: Mouse scrolled (374, 550) with delta (0, -1)
Screenshot: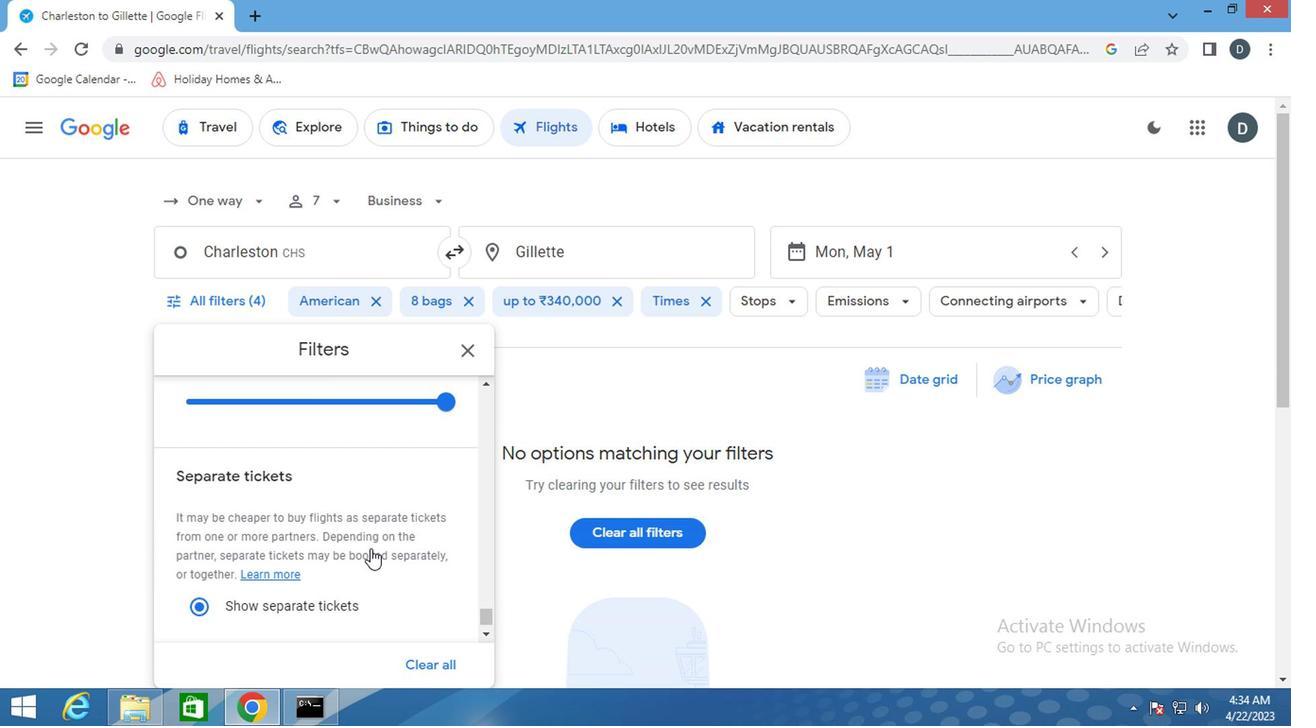 
Action: Mouse scrolled (374, 550) with delta (0, -1)
Screenshot: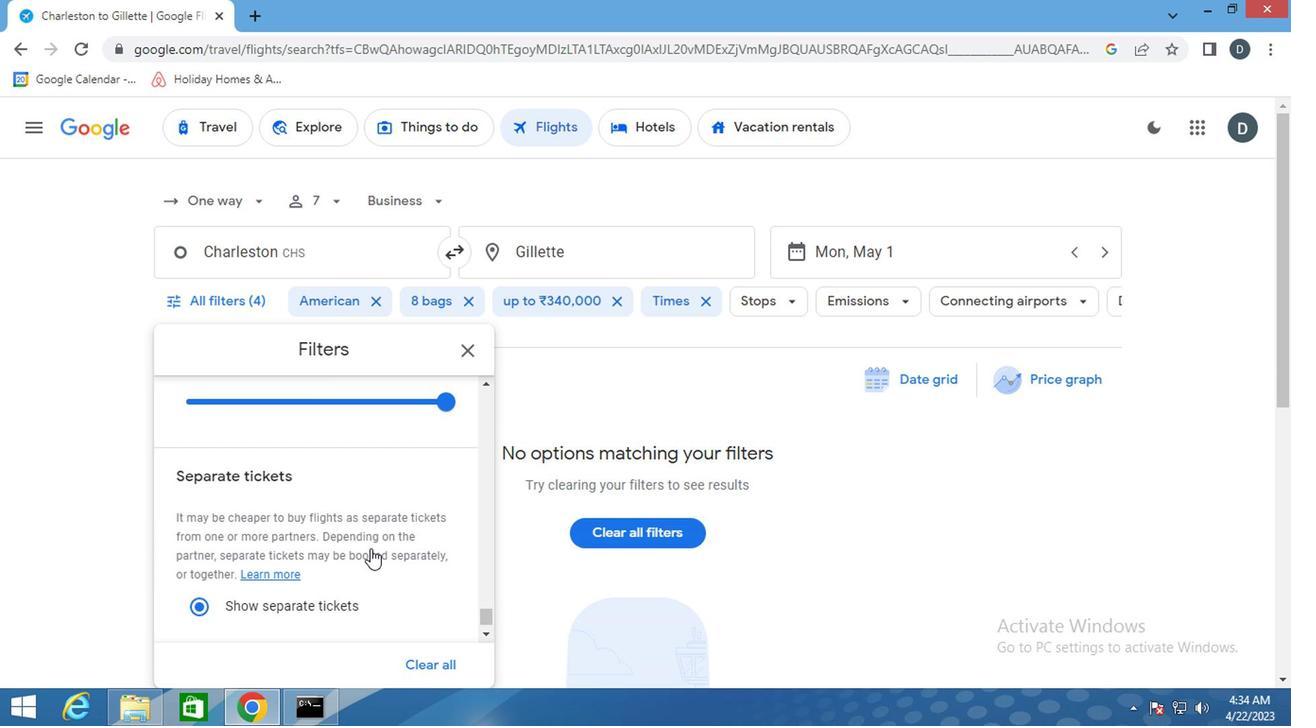 
Action: Mouse moved to (470, 358)
Screenshot: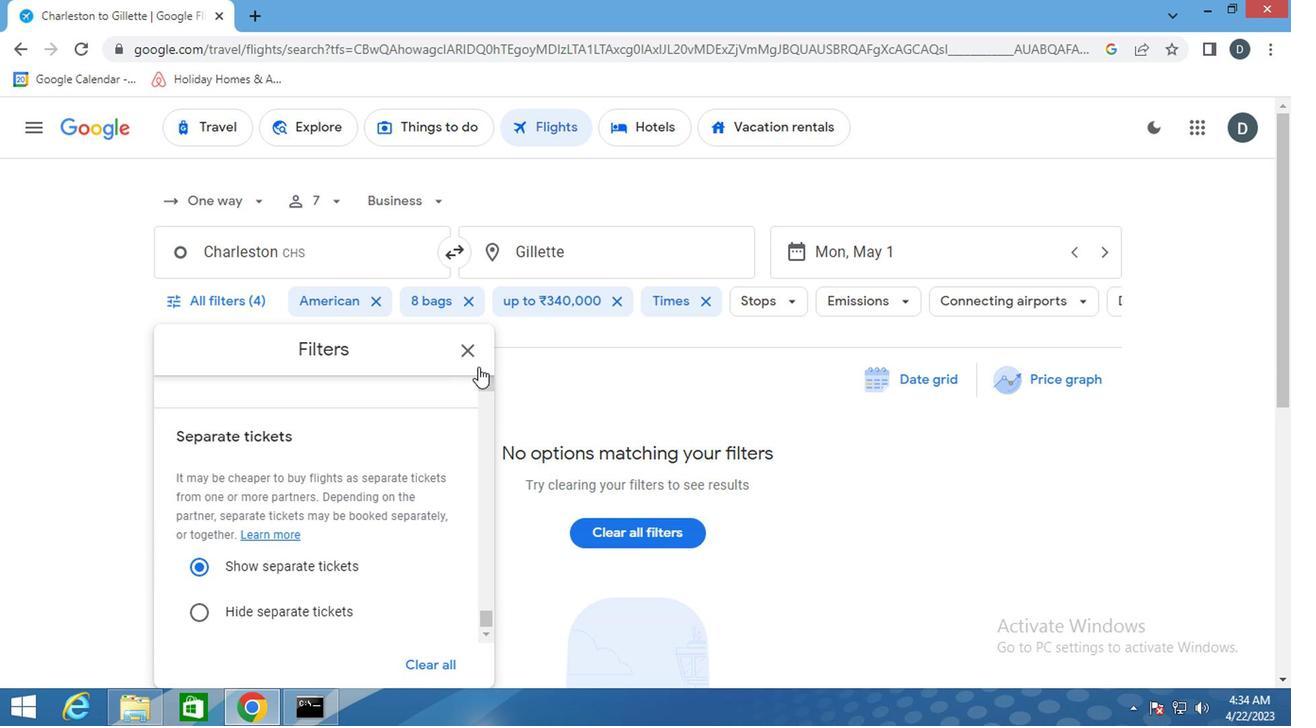 
Action: Mouse pressed left at (470, 358)
Screenshot: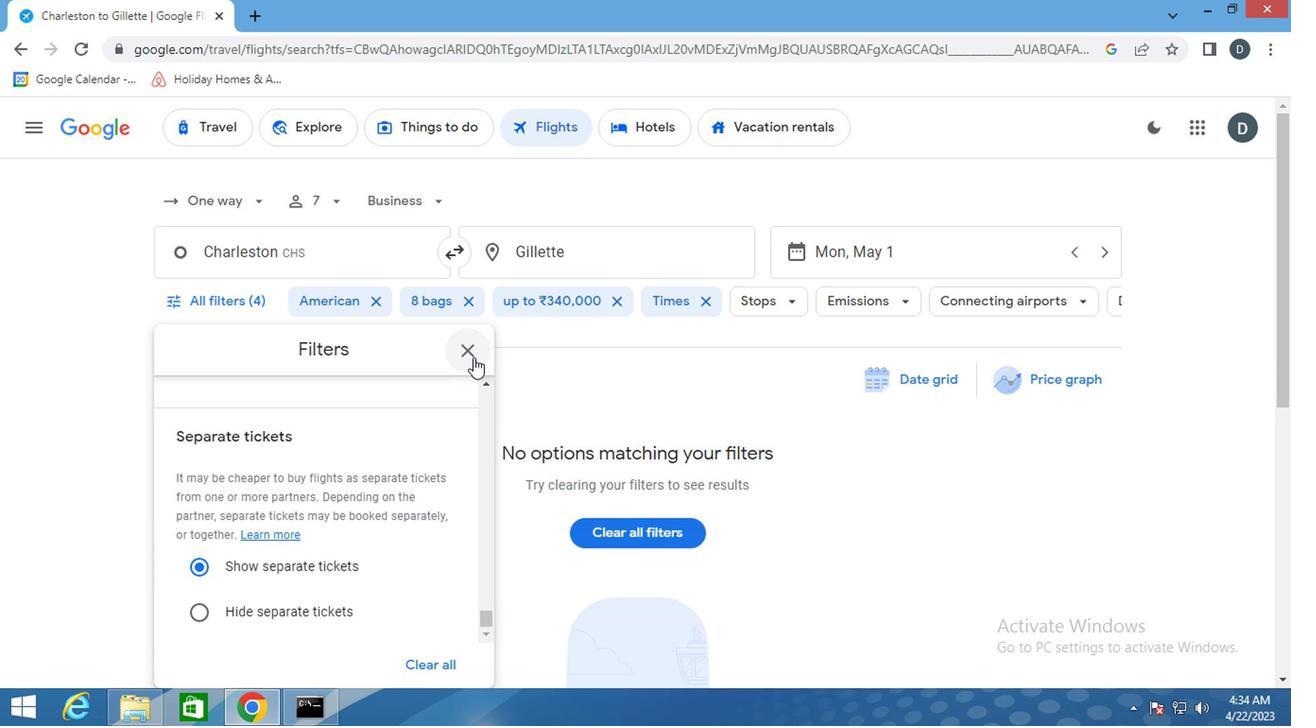
